 Task: Find connections with filter location Perundurai with filter topic #Moneywith filter profile language Potuguese with filter current company Airtel Business with filter school St. Aloysius College, Mangalore-575003 with filter industry Wholesale with filter service category Web Development with filter keywords title Women's Shelter Jobs
Action: Mouse moved to (650, 95)
Screenshot: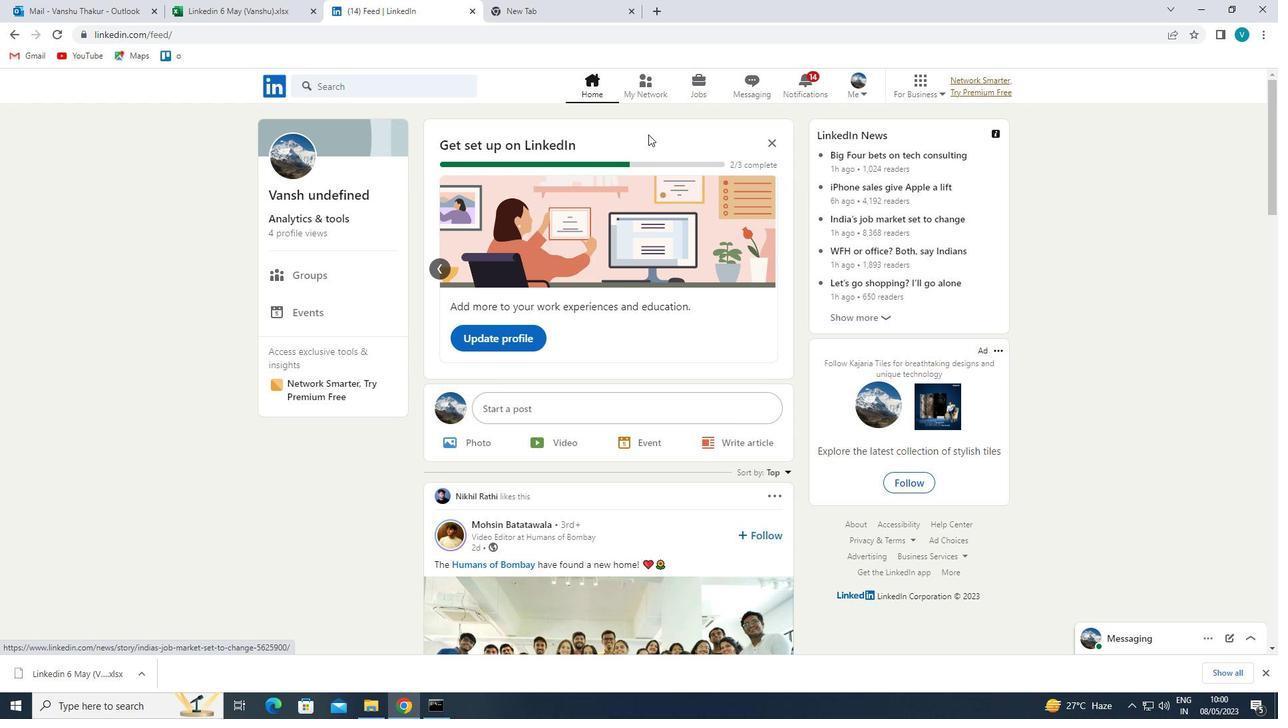 
Action: Mouse pressed left at (650, 95)
Screenshot: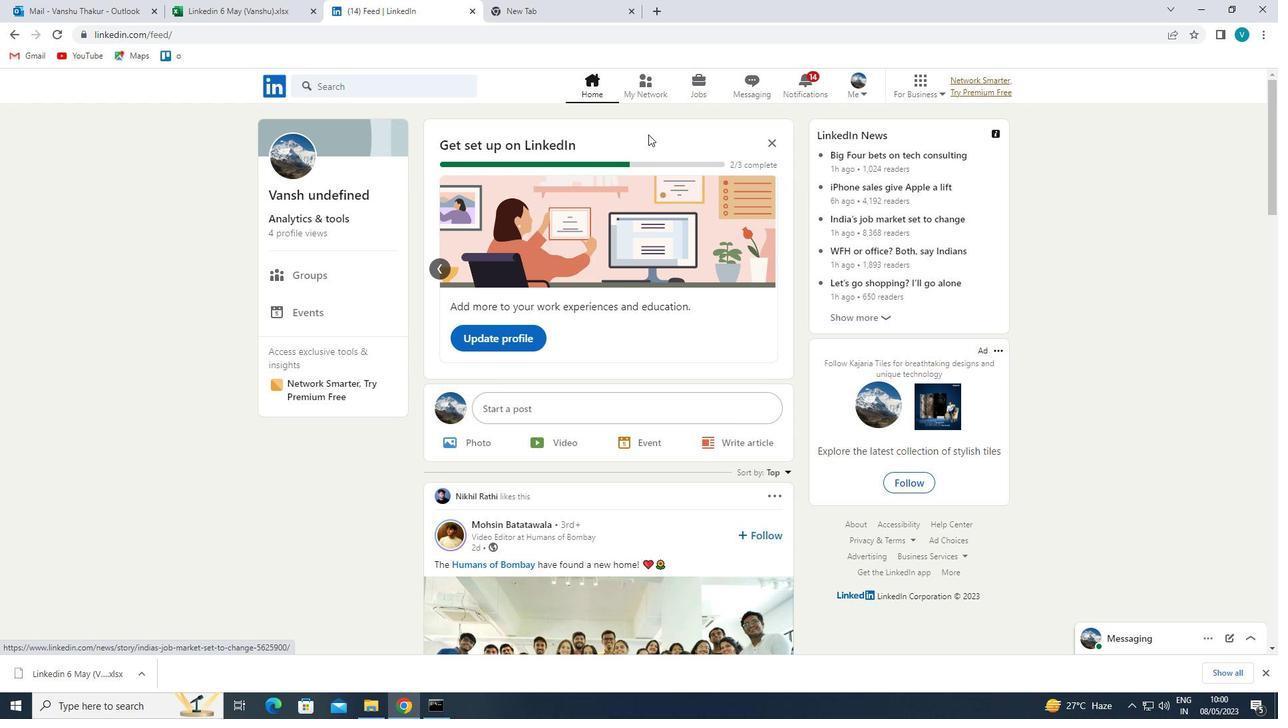 
Action: Mouse moved to (400, 149)
Screenshot: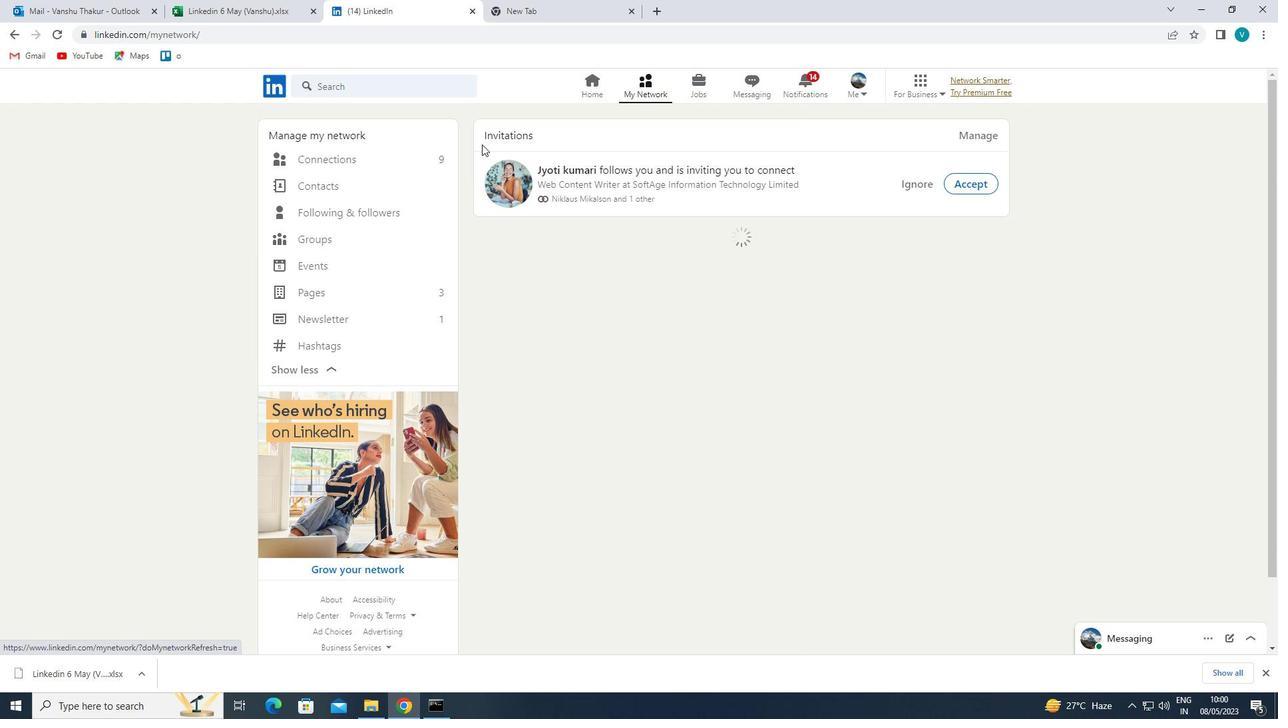 
Action: Mouse pressed left at (400, 149)
Screenshot: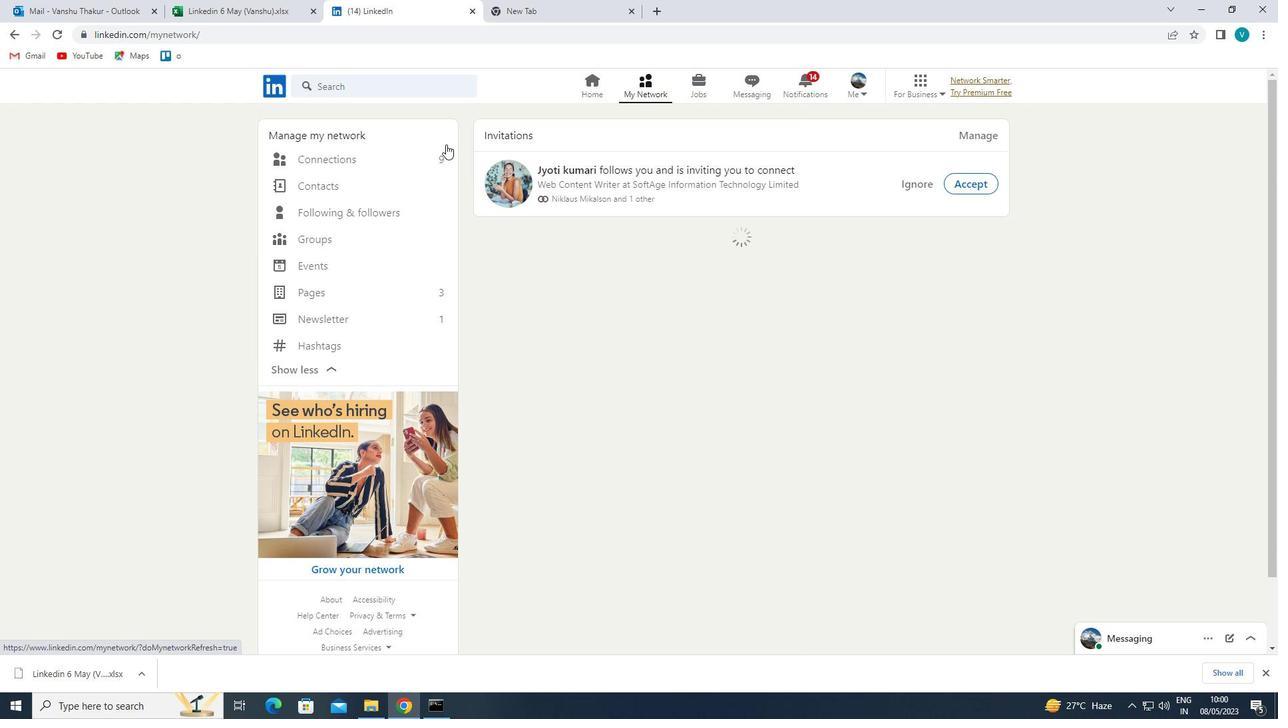 
Action: Mouse moved to (410, 157)
Screenshot: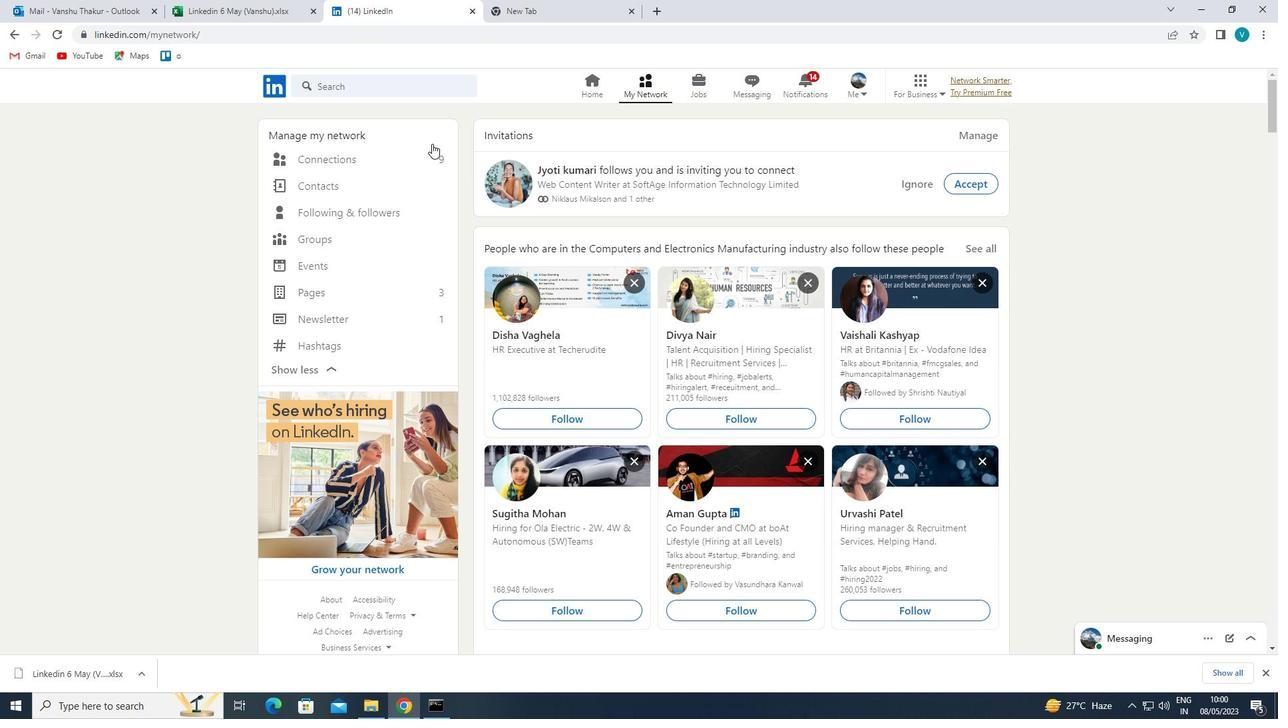 
Action: Mouse pressed left at (410, 157)
Screenshot: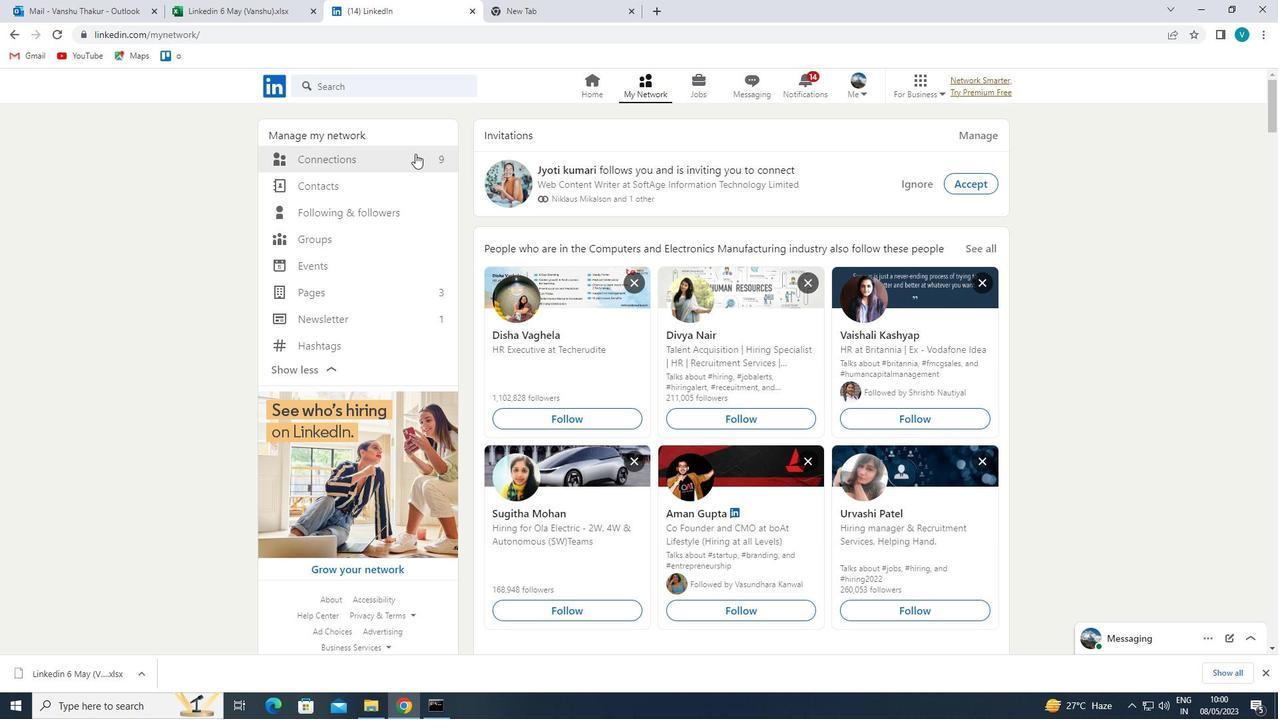 
Action: Mouse moved to (759, 163)
Screenshot: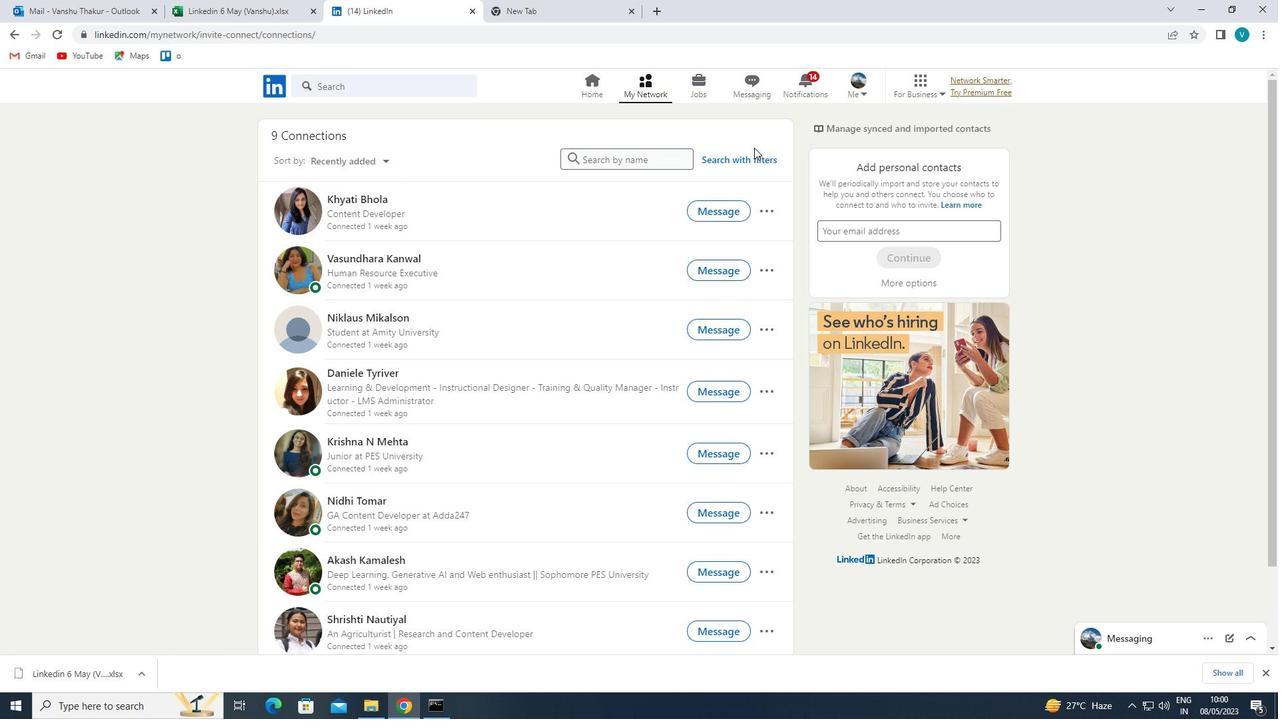 
Action: Mouse pressed left at (759, 163)
Screenshot: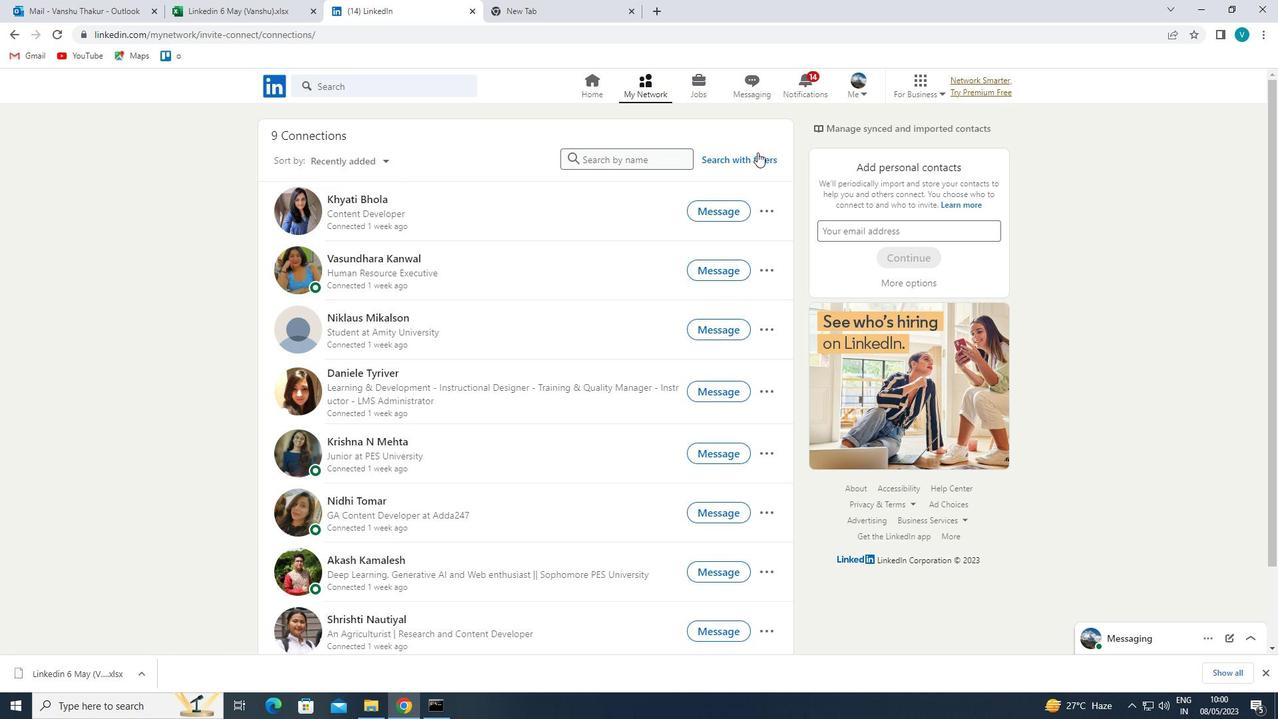 
Action: Mouse moved to (644, 130)
Screenshot: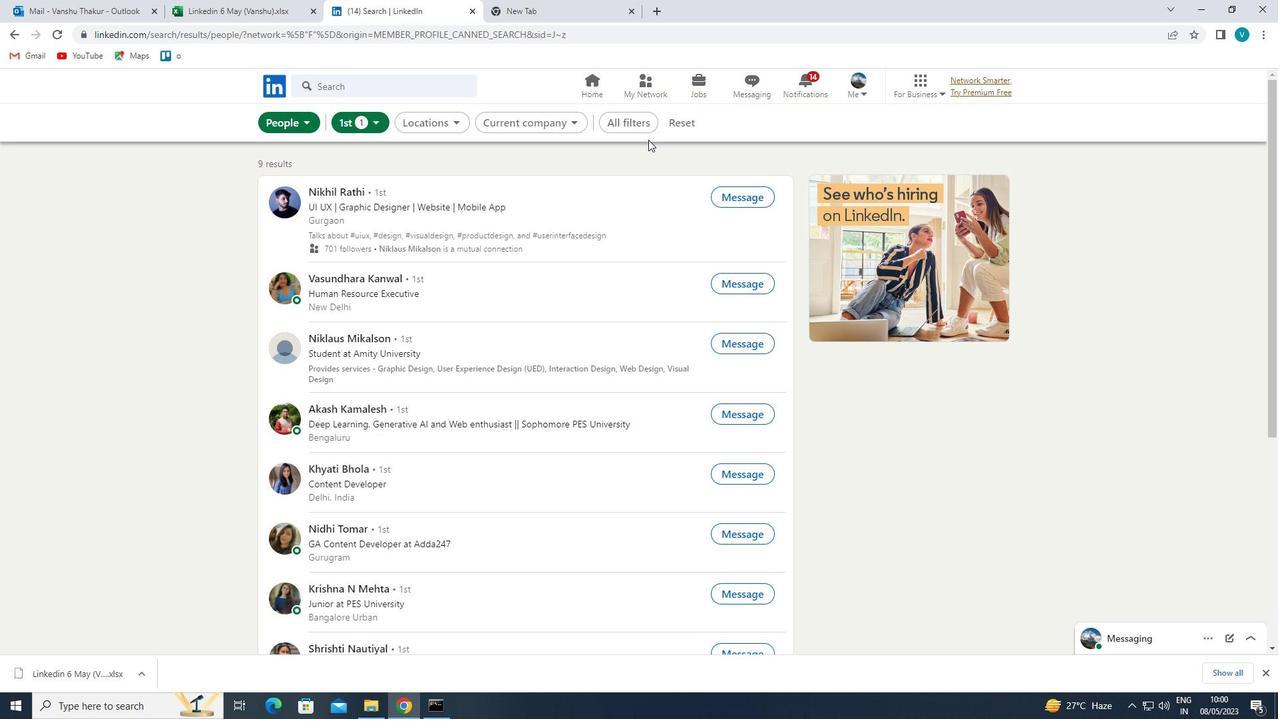 
Action: Mouse pressed left at (644, 130)
Screenshot: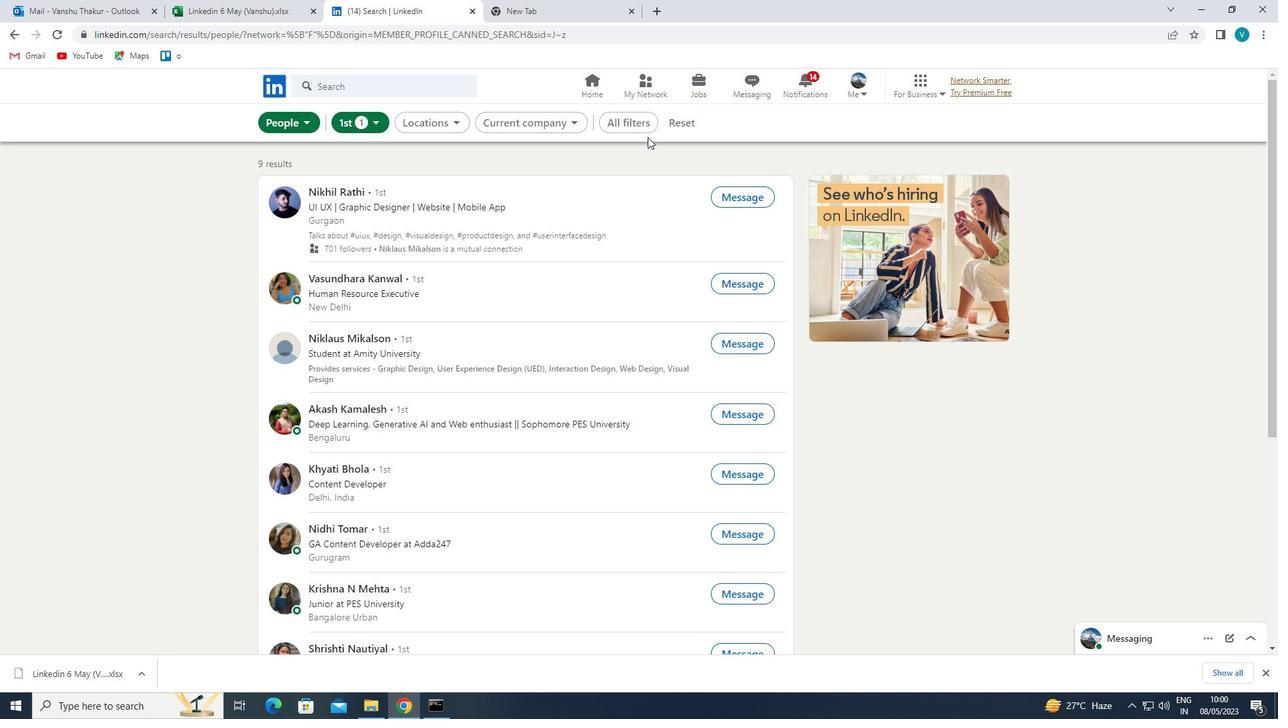 
Action: Mouse moved to (1157, 296)
Screenshot: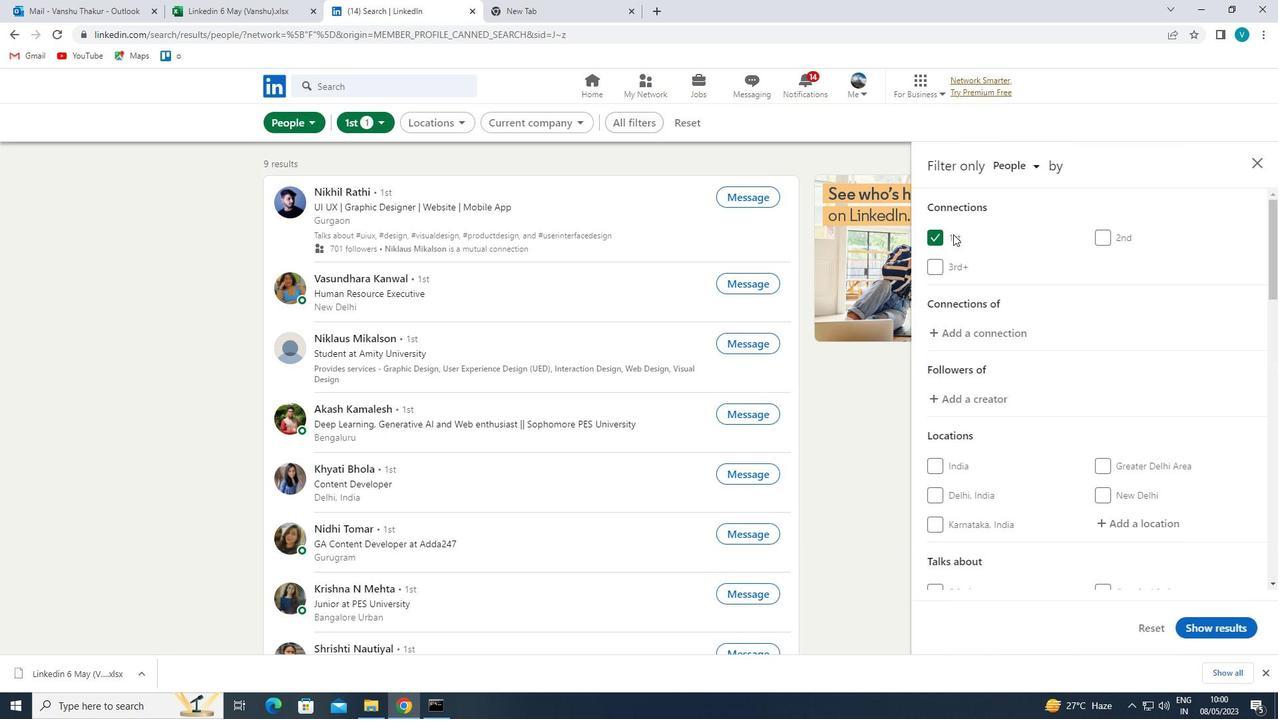 
Action: Mouse scrolled (1157, 295) with delta (0, 0)
Screenshot: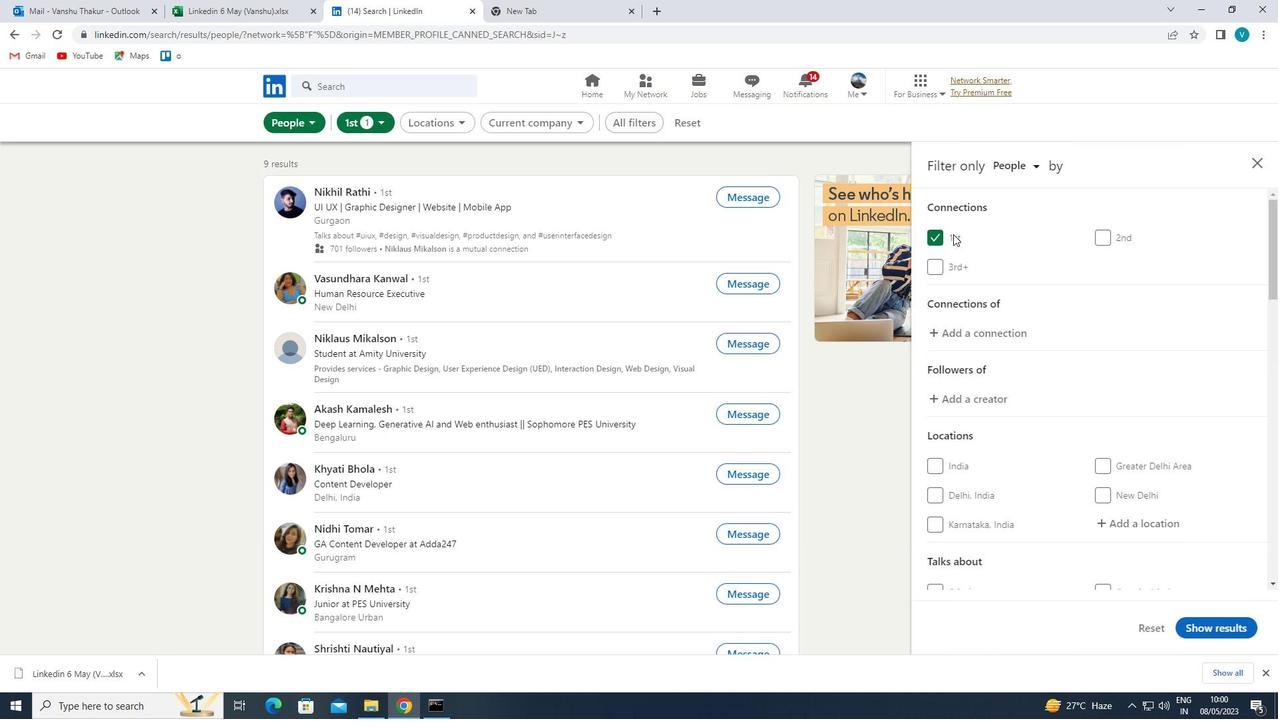 
Action: Mouse moved to (1157, 296)
Screenshot: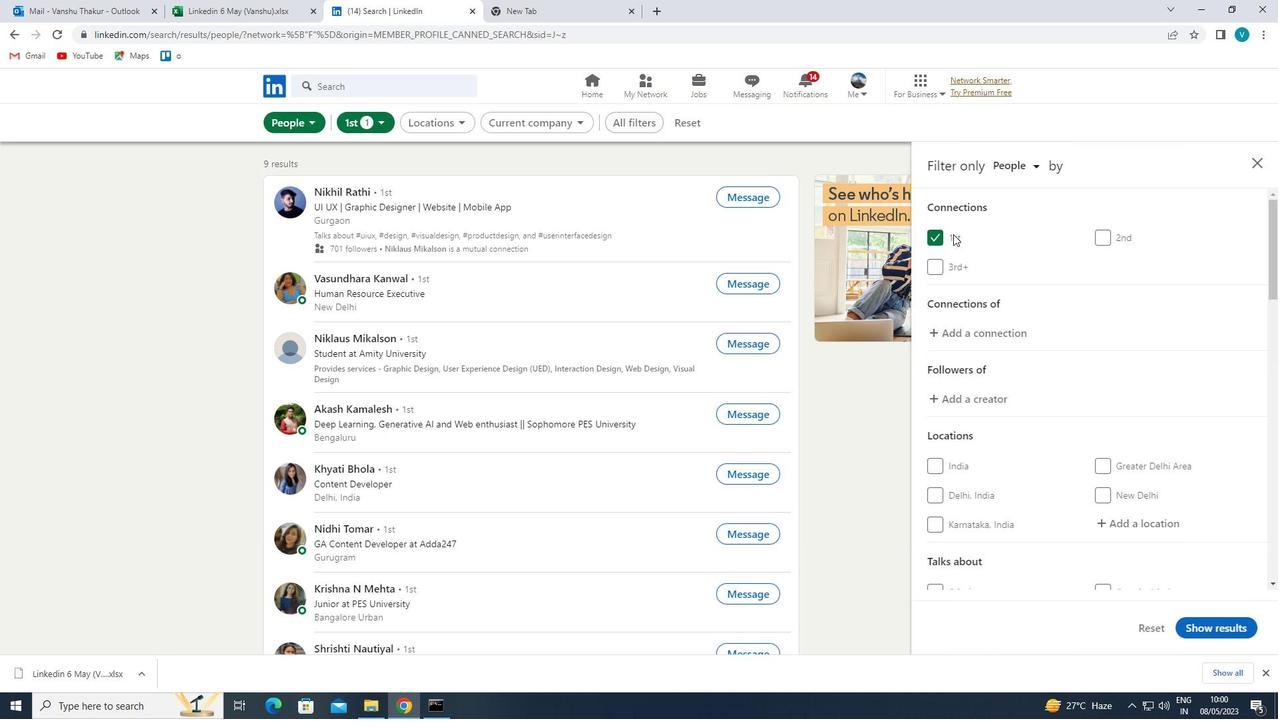 
Action: Mouse scrolled (1157, 296) with delta (0, 0)
Screenshot: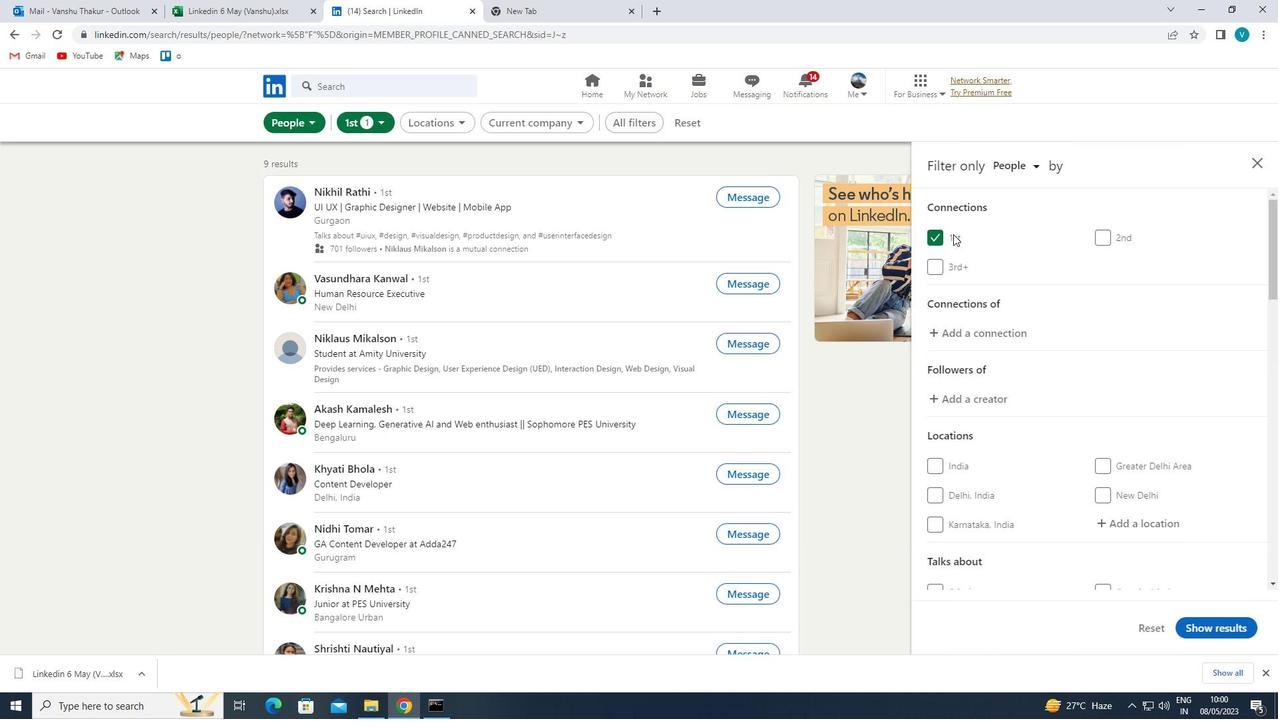 
Action: Mouse moved to (1158, 297)
Screenshot: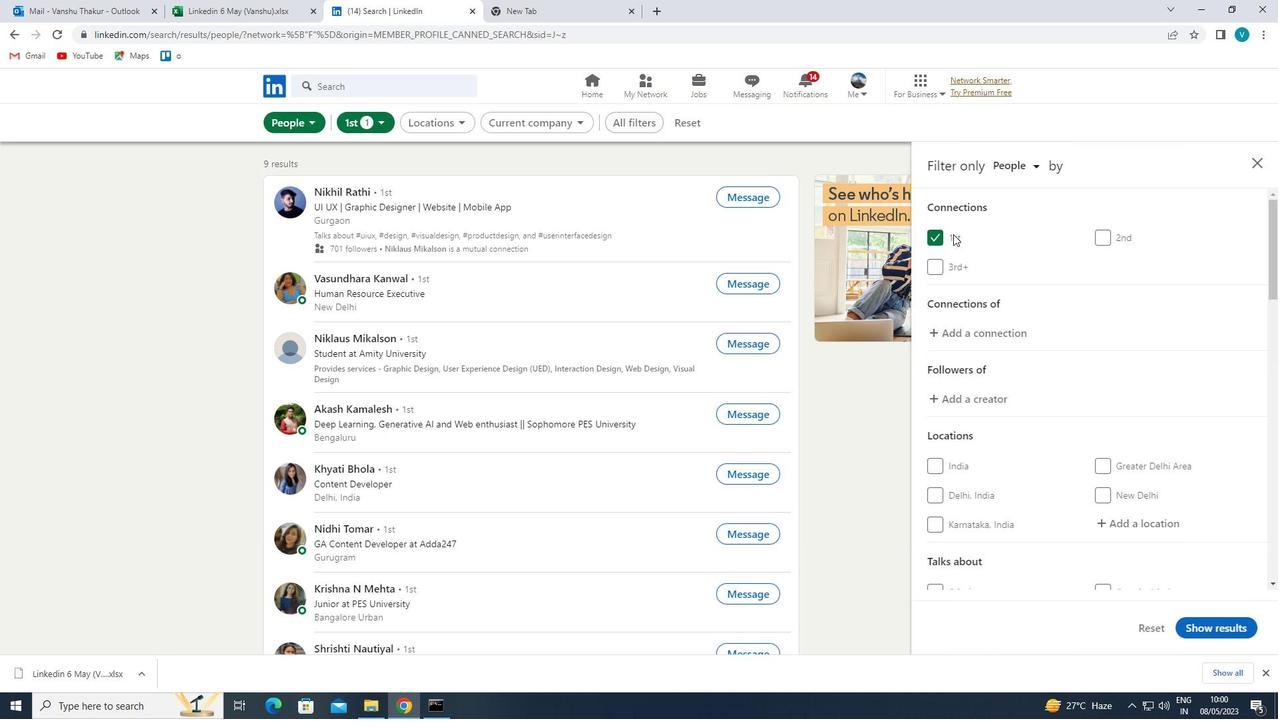 
Action: Mouse scrolled (1158, 296) with delta (0, 0)
Screenshot: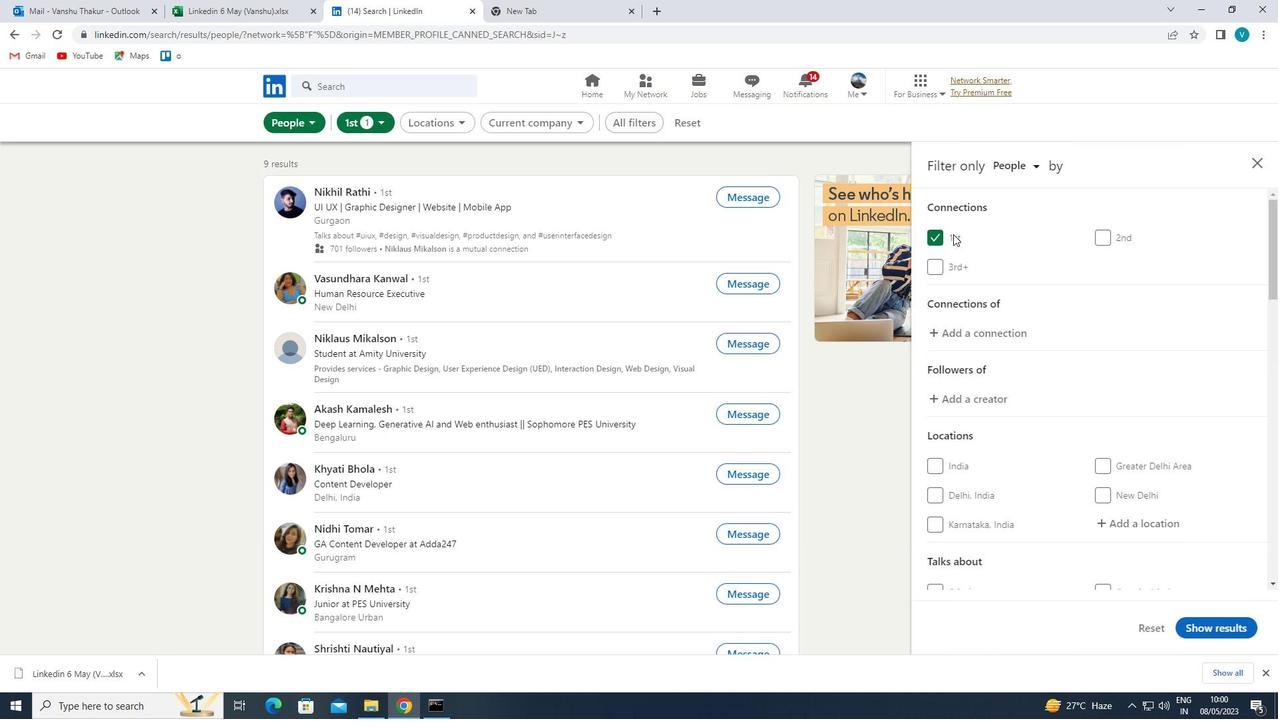 
Action: Mouse moved to (1171, 329)
Screenshot: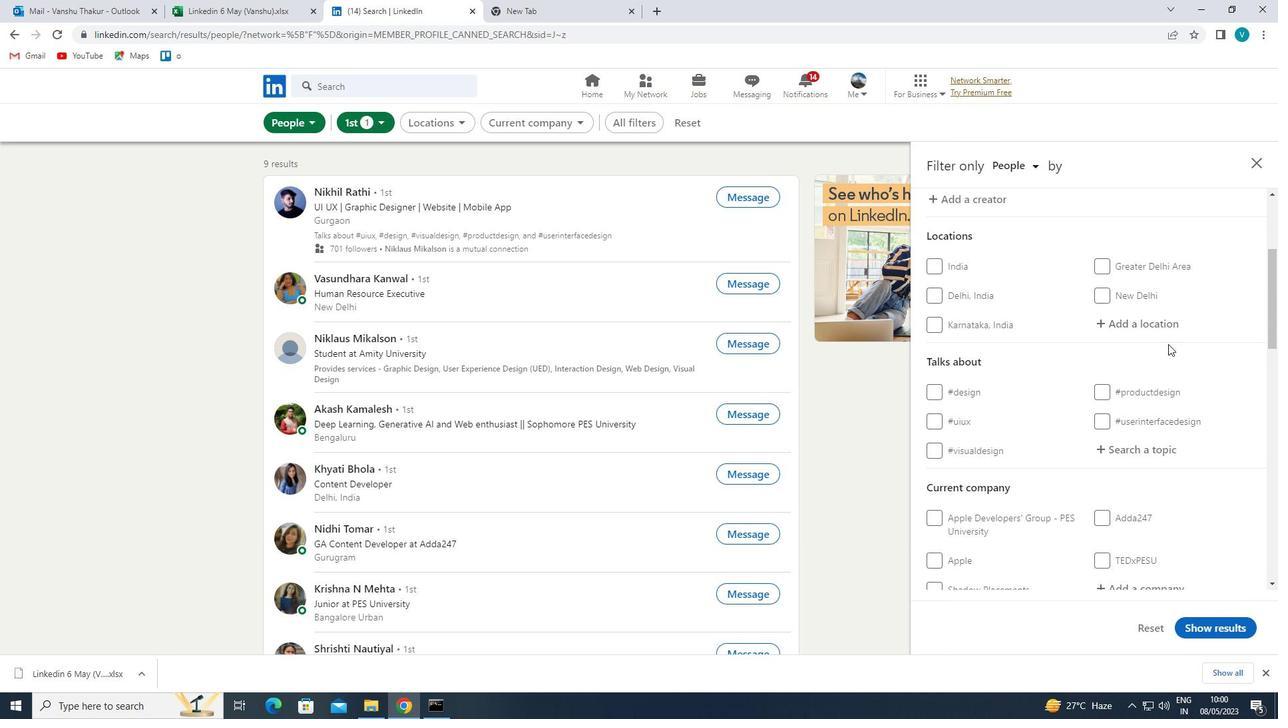 
Action: Mouse pressed left at (1171, 329)
Screenshot: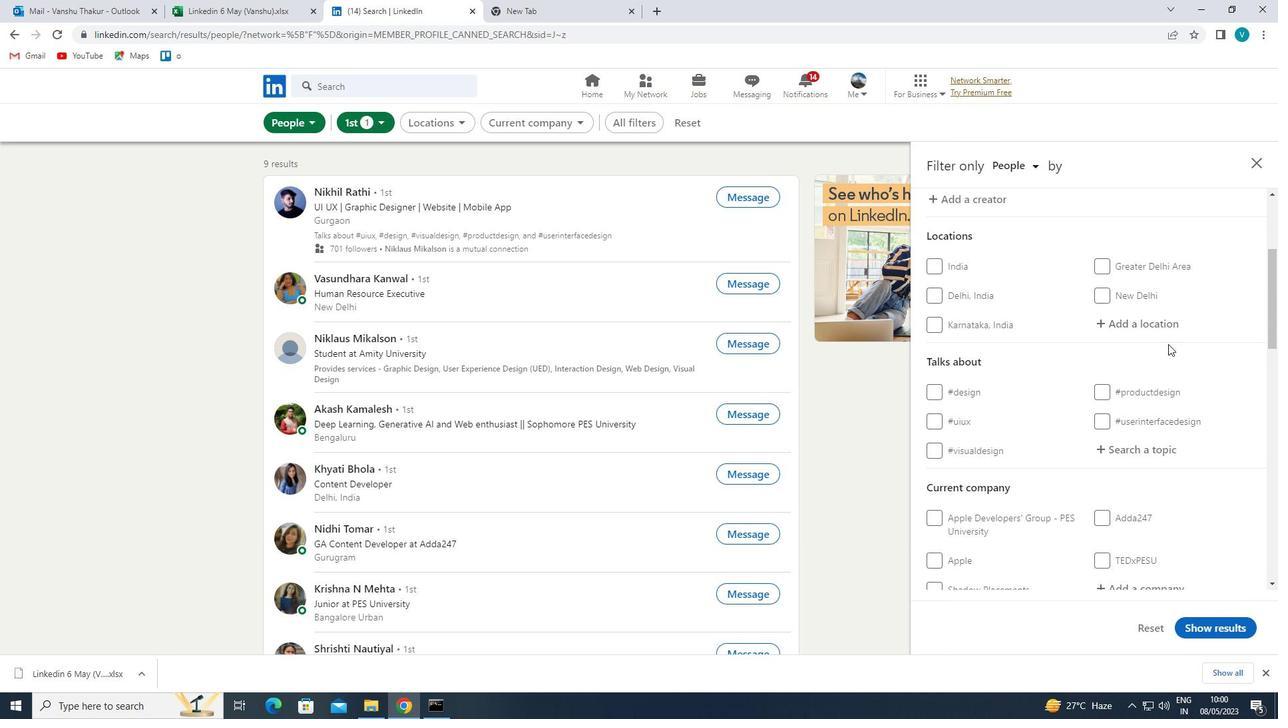 
Action: Mouse moved to (1061, 265)
Screenshot: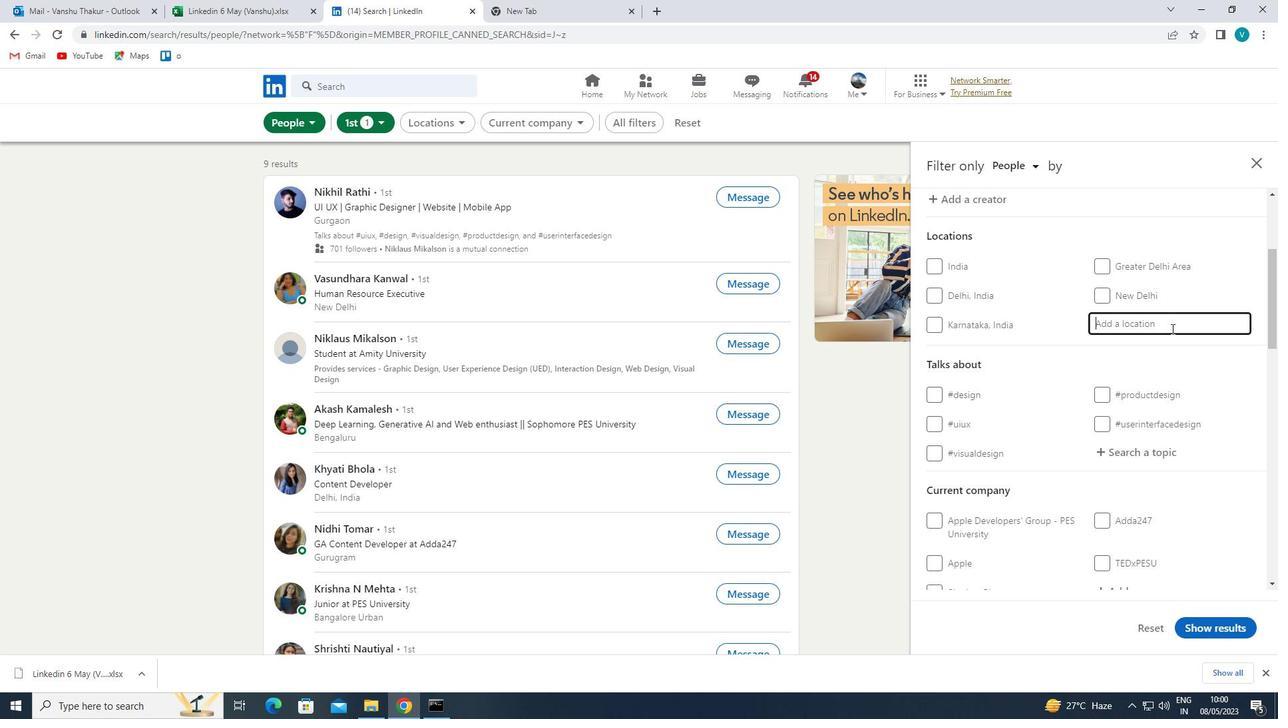 
Action: Key pressed <Key.shift>PERUNDURAI
Screenshot: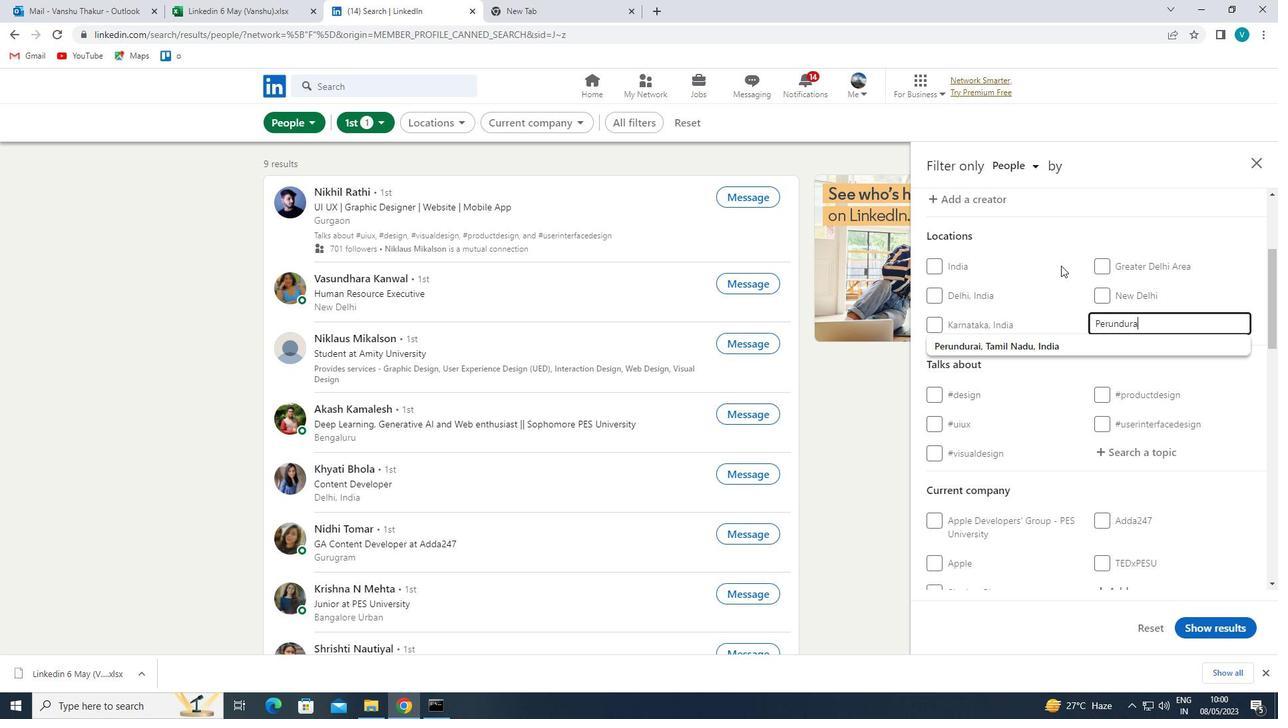
Action: Mouse moved to (1025, 346)
Screenshot: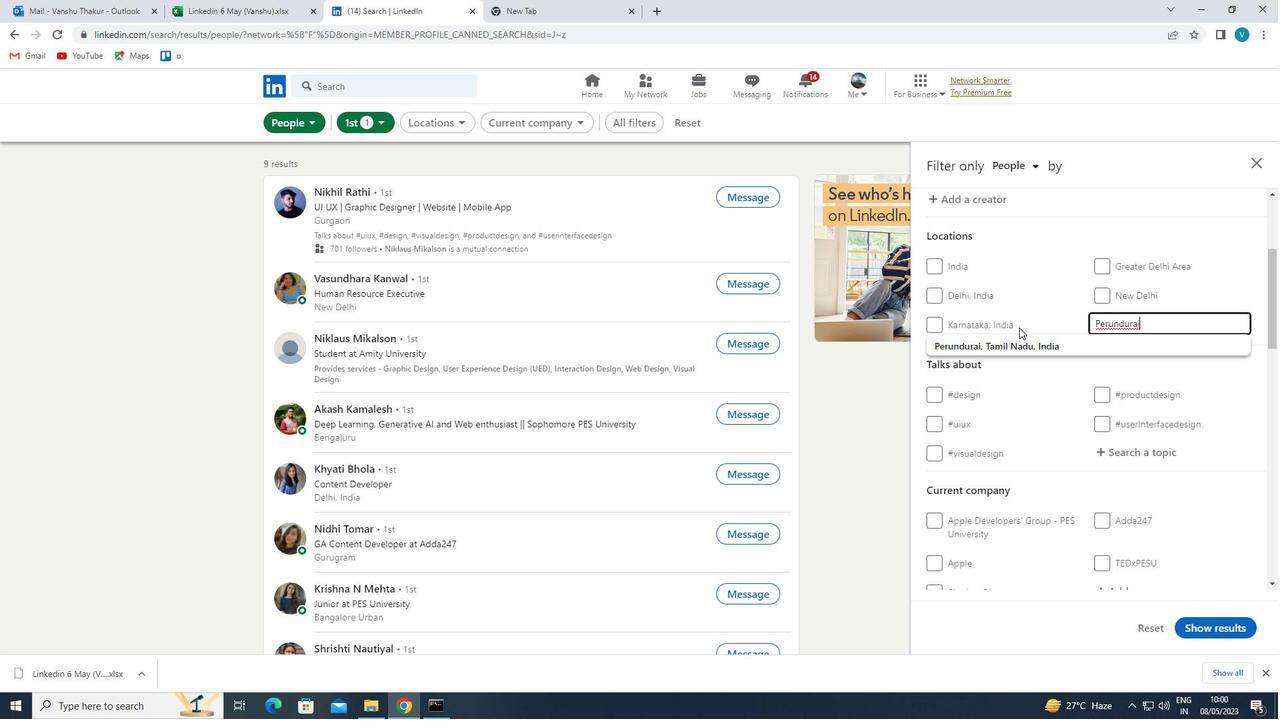 
Action: Mouse pressed left at (1025, 346)
Screenshot: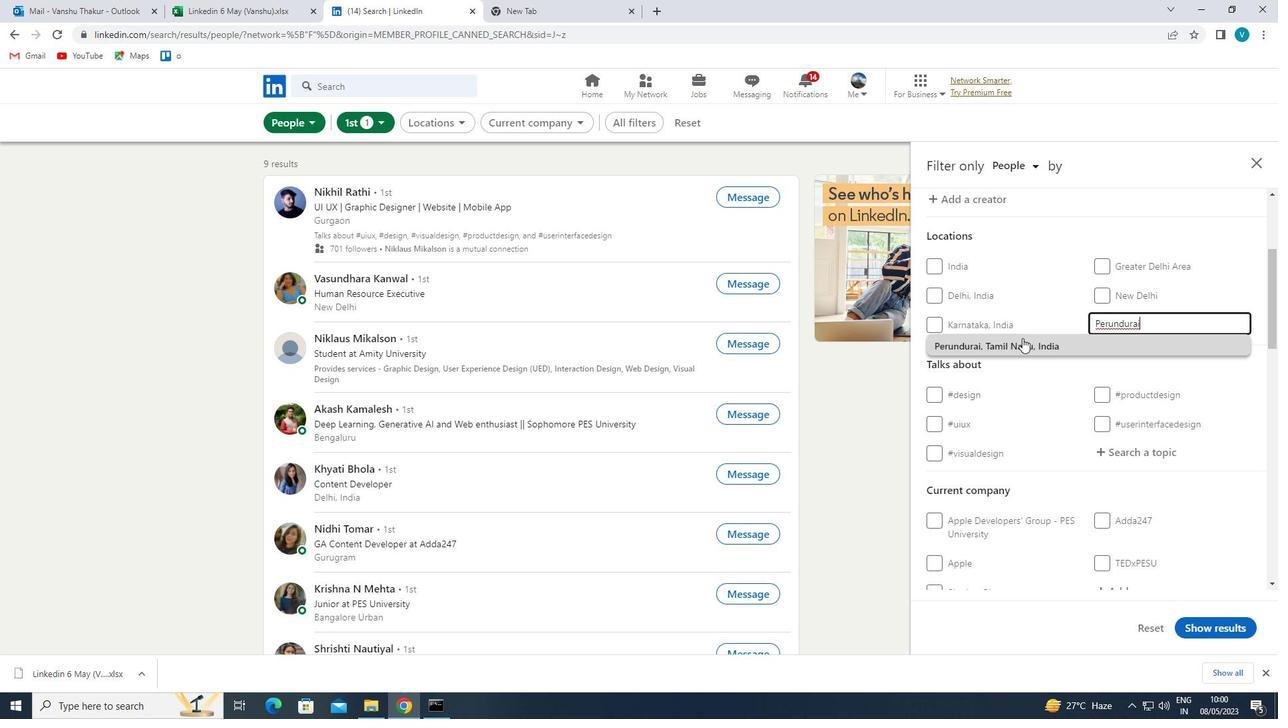 
Action: Mouse moved to (1040, 342)
Screenshot: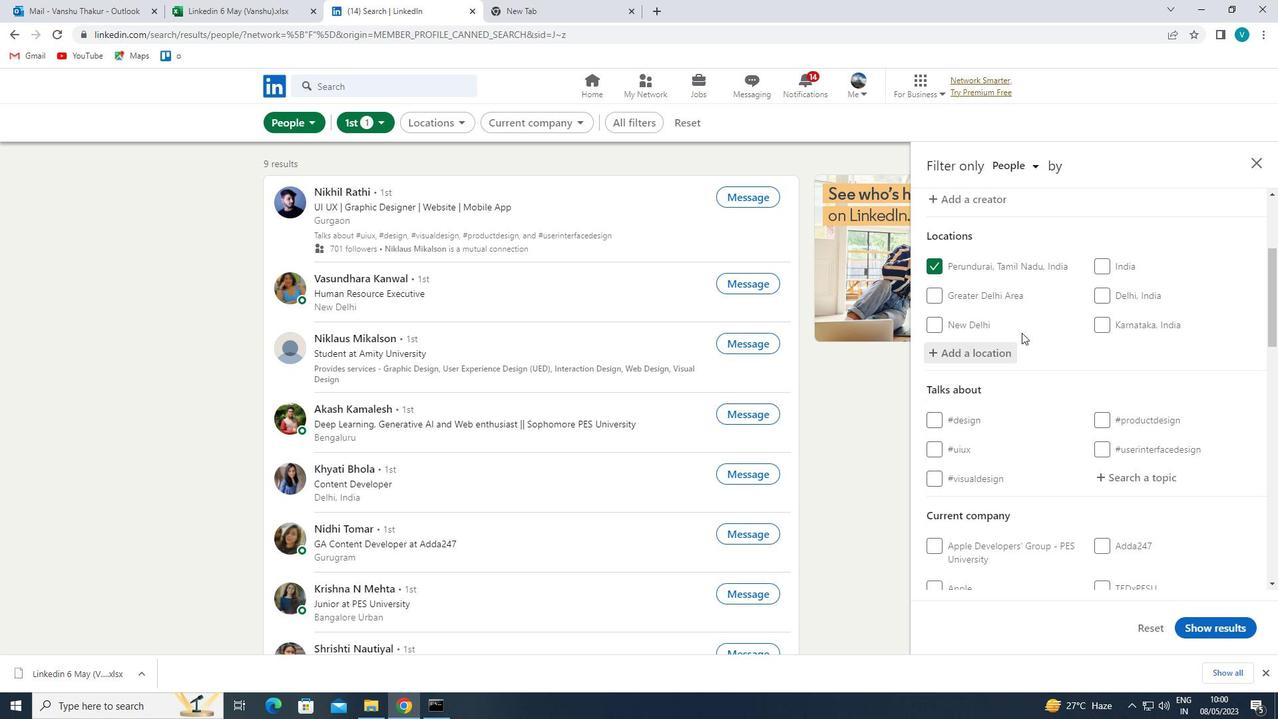 
Action: Mouse scrolled (1040, 341) with delta (0, 0)
Screenshot: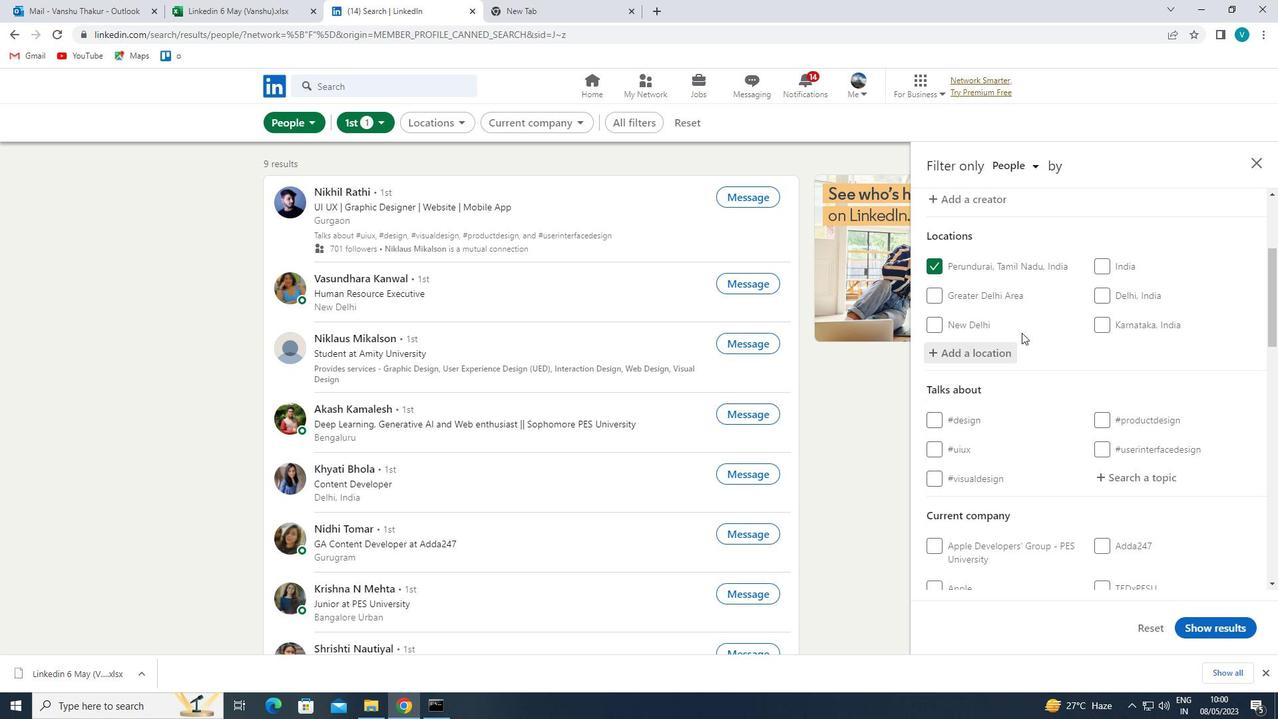 
Action: Mouse moved to (1138, 419)
Screenshot: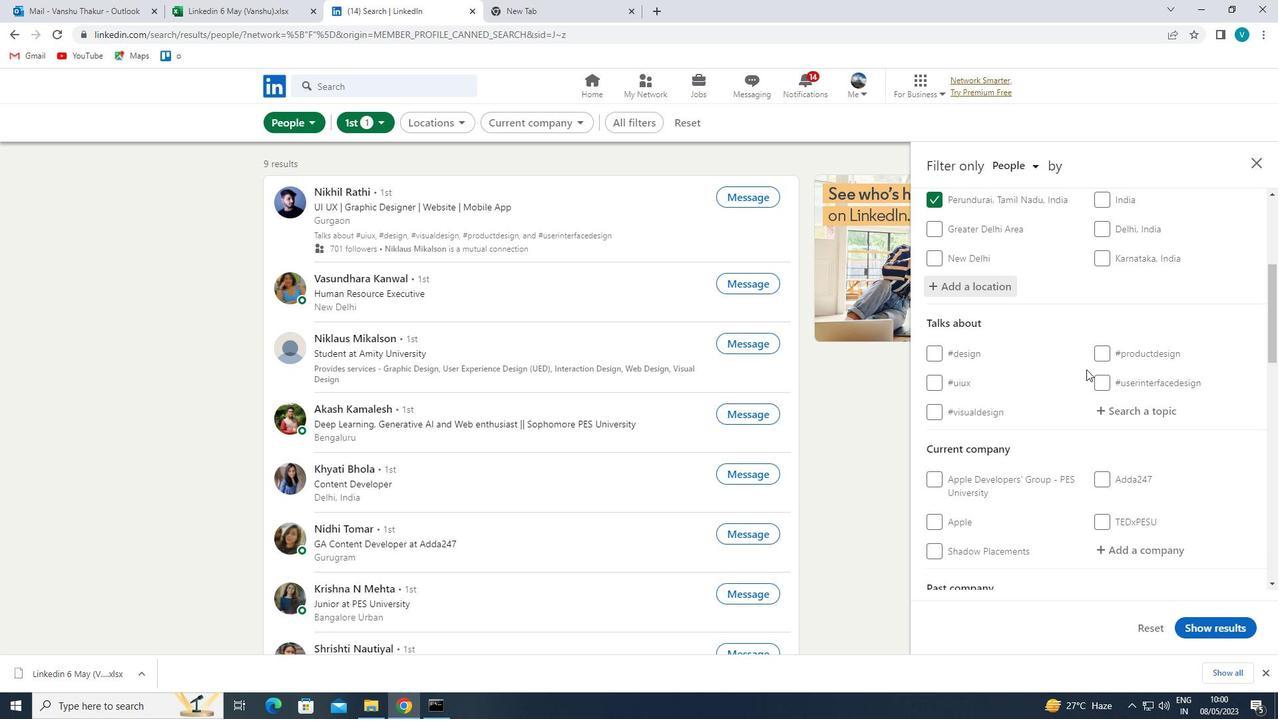 
Action: Mouse pressed left at (1138, 419)
Screenshot: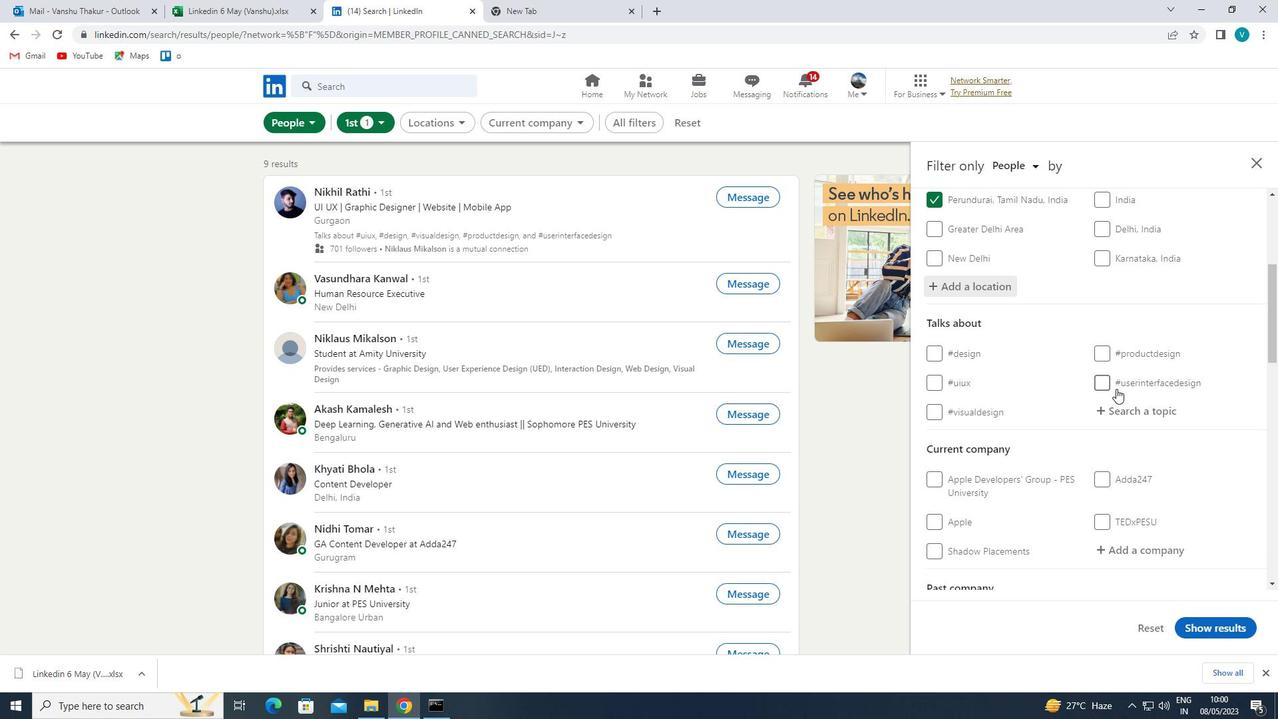 
Action: Mouse moved to (1097, 396)
Screenshot: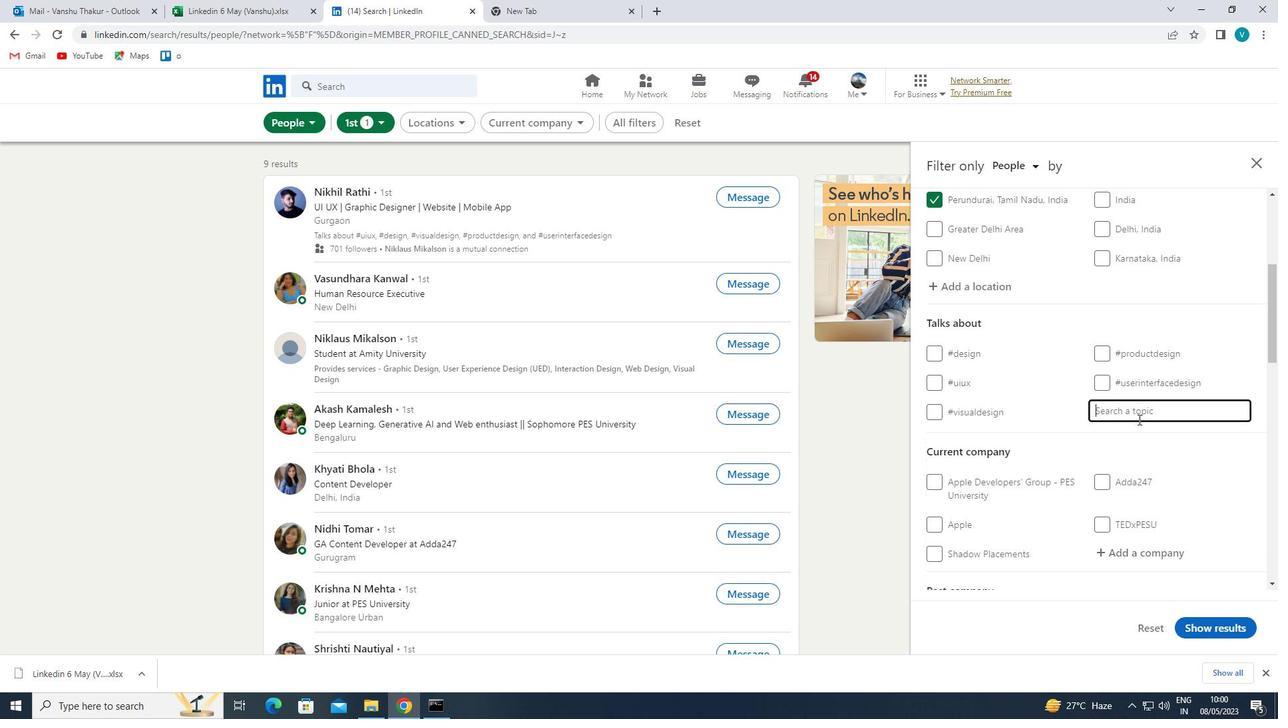 
Action: Key pressed MONEY
Screenshot: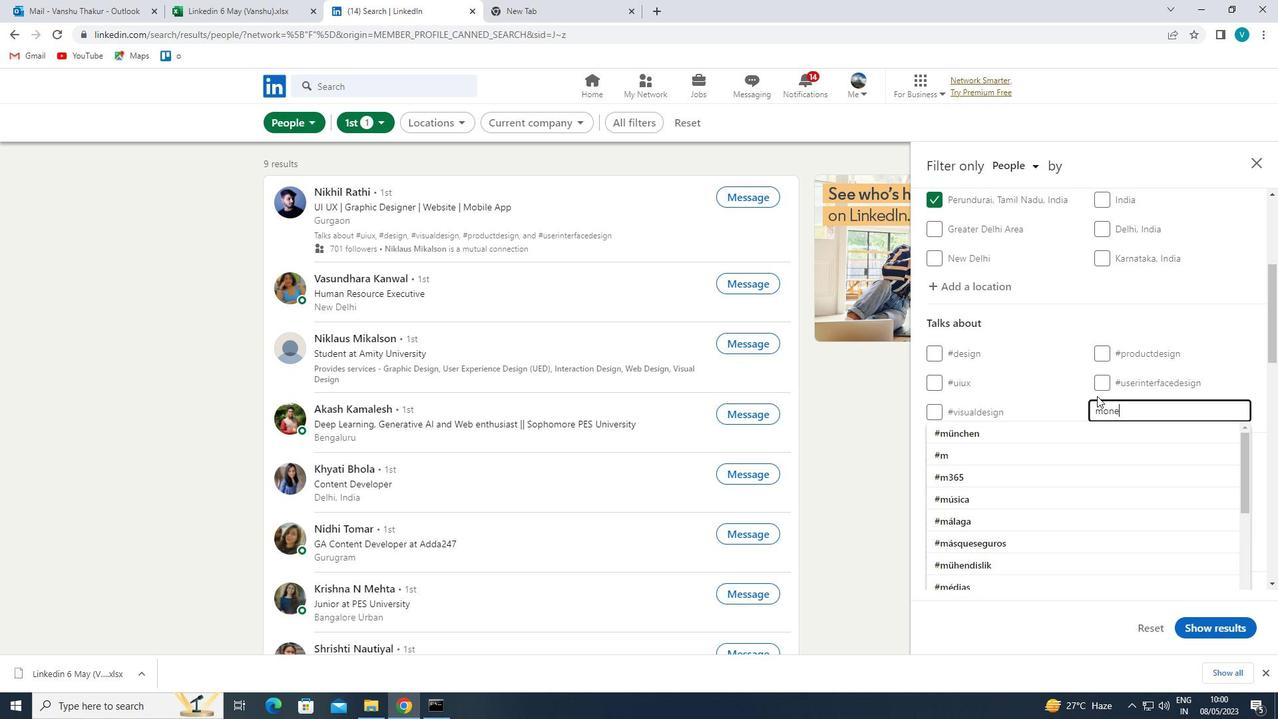 
Action: Mouse moved to (1071, 426)
Screenshot: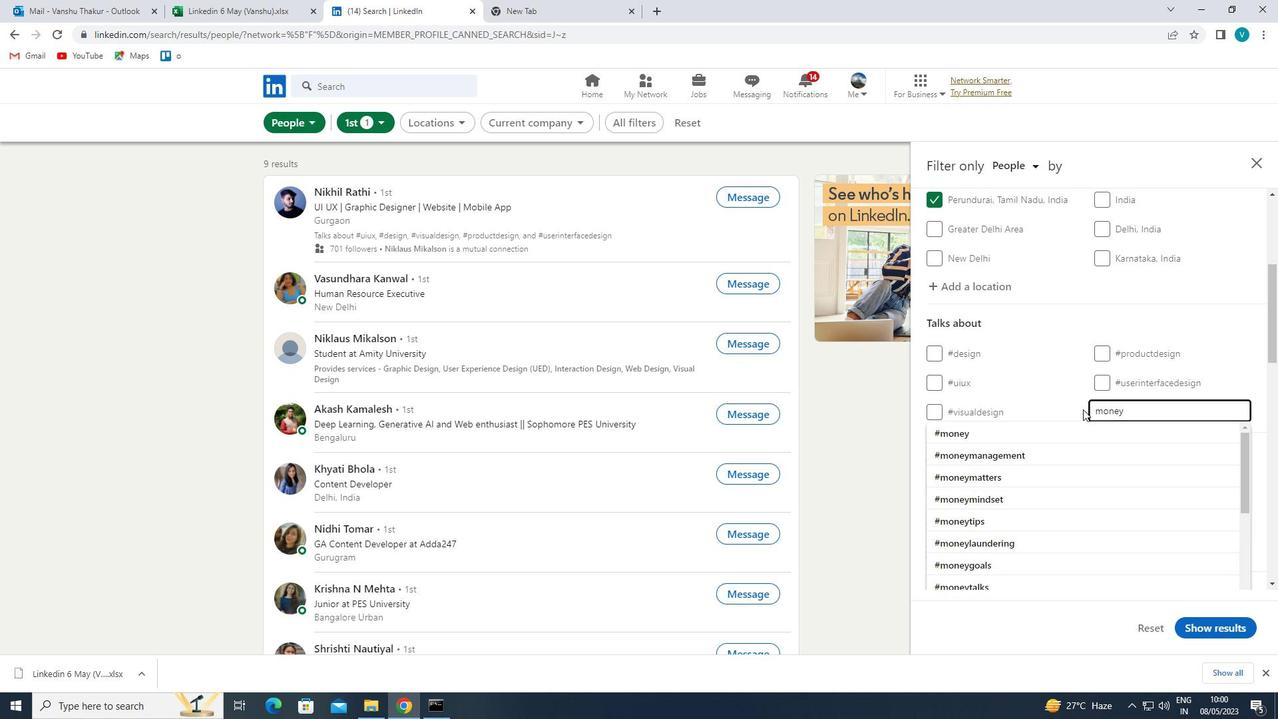 
Action: Mouse pressed left at (1071, 426)
Screenshot: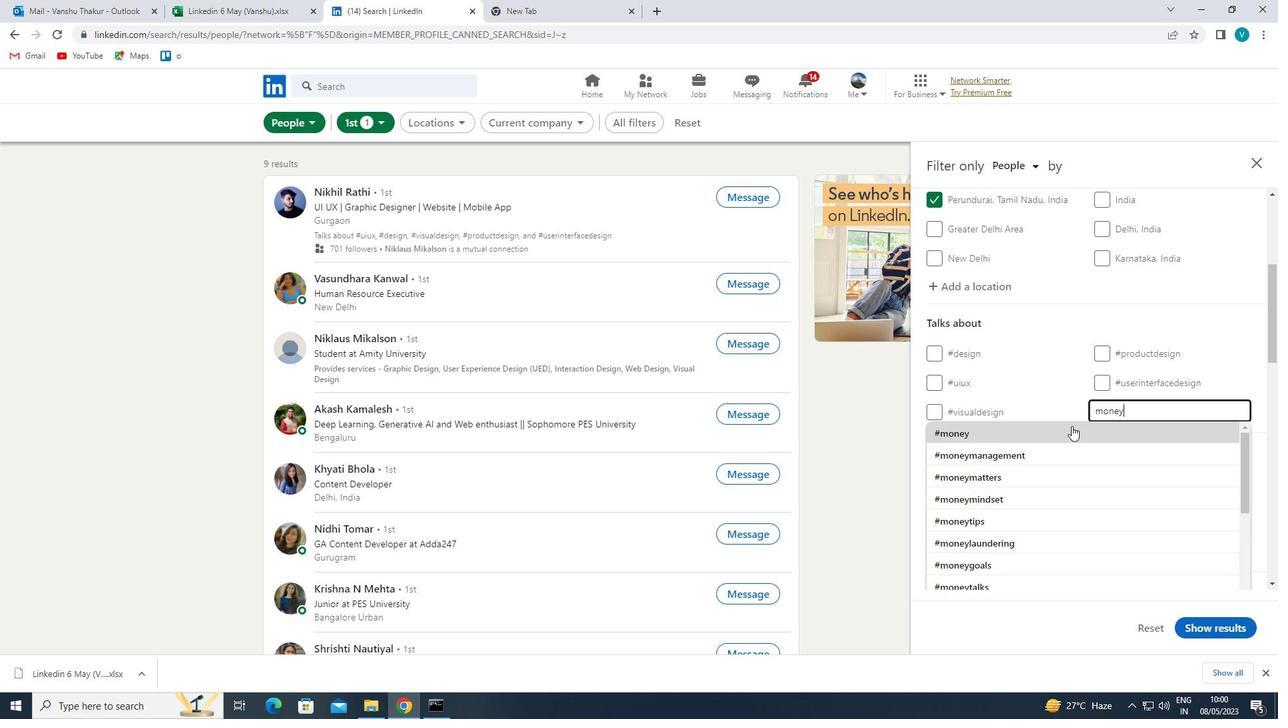 
Action: Mouse scrolled (1071, 425) with delta (0, 0)
Screenshot: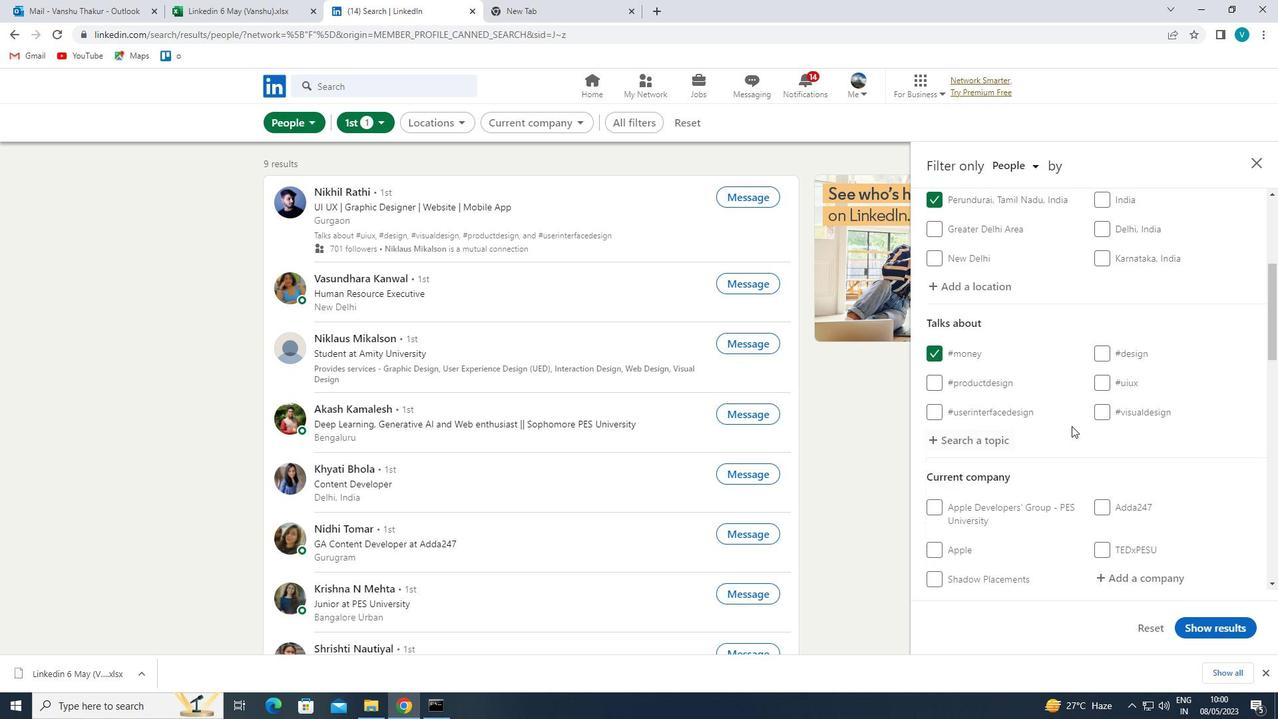 
Action: Mouse scrolled (1071, 425) with delta (0, 0)
Screenshot: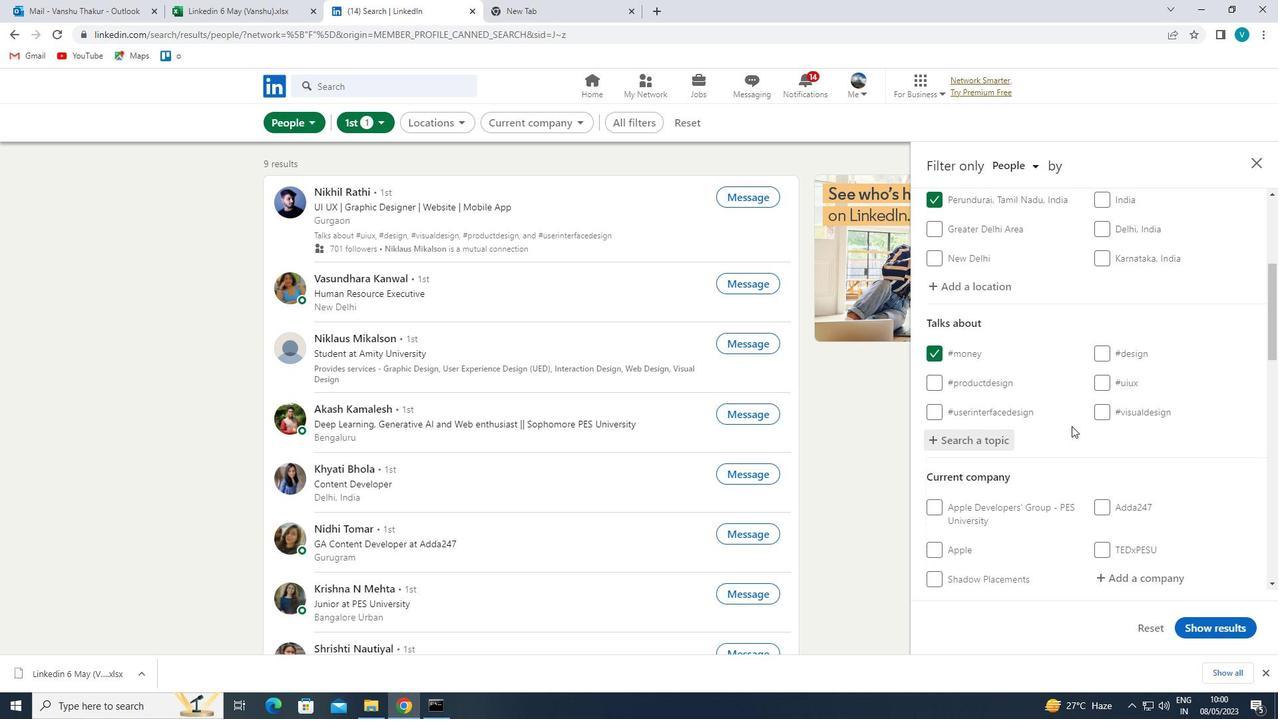 
Action: Mouse scrolled (1071, 425) with delta (0, 0)
Screenshot: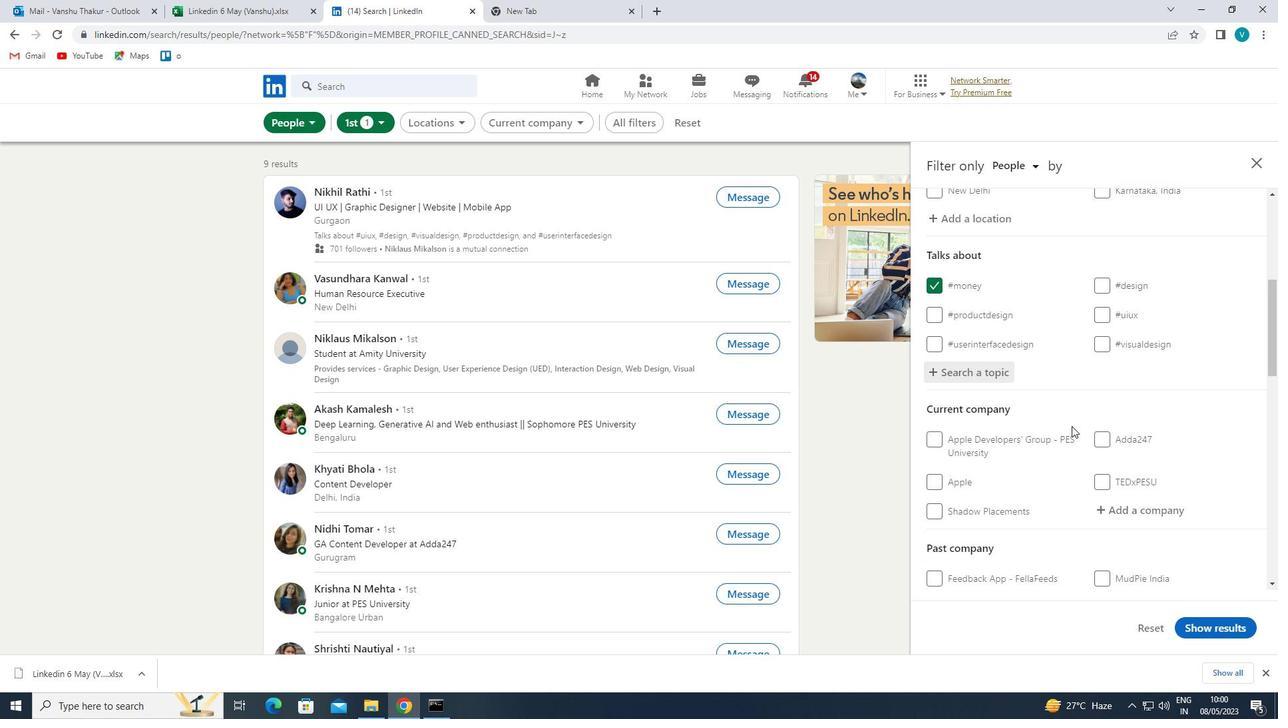 
Action: Mouse moved to (1142, 381)
Screenshot: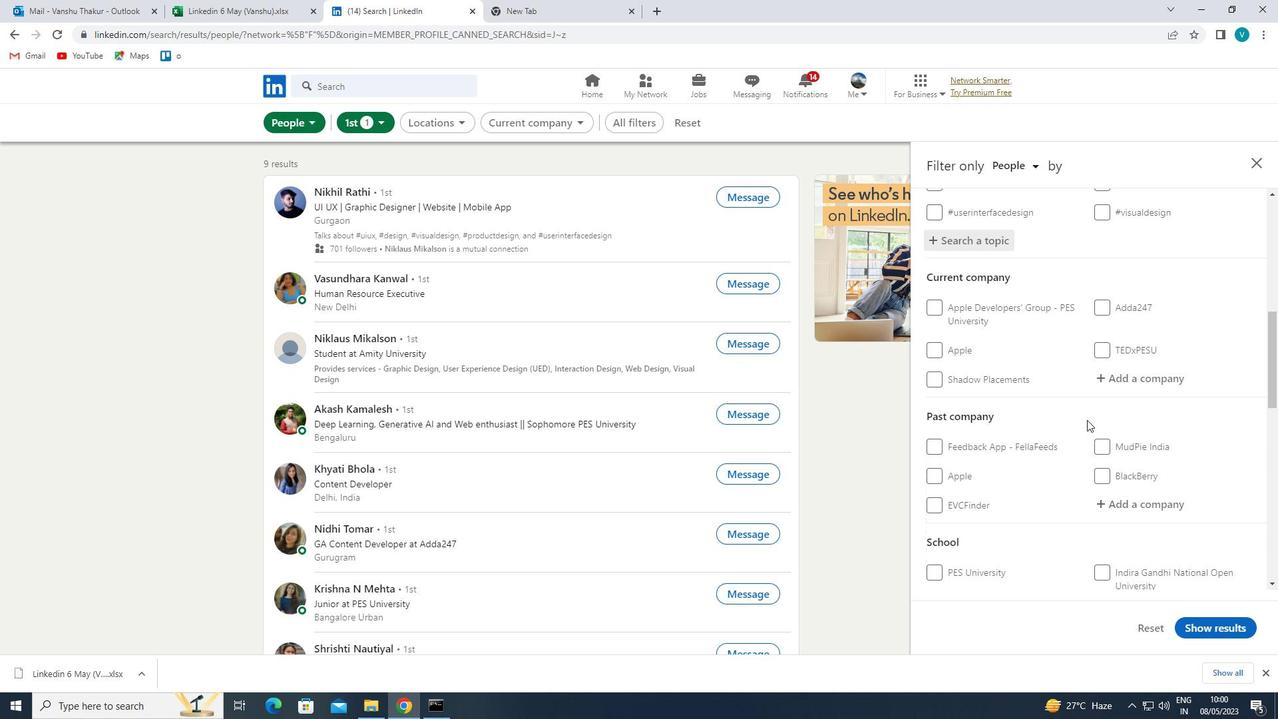 
Action: Mouse pressed left at (1142, 381)
Screenshot: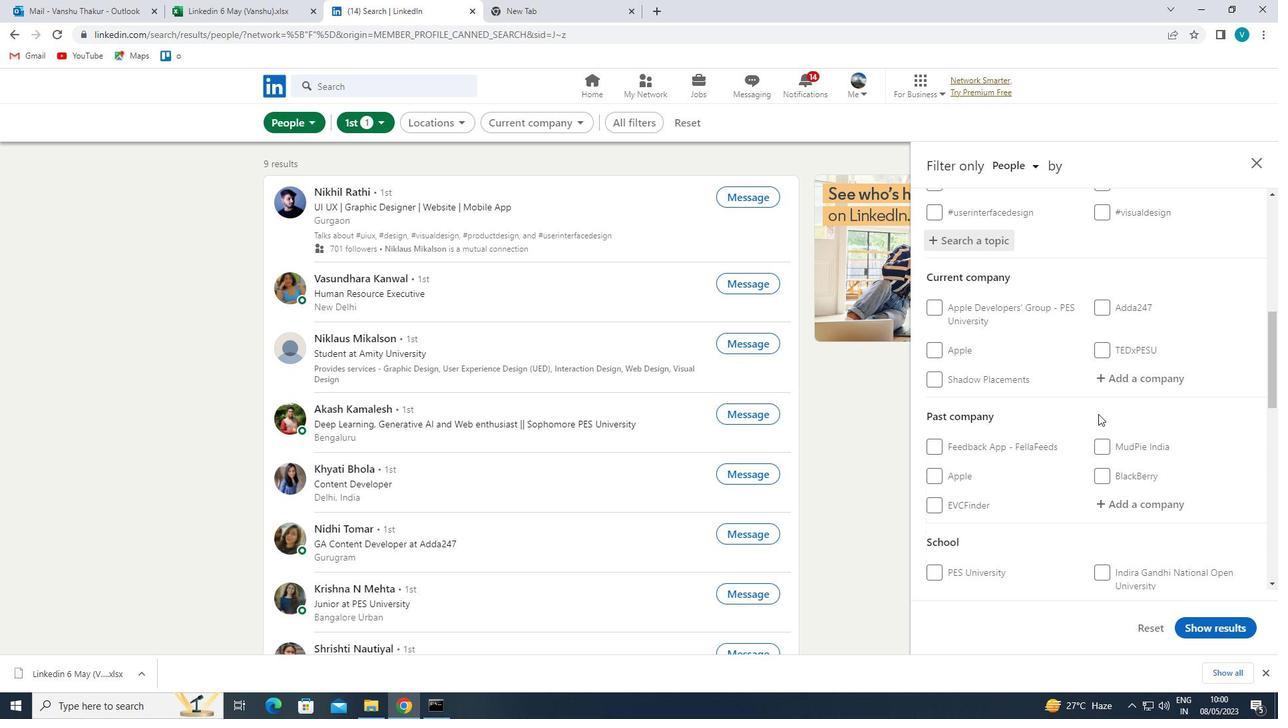 
Action: Mouse moved to (1143, 380)
Screenshot: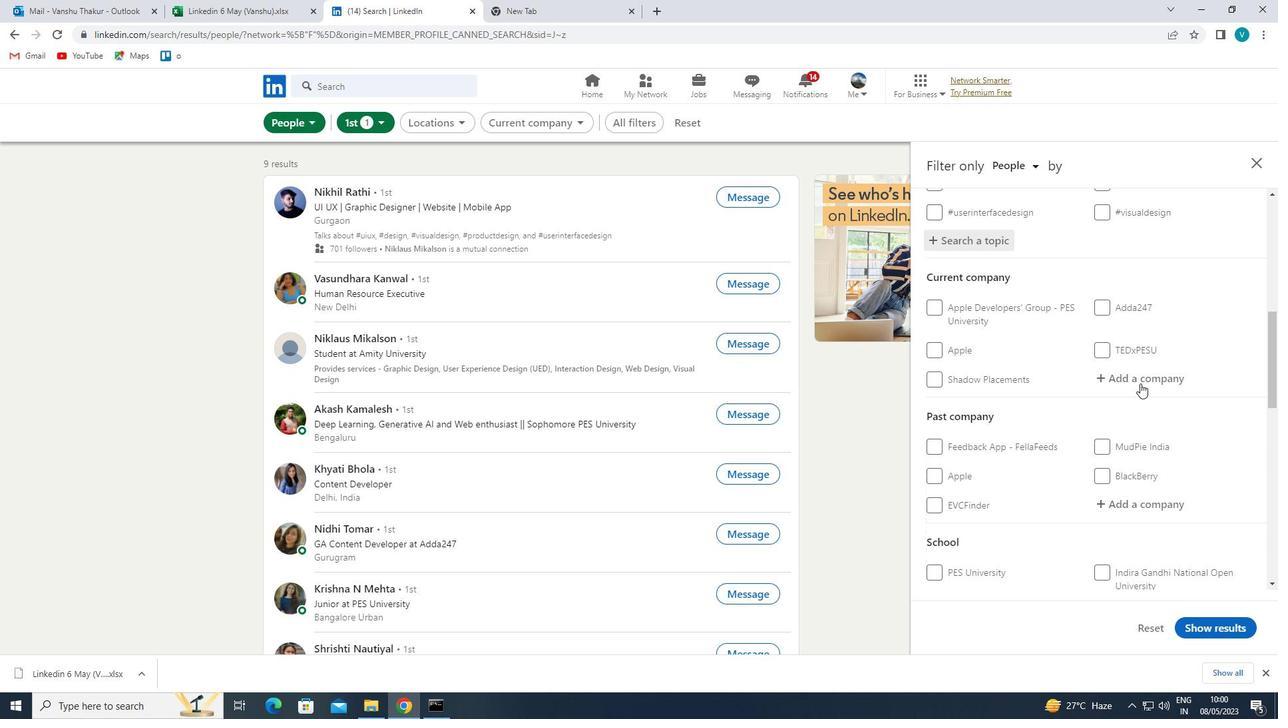 
Action: Key pressed <Key.shift>AIRTEL
Screenshot: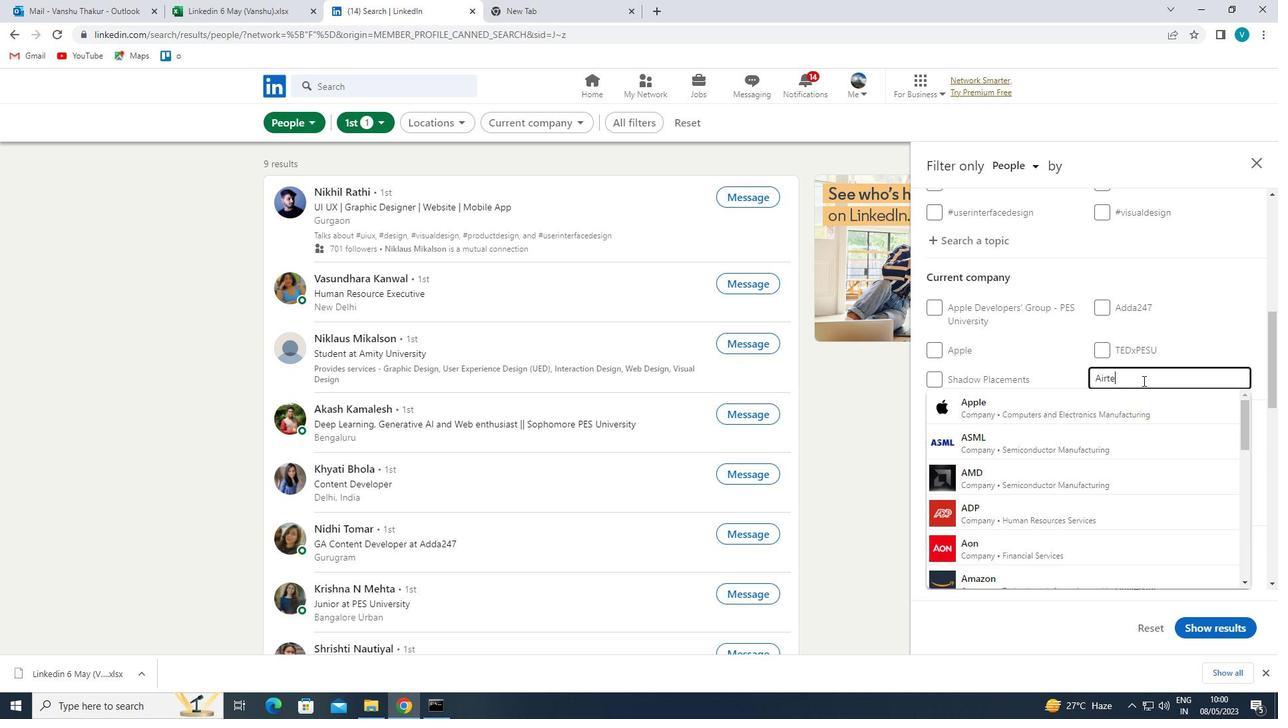 
Action: Mouse moved to (1085, 474)
Screenshot: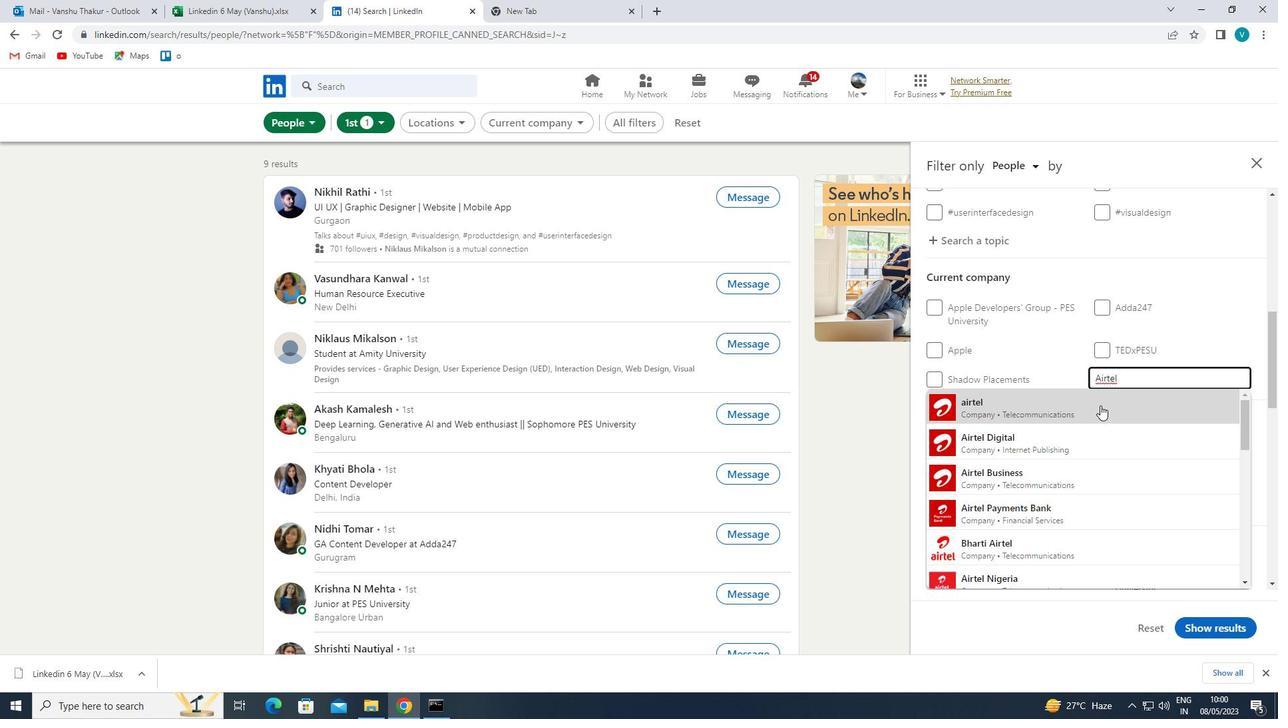 
Action: Mouse pressed left at (1085, 474)
Screenshot: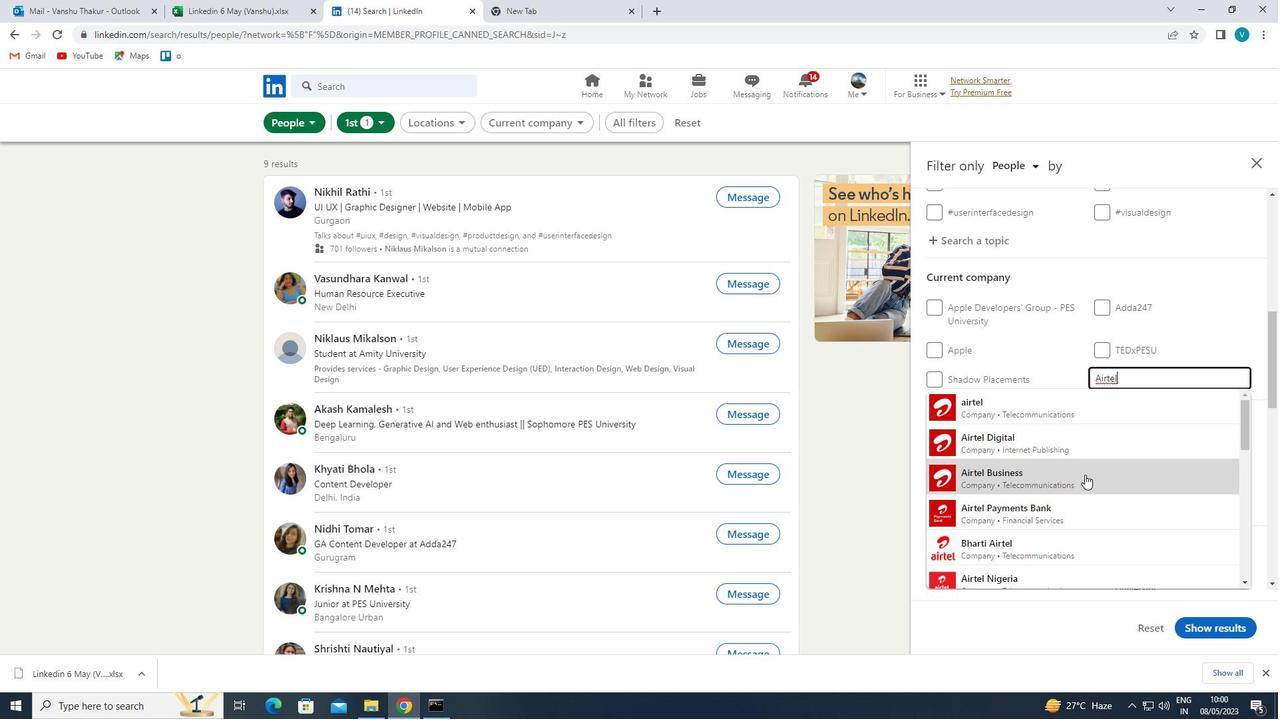 
Action: Mouse moved to (1086, 462)
Screenshot: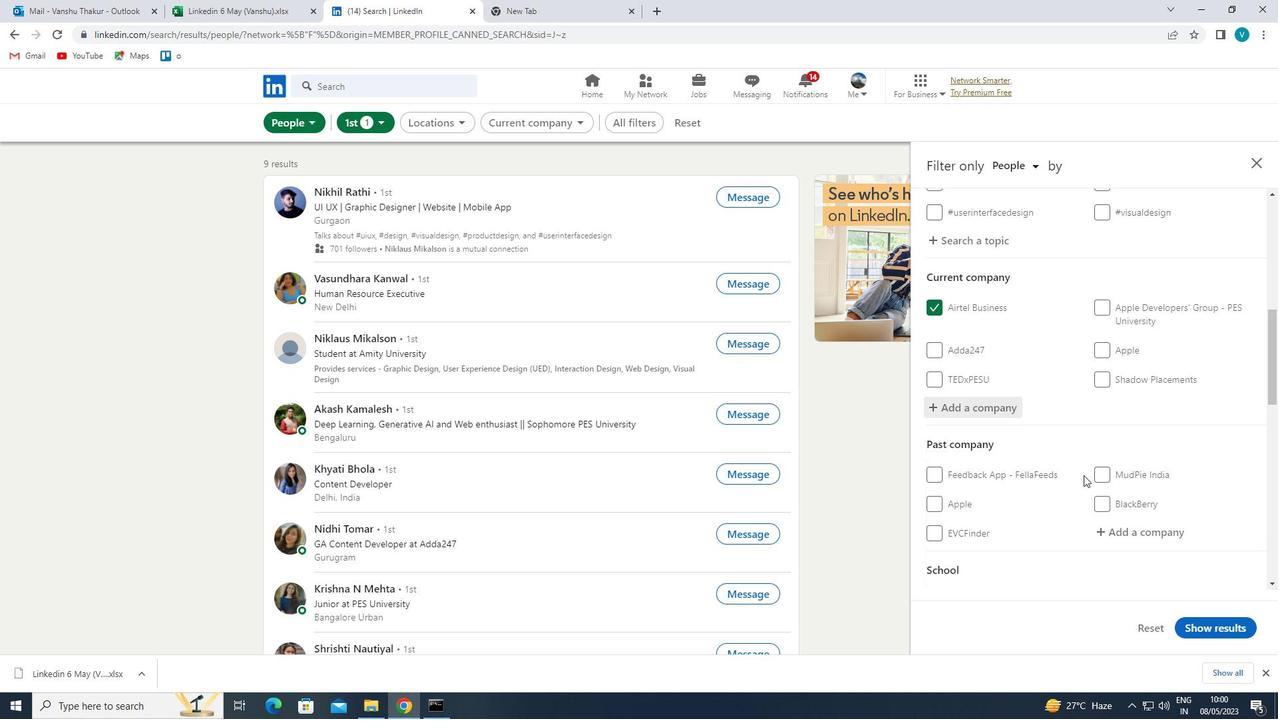 
Action: Mouse scrolled (1086, 462) with delta (0, 0)
Screenshot: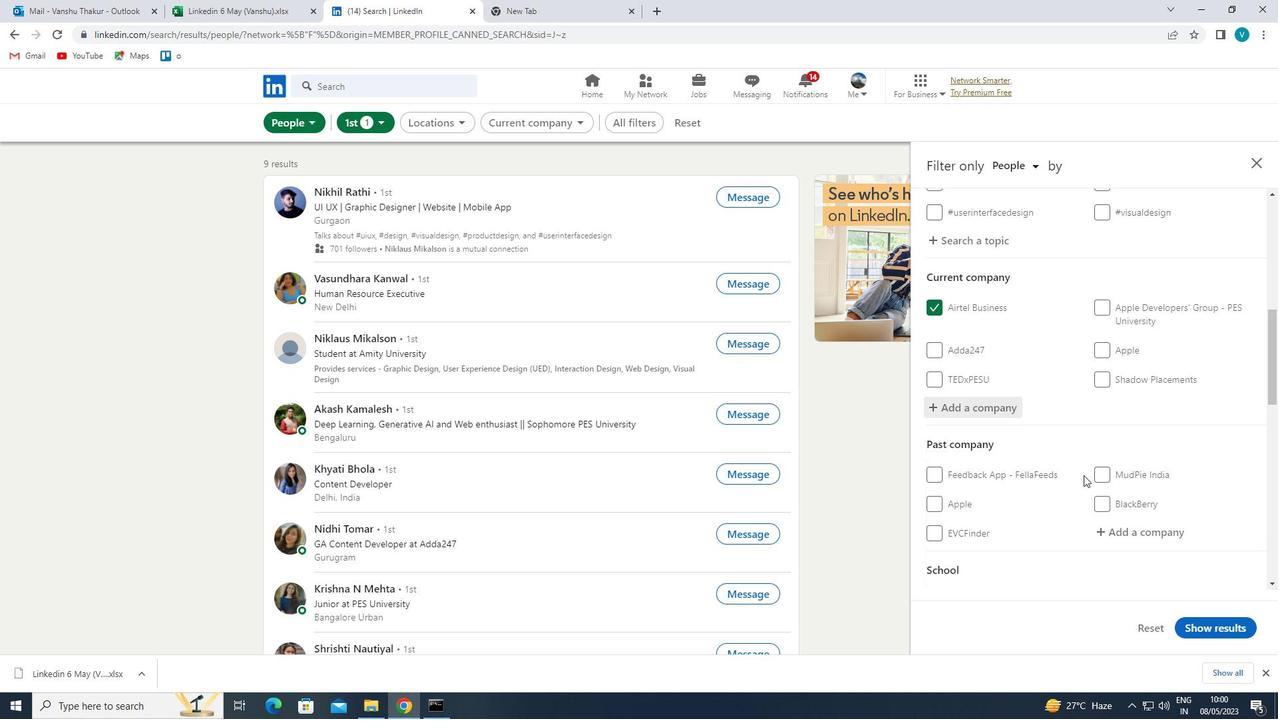 
Action: Mouse moved to (1086, 454)
Screenshot: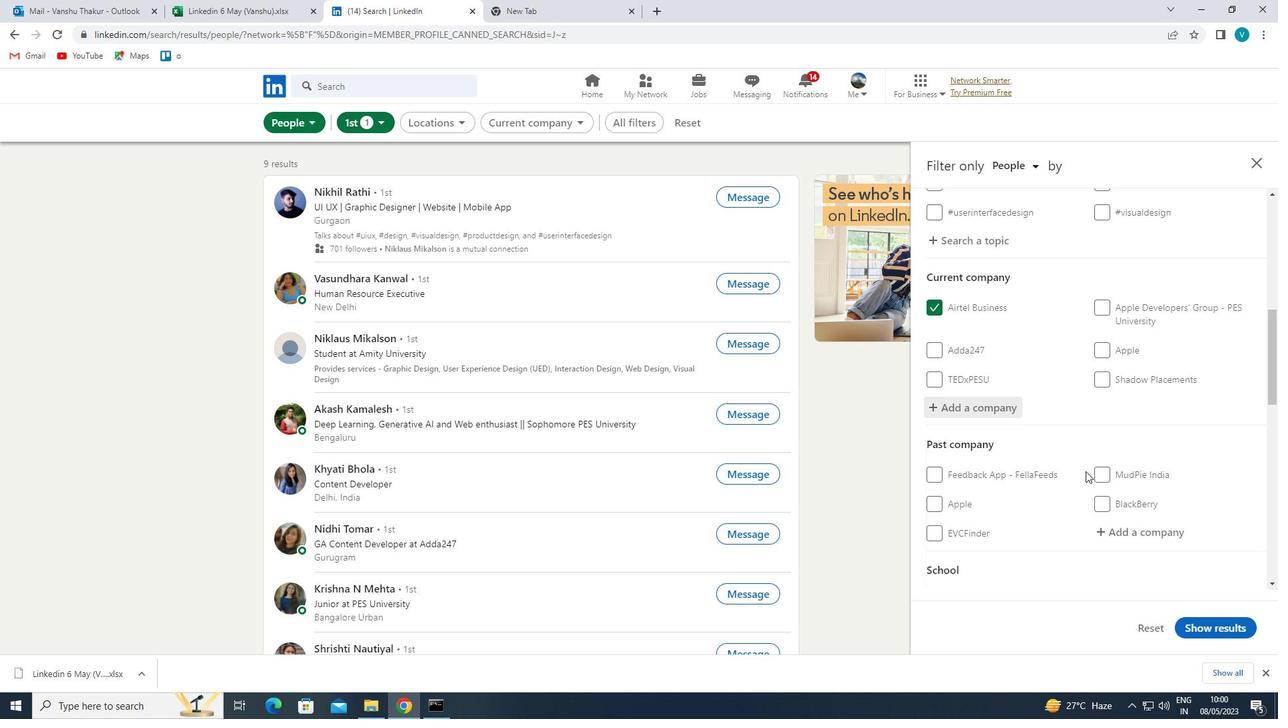 
Action: Mouse scrolled (1086, 454) with delta (0, 0)
Screenshot: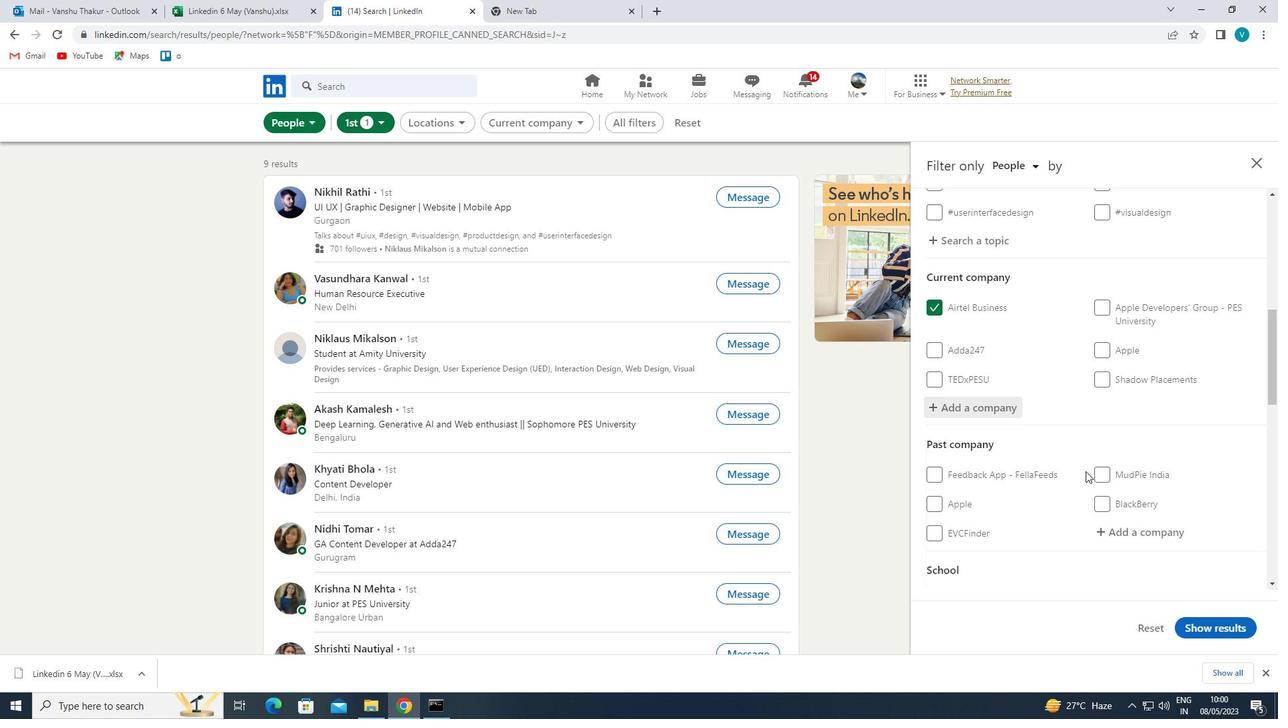 
Action: Mouse moved to (1086, 451)
Screenshot: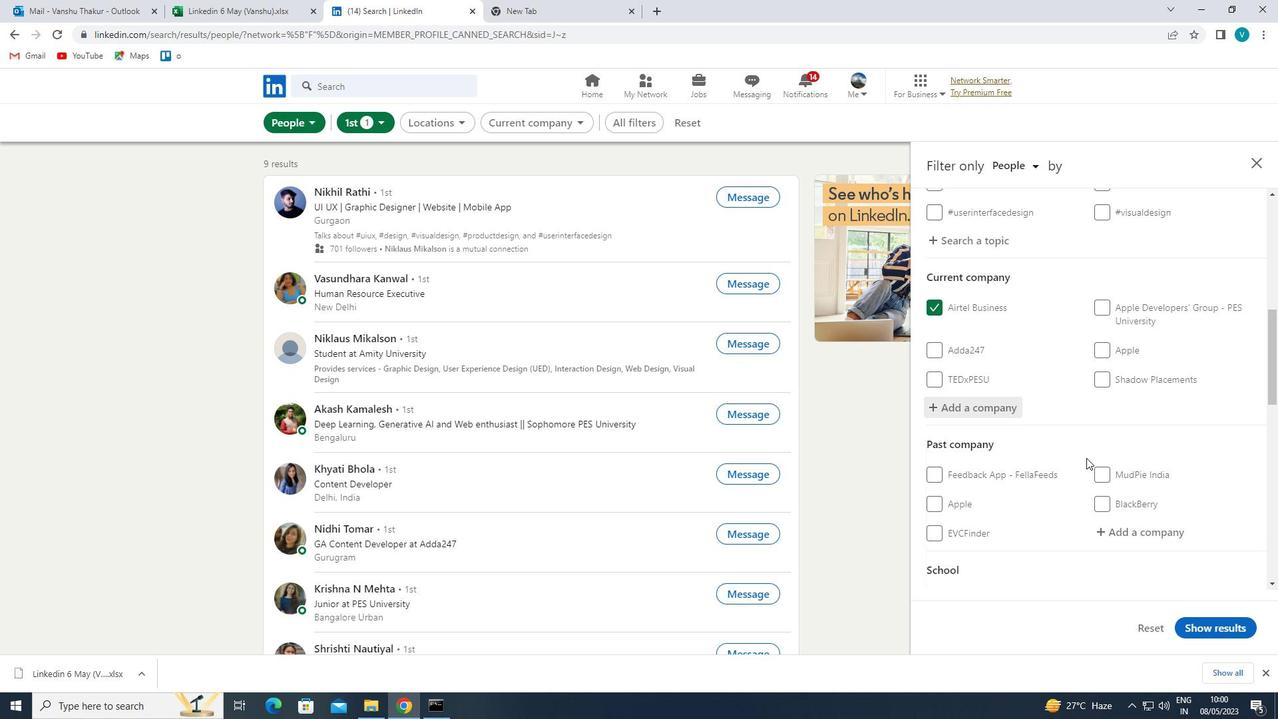 
Action: Mouse scrolled (1086, 450) with delta (0, 0)
Screenshot: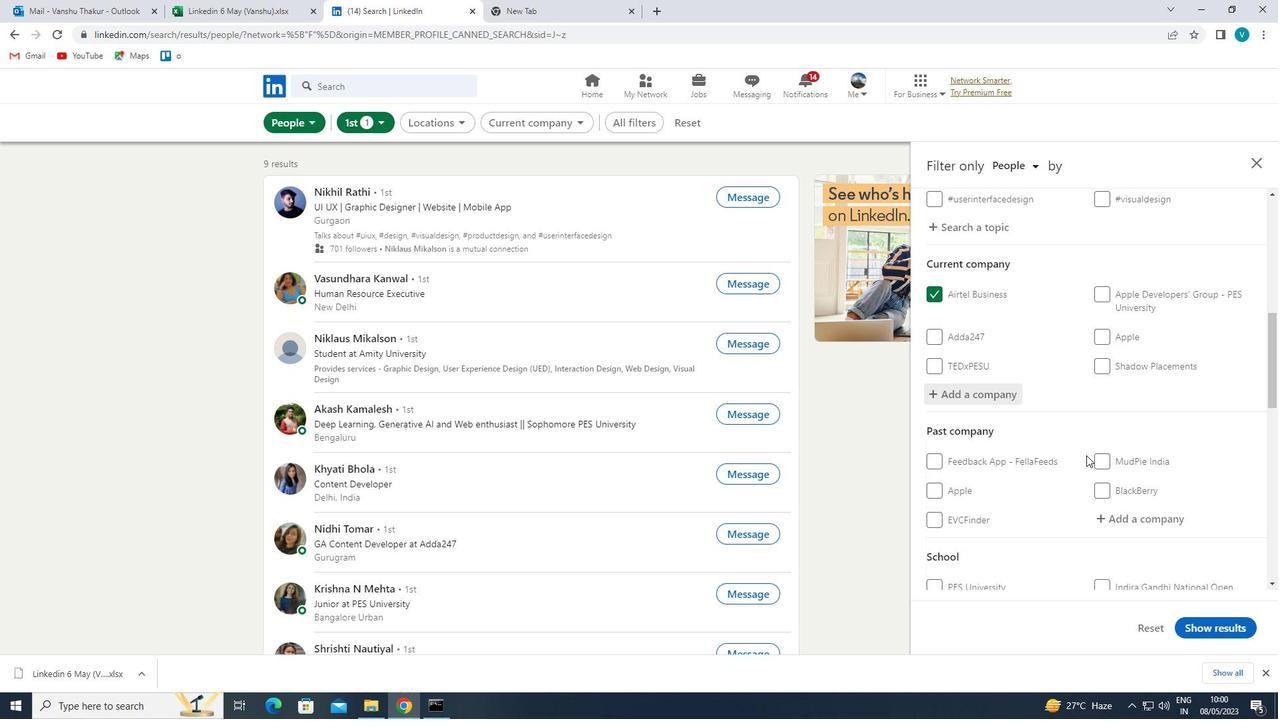 
Action: Mouse scrolled (1086, 450) with delta (0, 0)
Screenshot: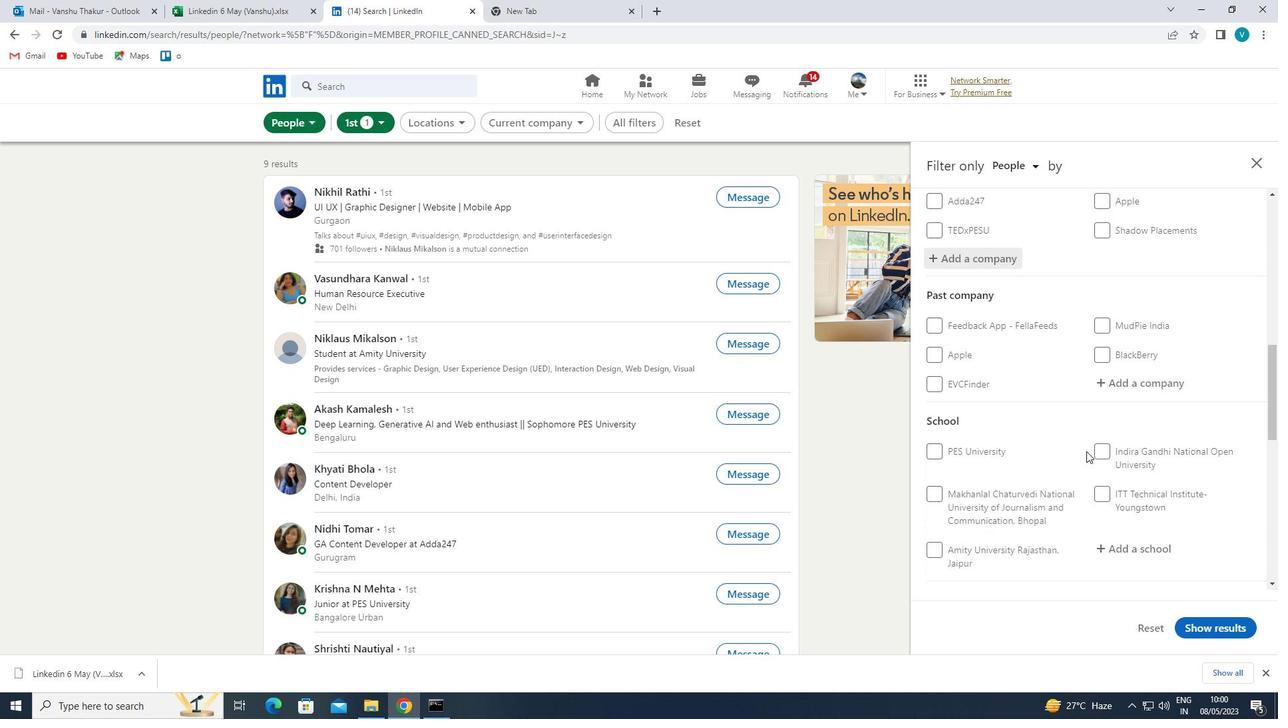 
Action: Mouse scrolled (1086, 450) with delta (0, 0)
Screenshot: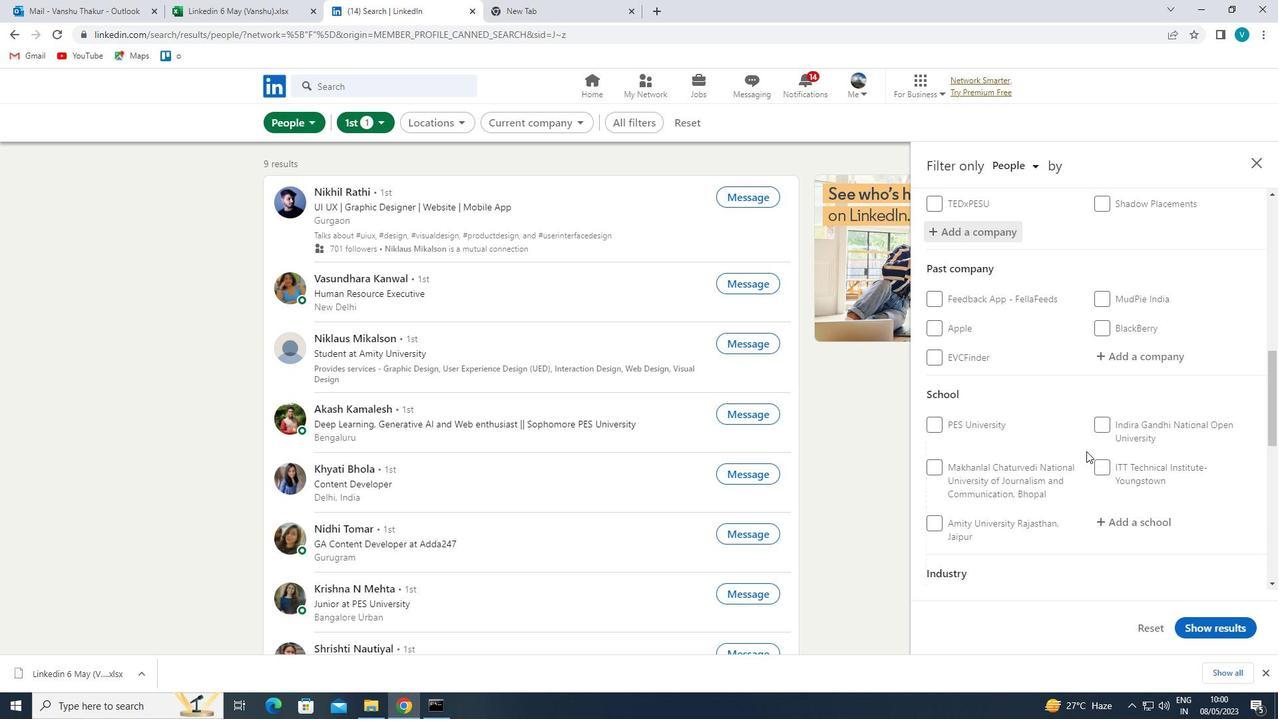 
Action: Mouse moved to (1129, 352)
Screenshot: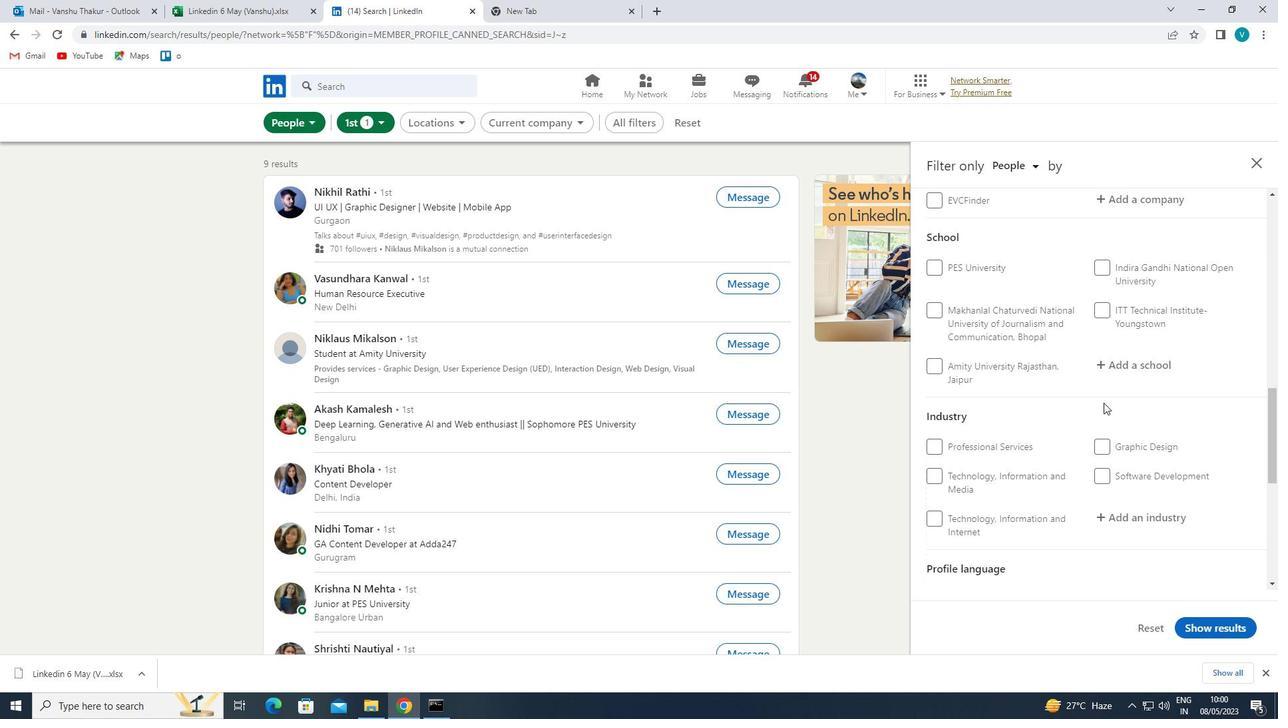 
Action: Mouse pressed left at (1129, 352)
Screenshot: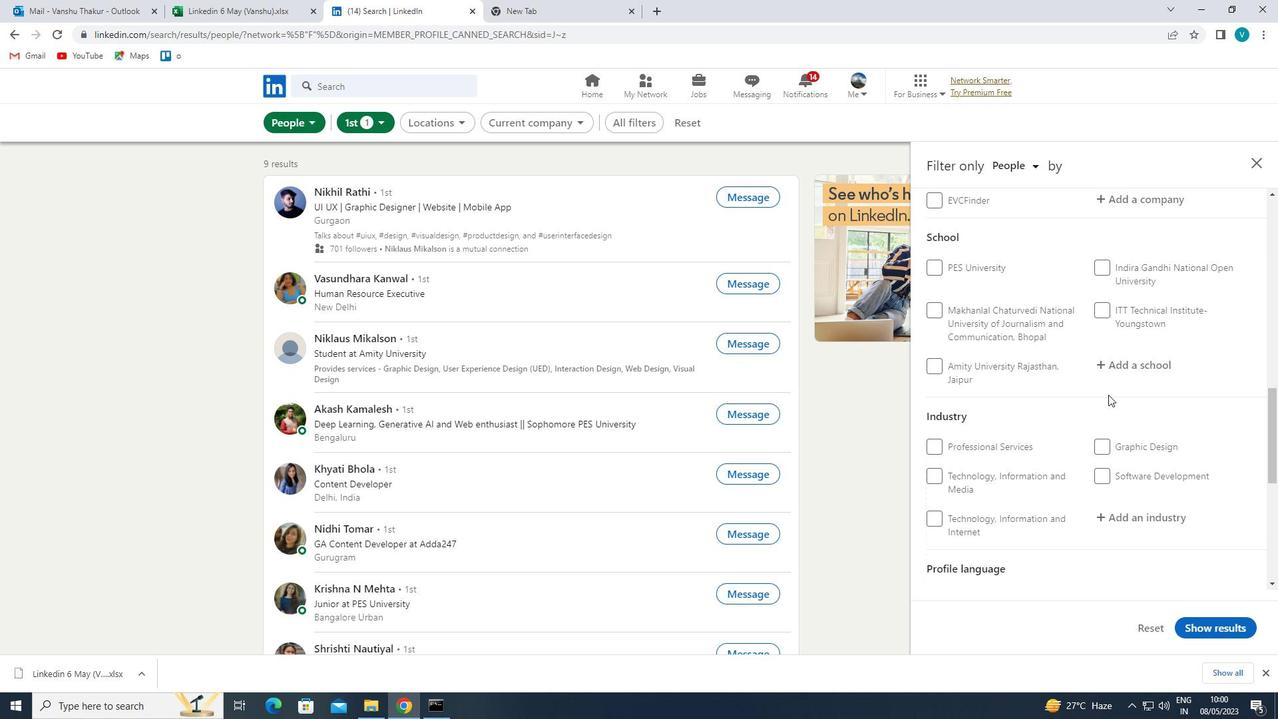 
Action: Mouse moved to (1122, 369)
Screenshot: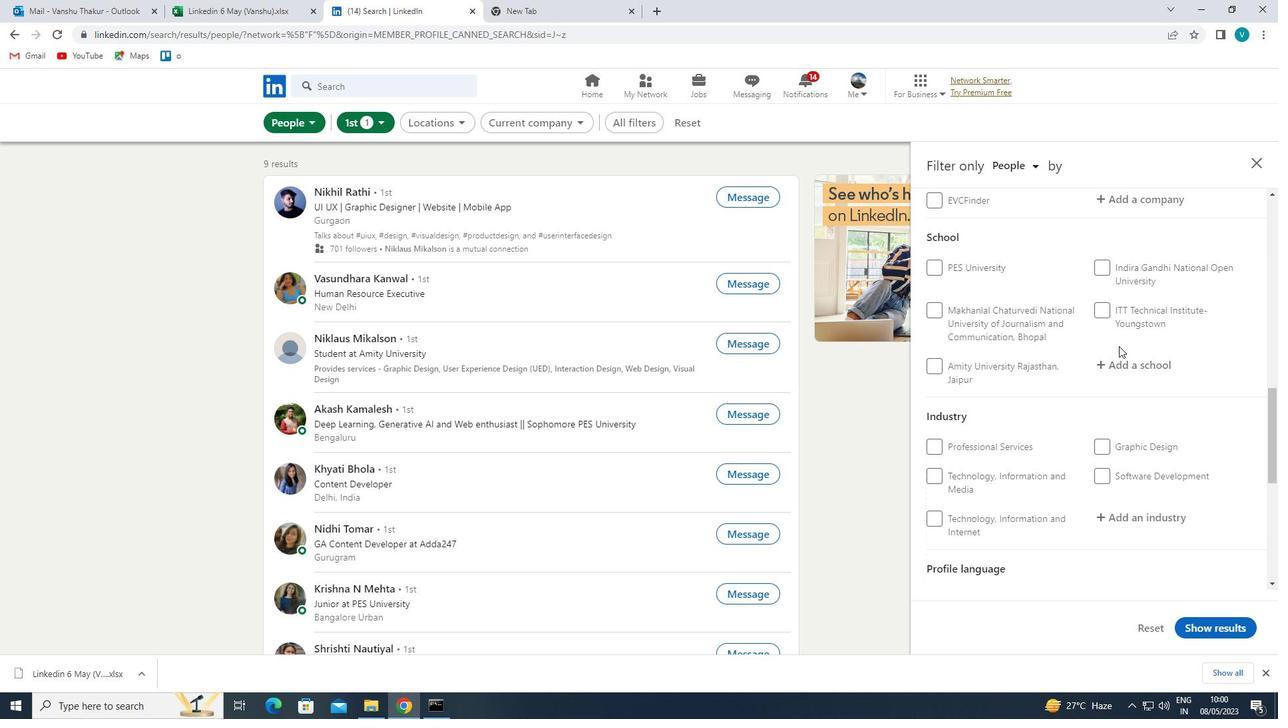 
Action: Mouse pressed left at (1122, 369)
Screenshot: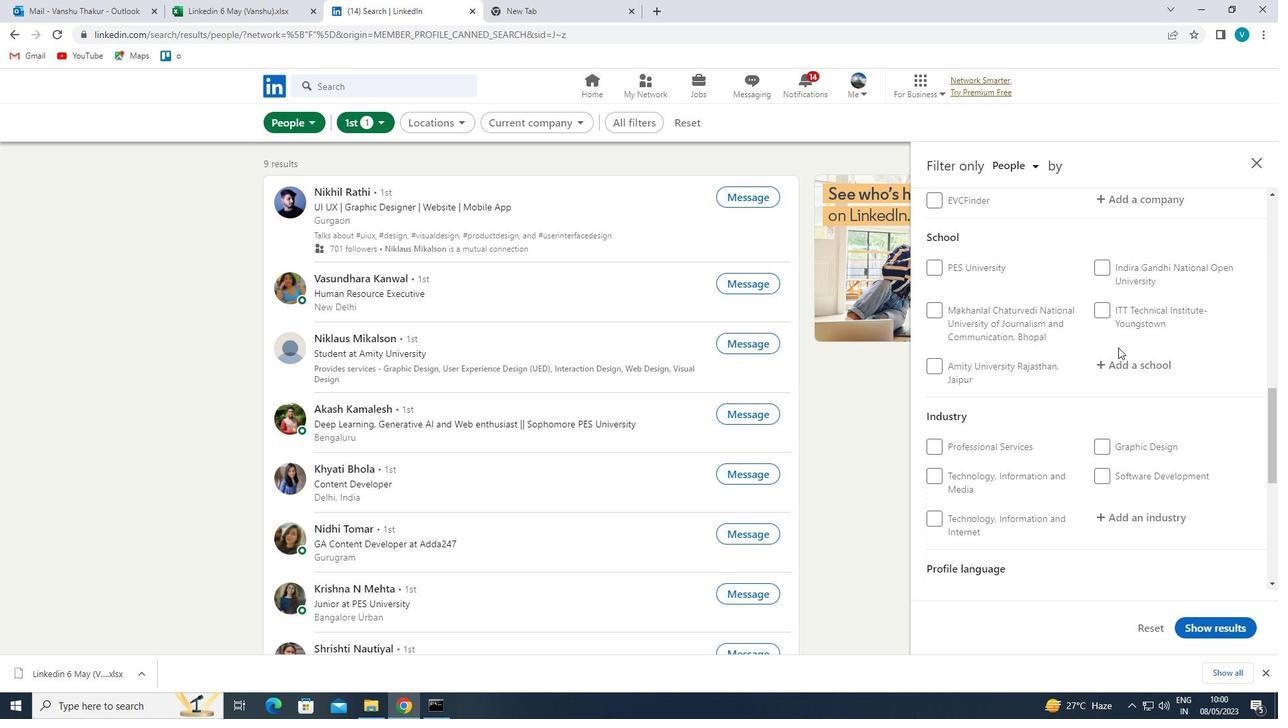 
Action: Key pressed <Key.shift>ST.<Key.space><Key.shift>ALOYSIUS
Screenshot: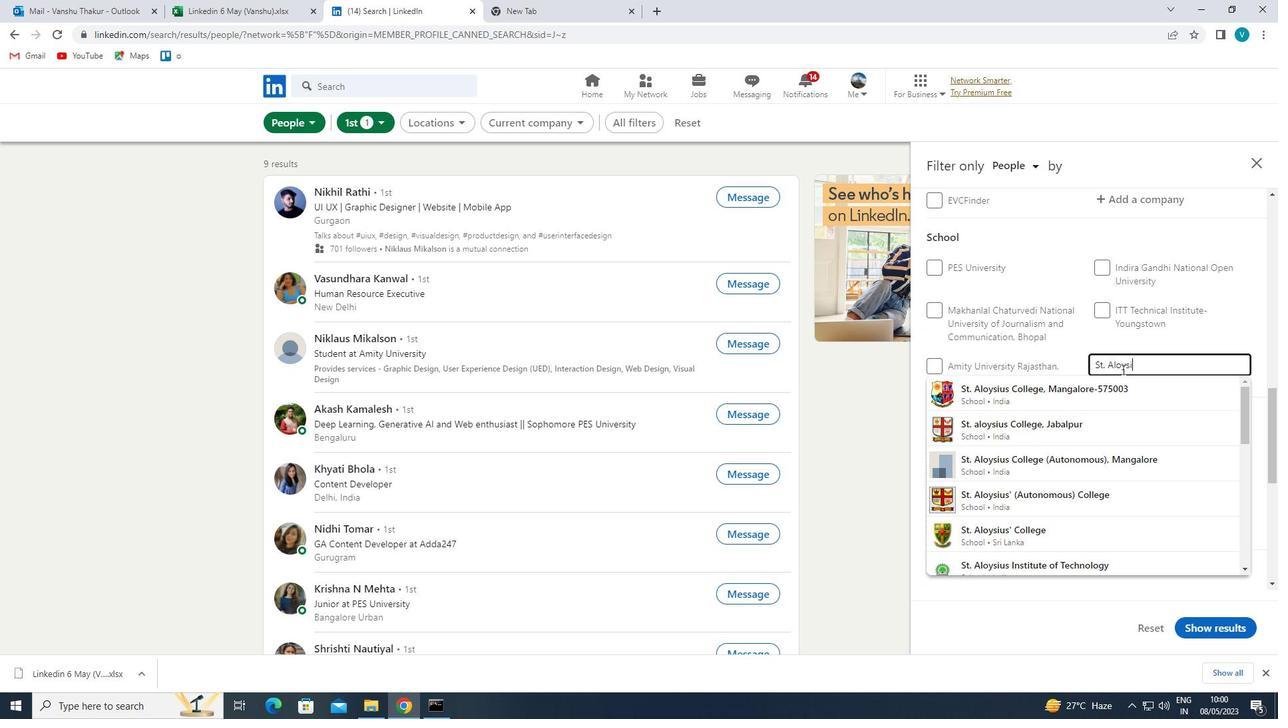 
Action: Mouse moved to (1137, 390)
Screenshot: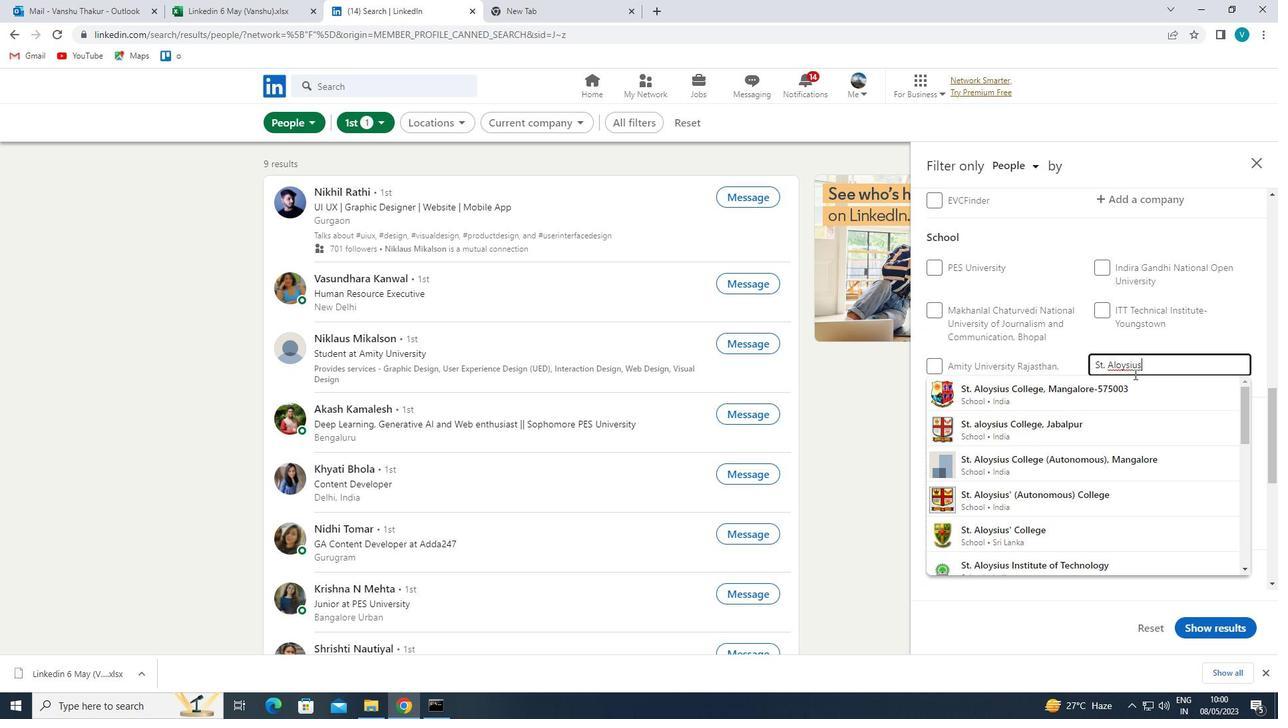 
Action: Mouse pressed left at (1137, 390)
Screenshot: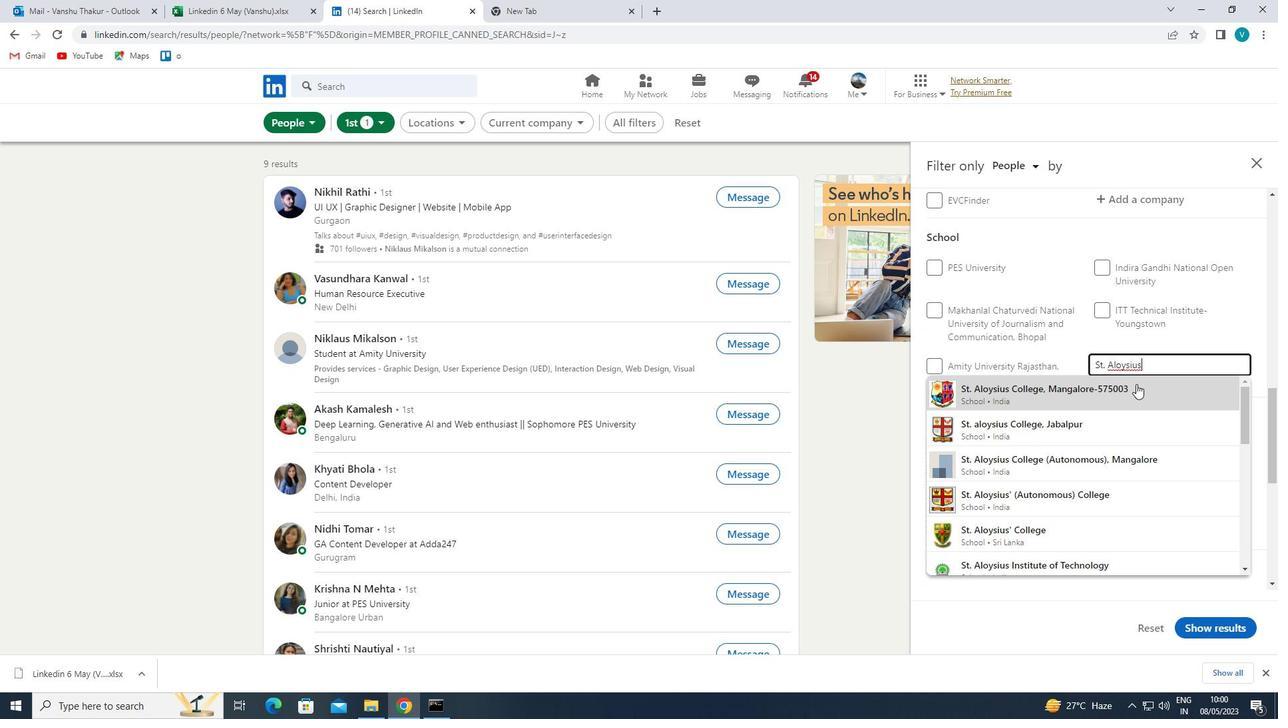 
Action: Mouse moved to (1139, 393)
Screenshot: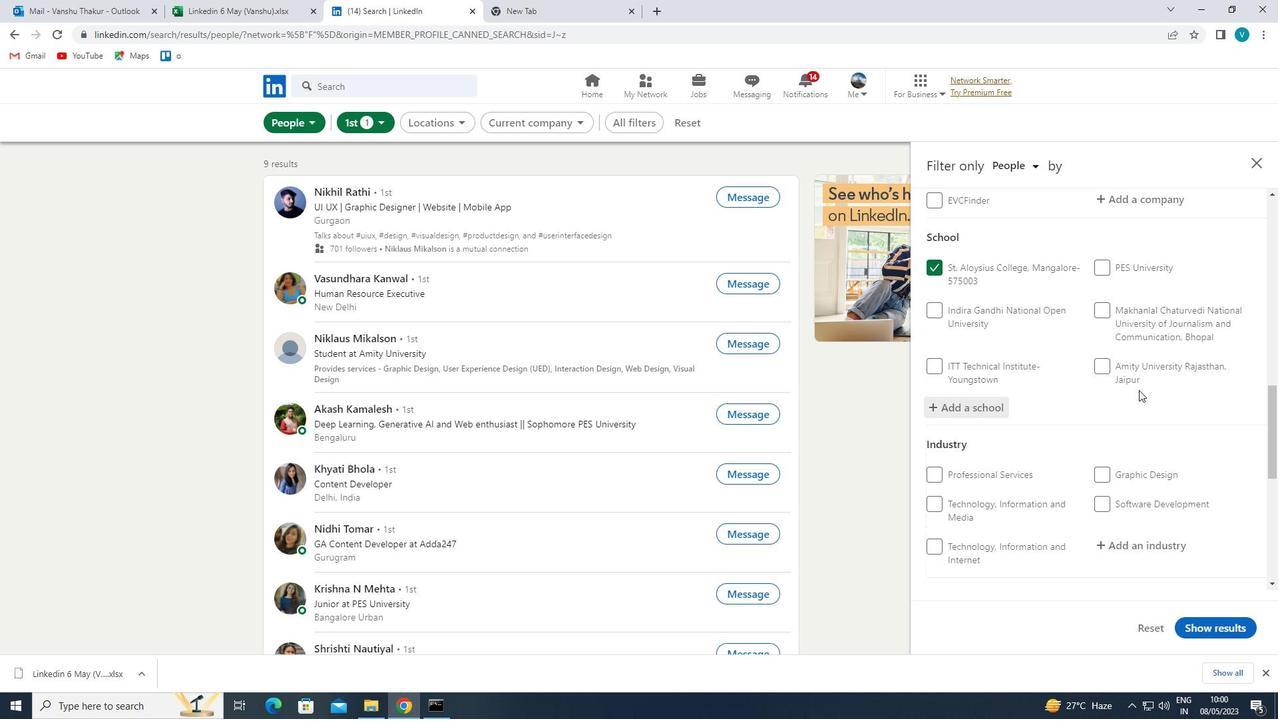 
Action: Mouse scrolled (1139, 392) with delta (0, 0)
Screenshot: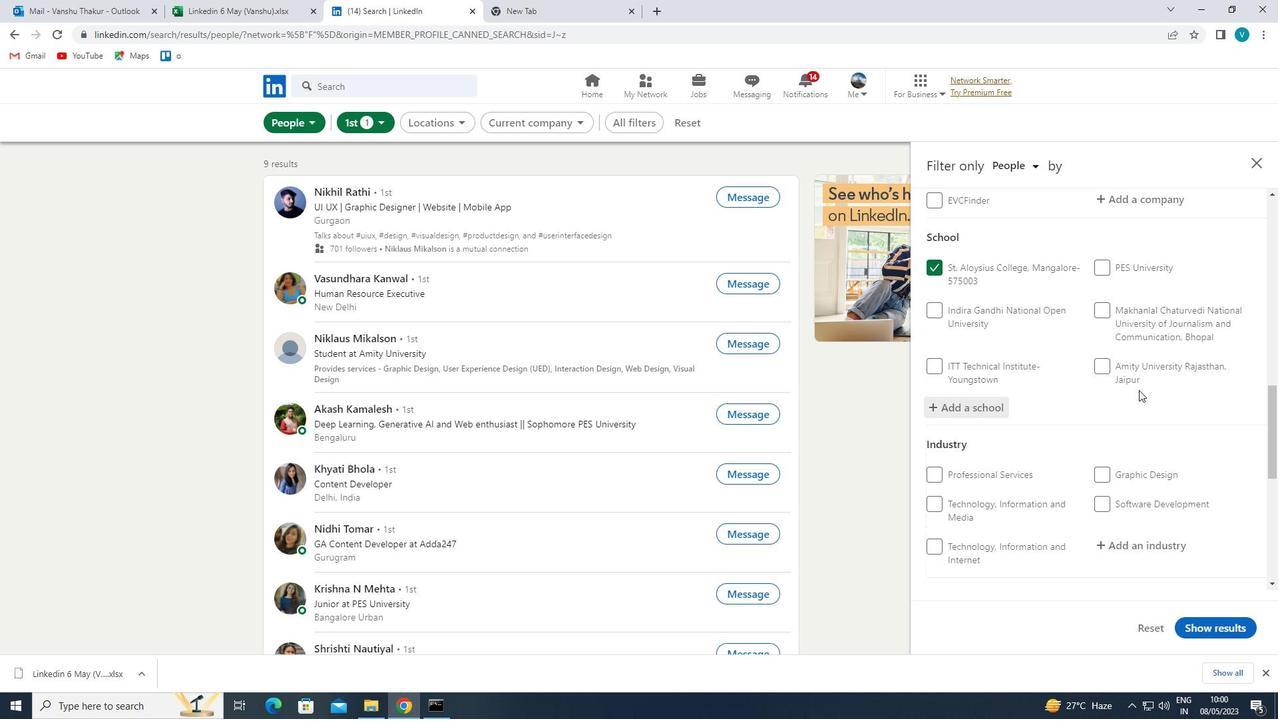 
Action: Mouse moved to (1140, 394)
Screenshot: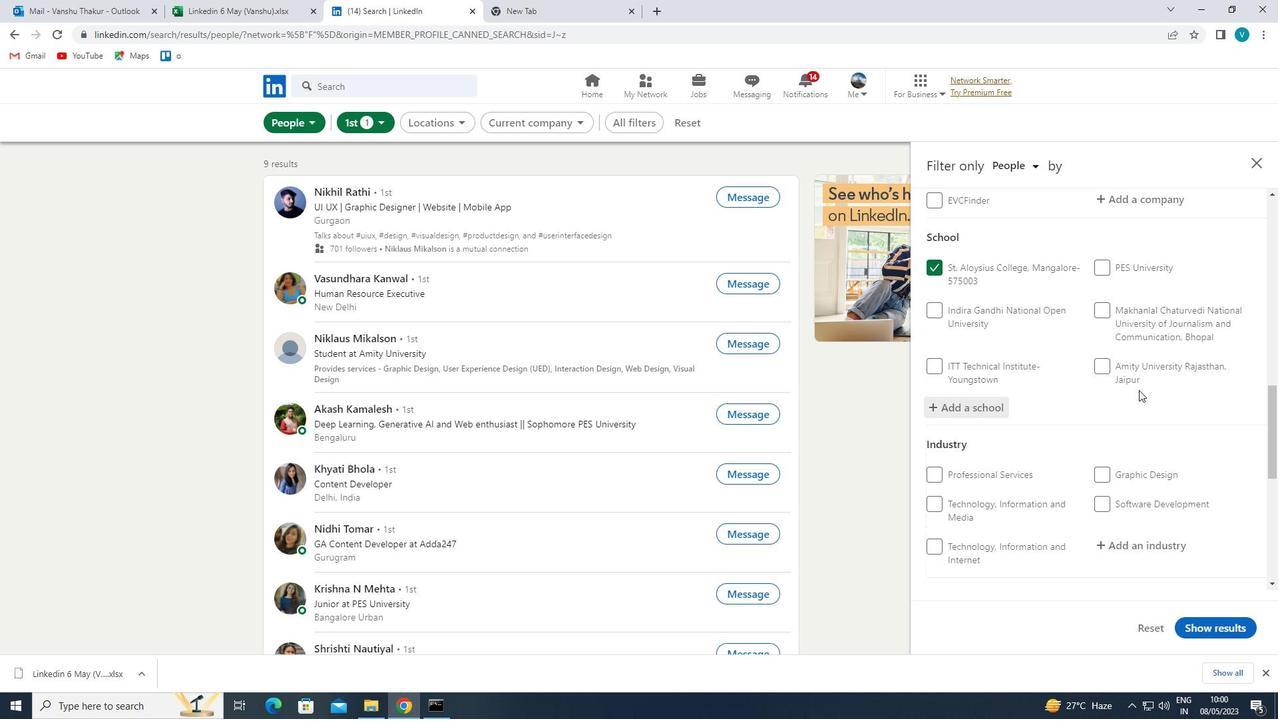 
Action: Mouse scrolled (1140, 394) with delta (0, 0)
Screenshot: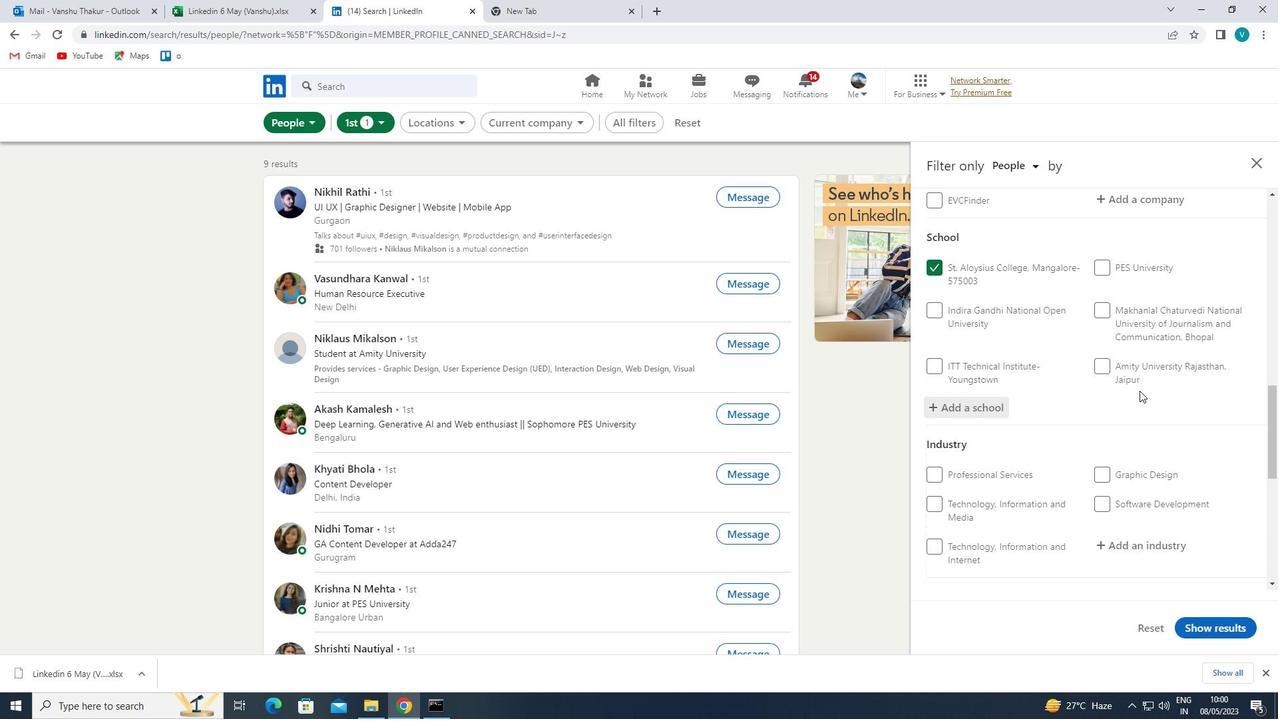 
Action: Mouse scrolled (1140, 394) with delta (0, 0)
Screenshot: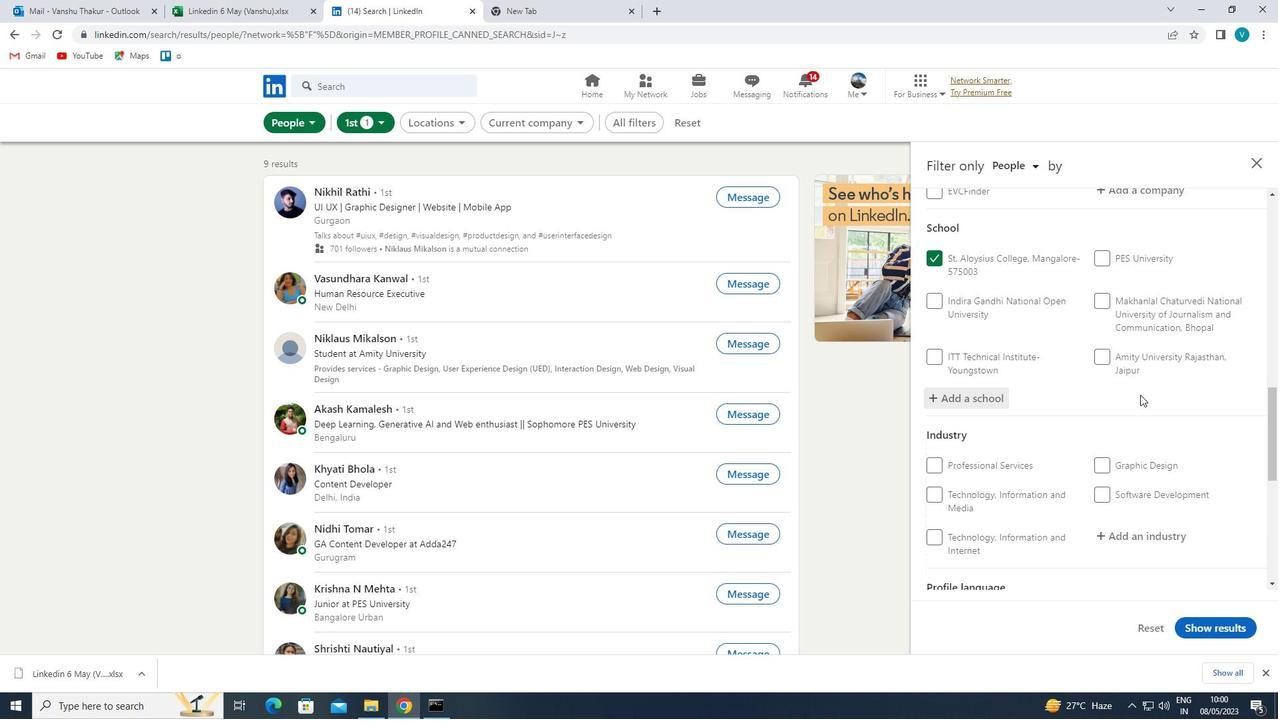 
Action: Mouse moved to (1151, 348)
Screenshot: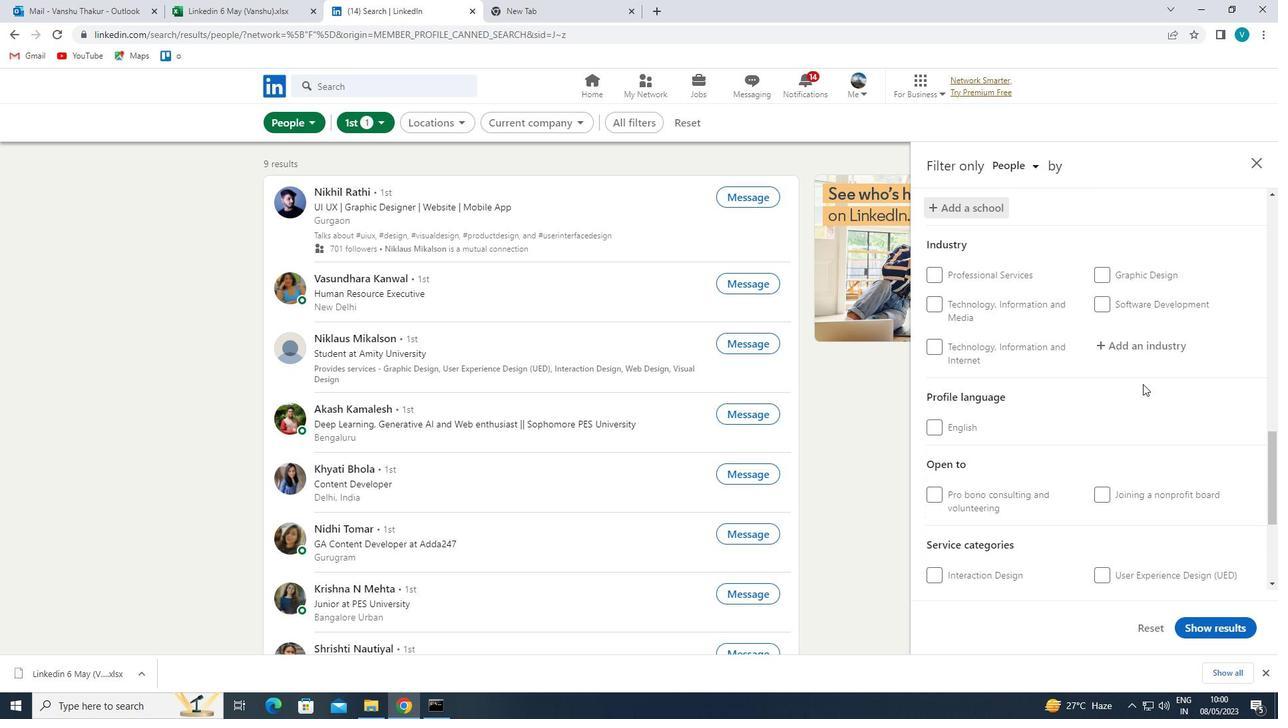 
Action: Mouse pressed left at (1151, 348)
Screenshot: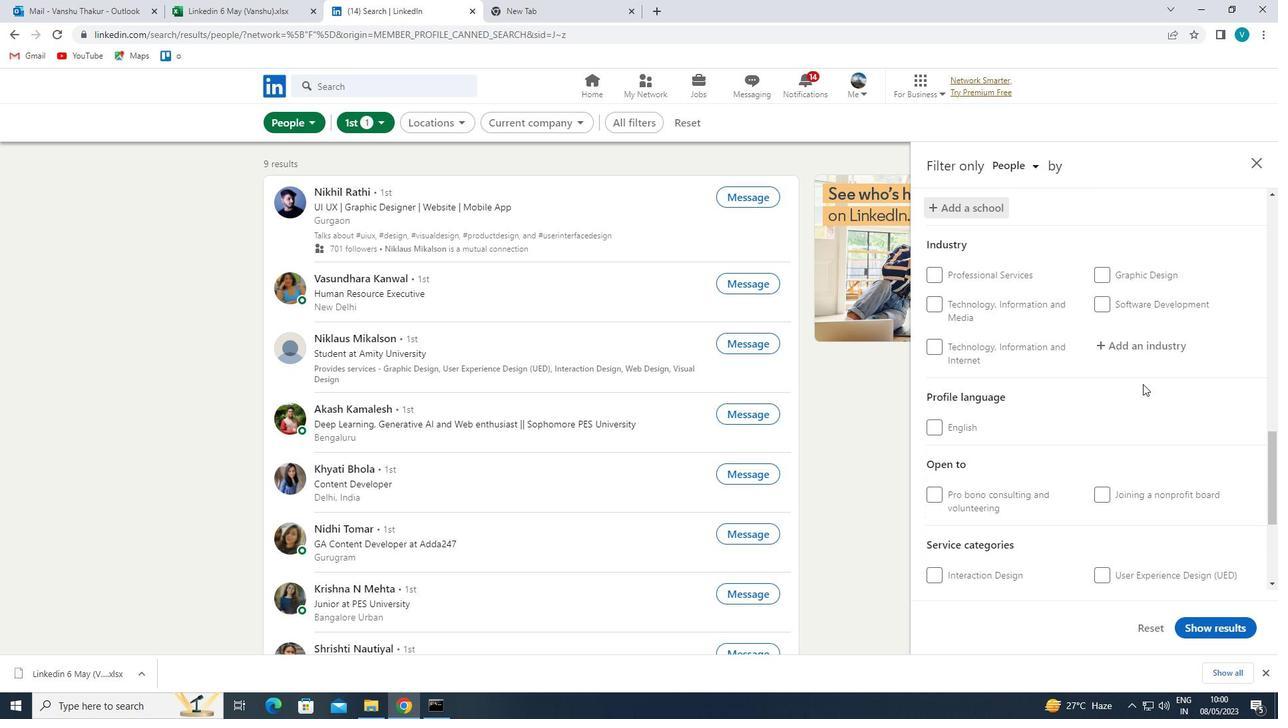 
Action: Mouse moved to (1152, 347)
Screenshot: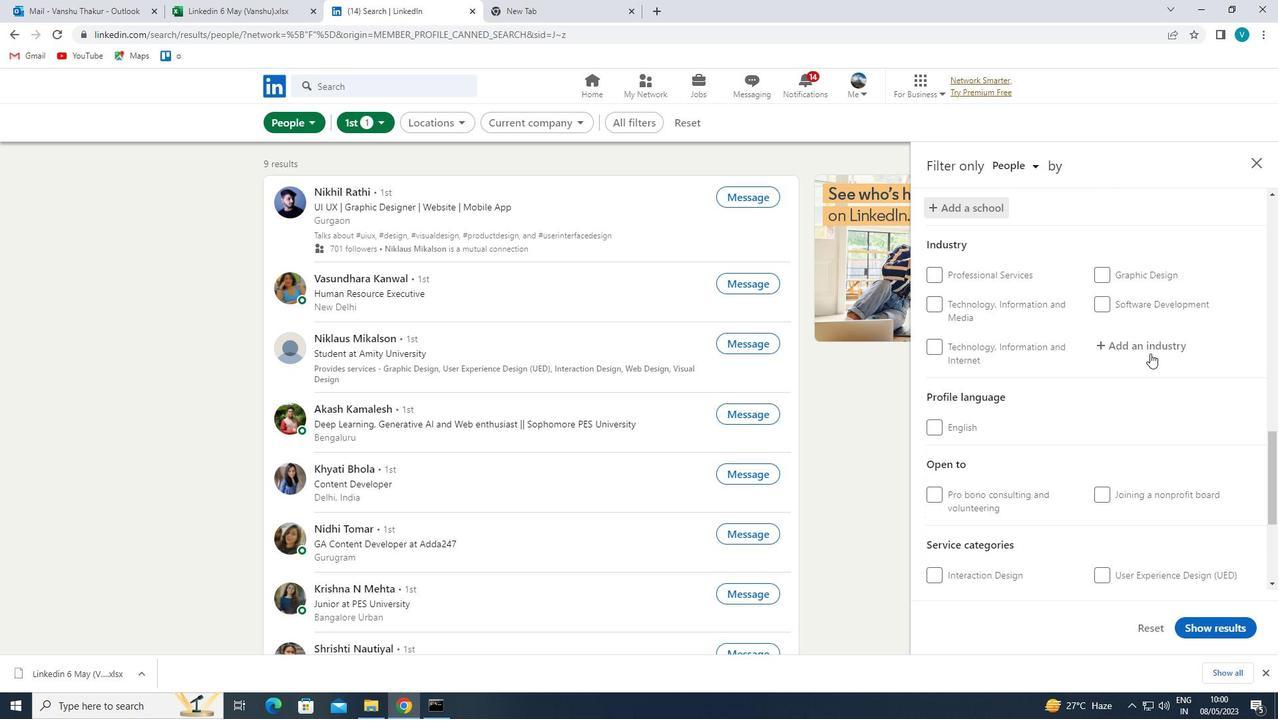 
Action: Key pressed <Key.shift>WHO;LE<Key.backspace><Key.backspace><Key.backspace>LESALE
Screenshot: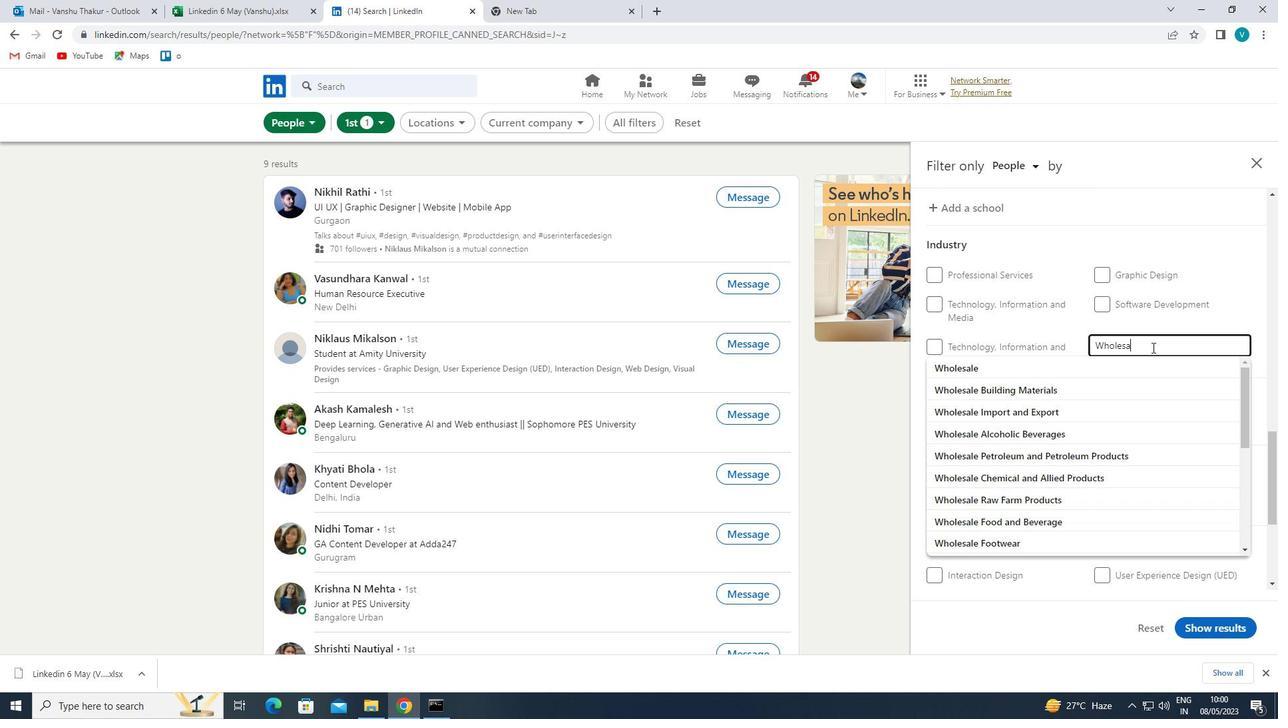 
Action: Mouse moved to (1143, 366)
Screenshot: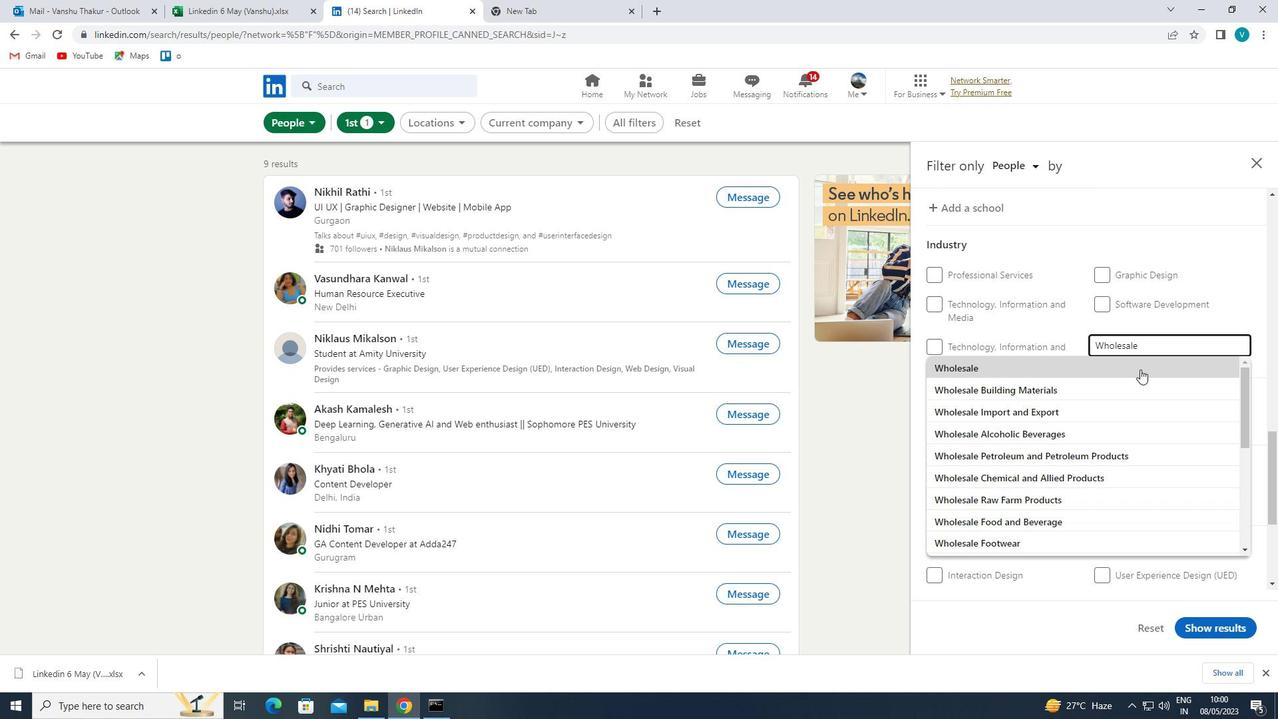 
Action: Mouse pressed left at (1143, 366)
Screenshot: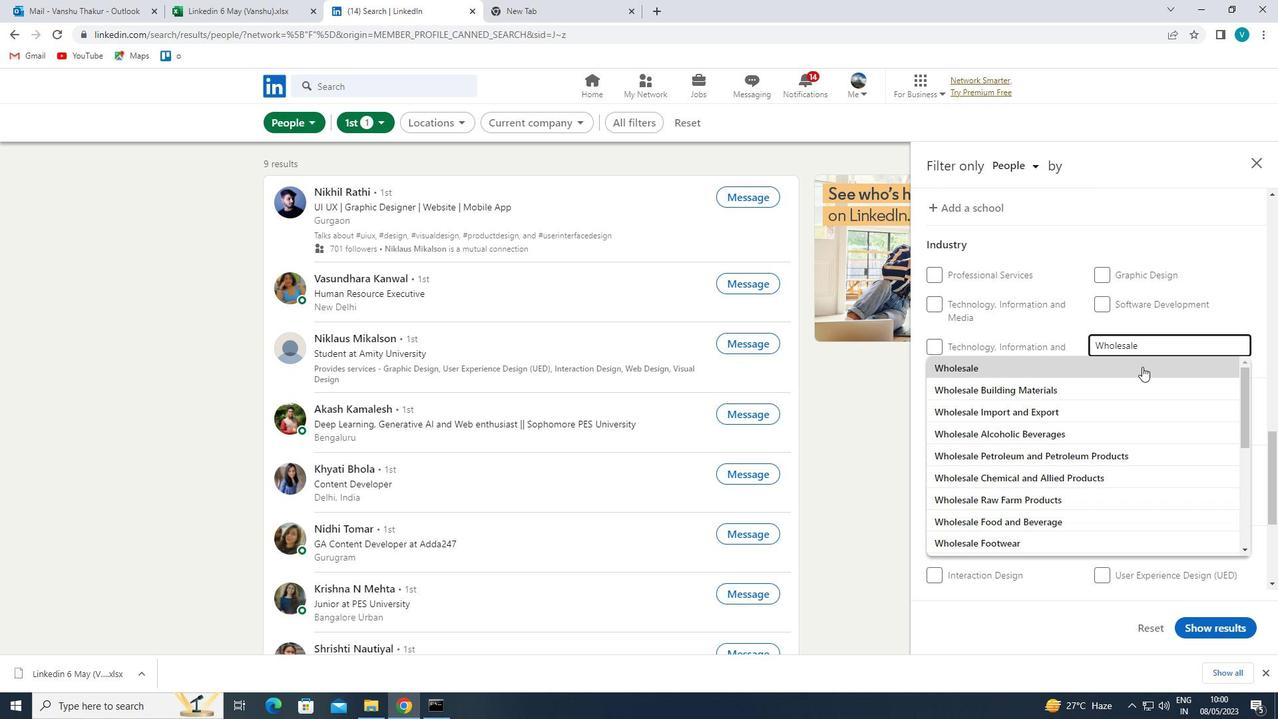 
Action: Mouse moved to (1145, 373)
Screenshot: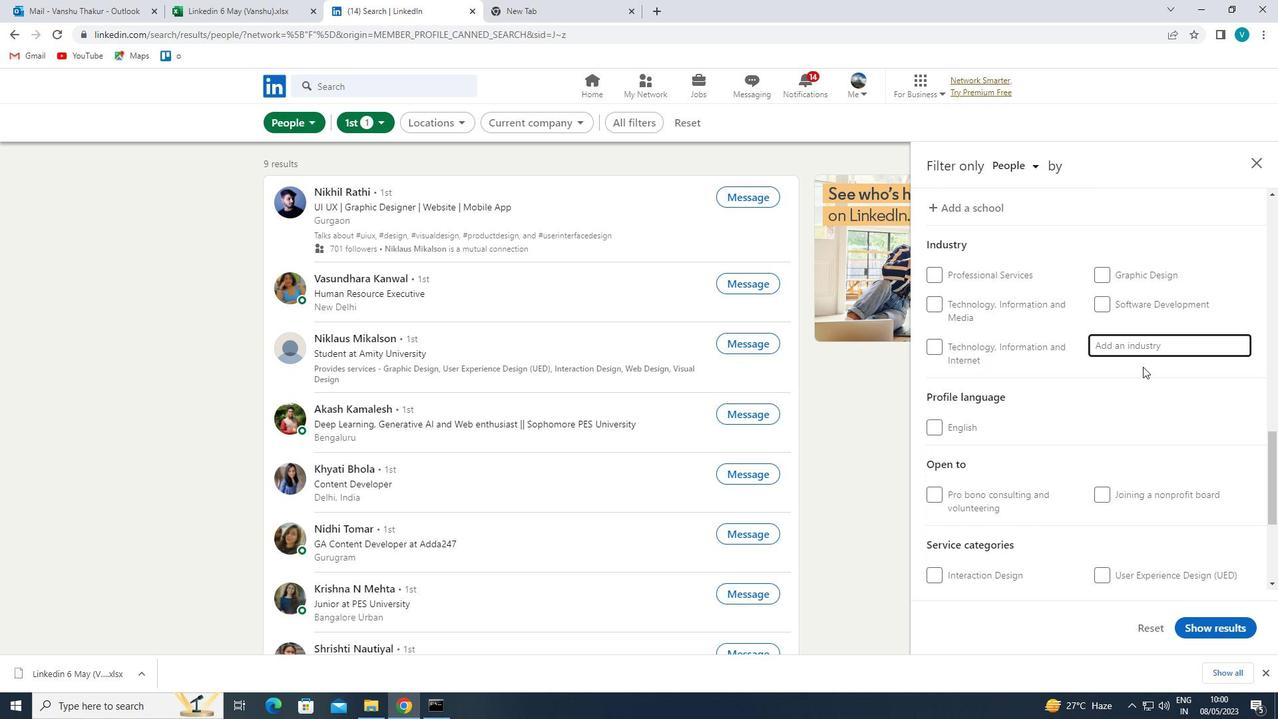 
Action: Mouse scrolled (1145, 372) with delta (0, 0)
Screenshot: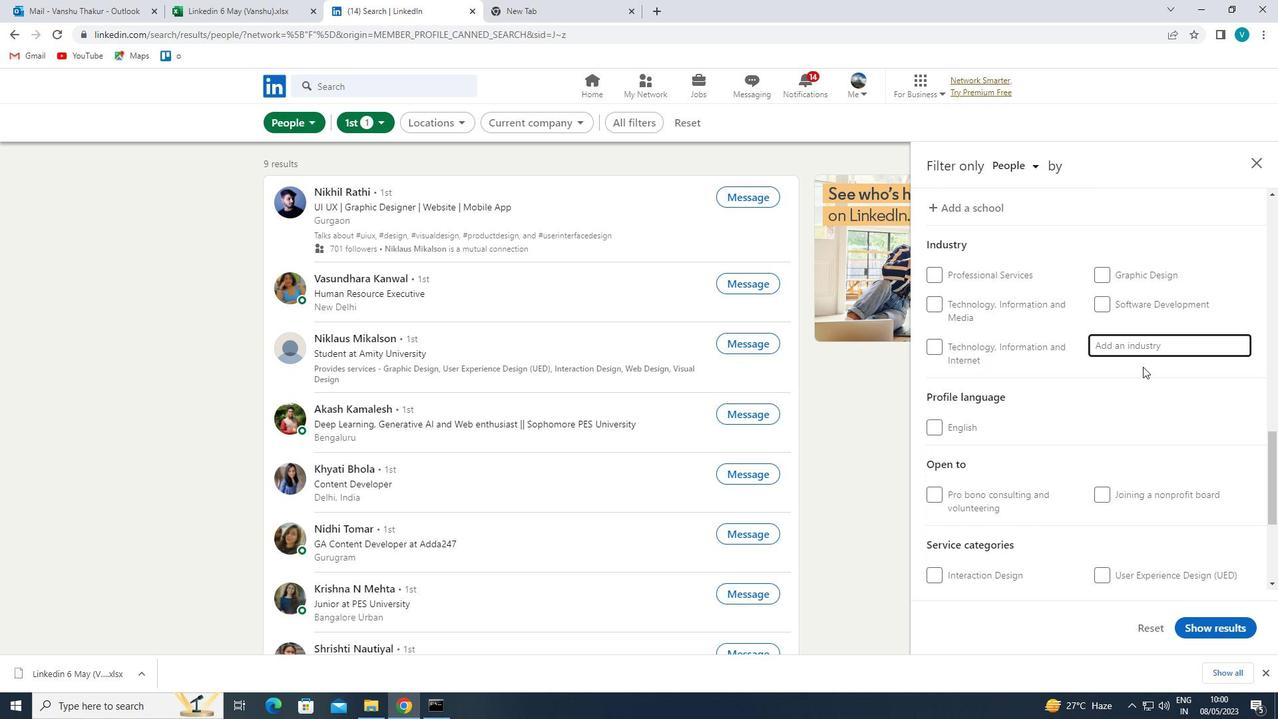 
Action: Mouse moved to (1147, 391)
Screenshot: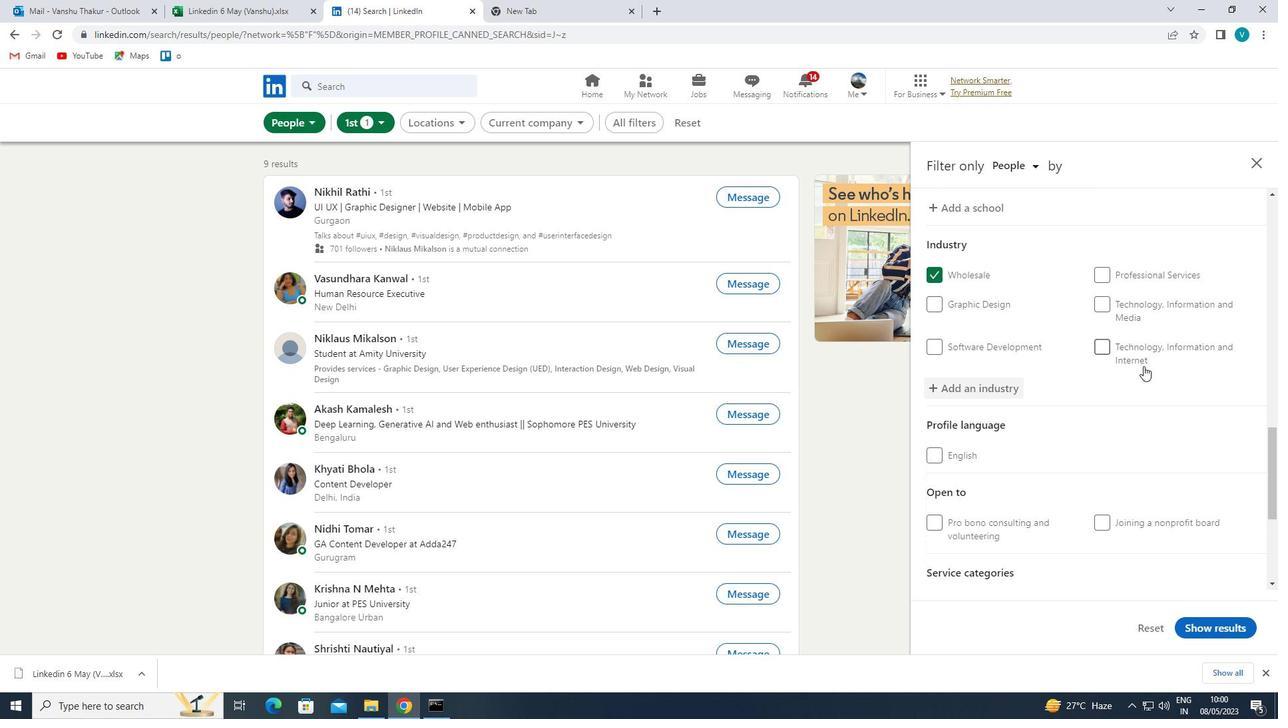 
Action: Mouse scrolled (1147, 390) with delta (0, 0)
Screenshot: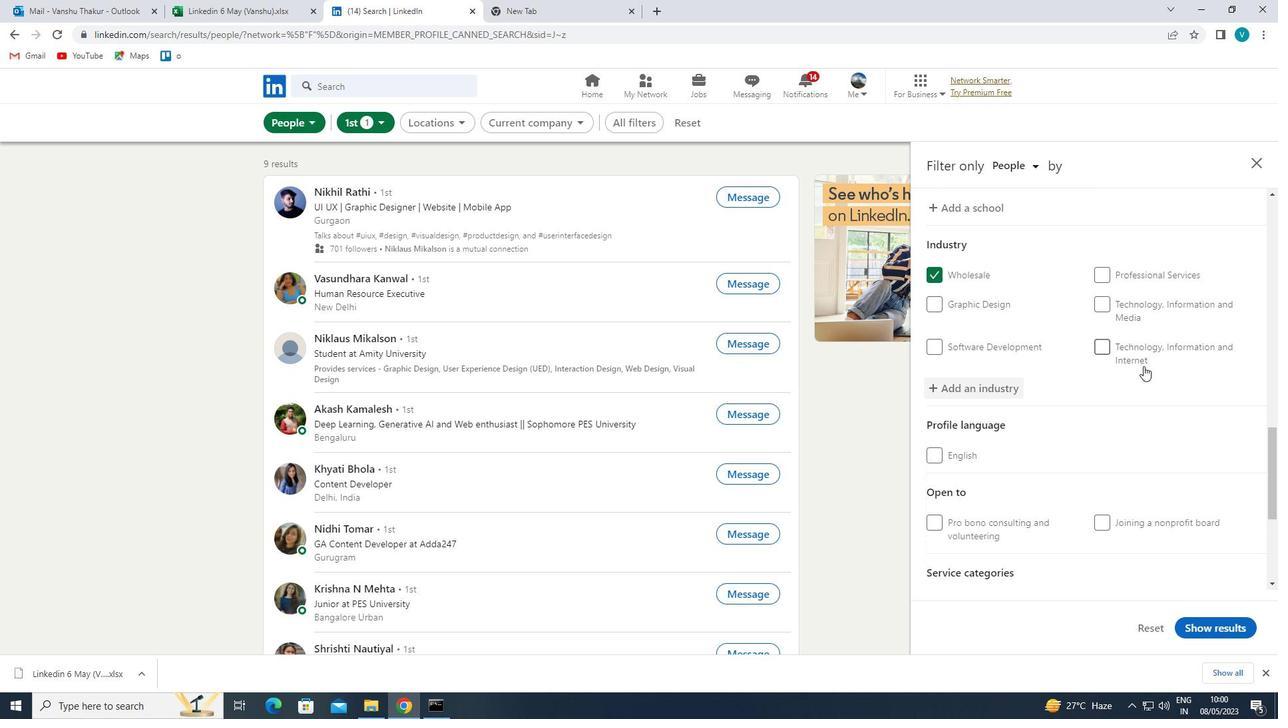 
Action: Mouse moved to (1149, 405)
Screenshot: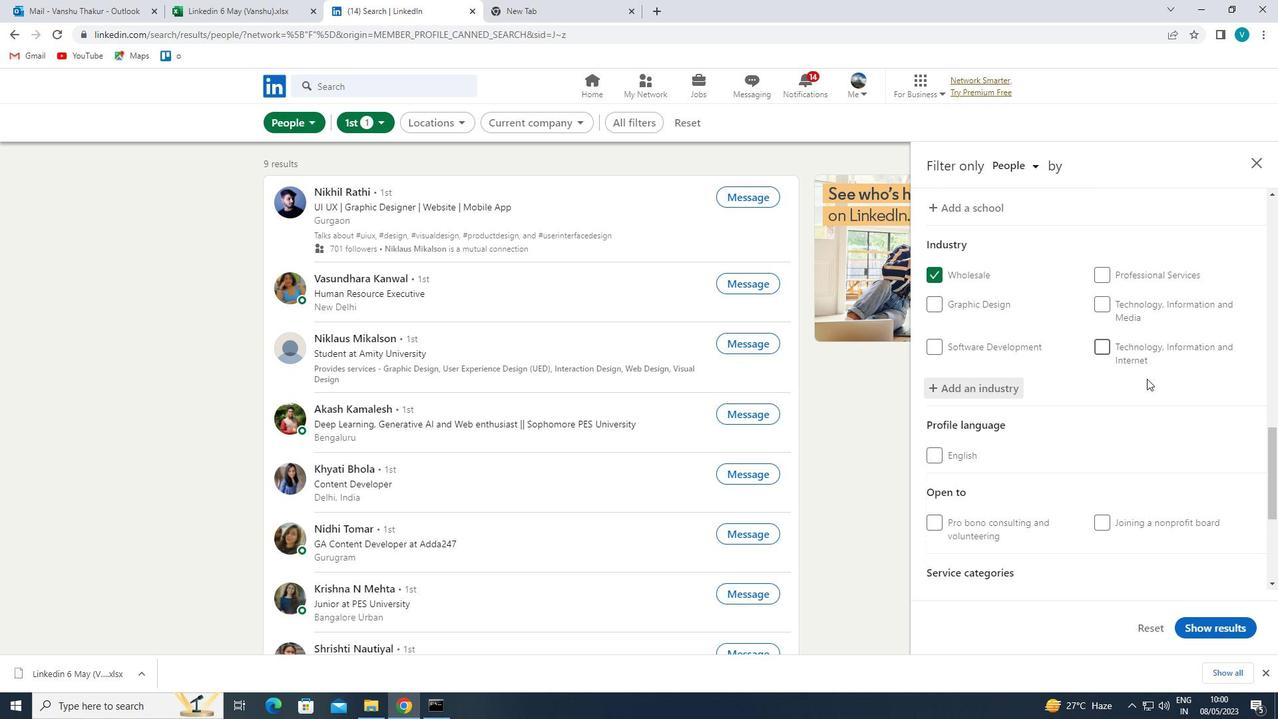 
Action: Mouse scrolled (1149, 404) with delta (0, 0)
Screenshot: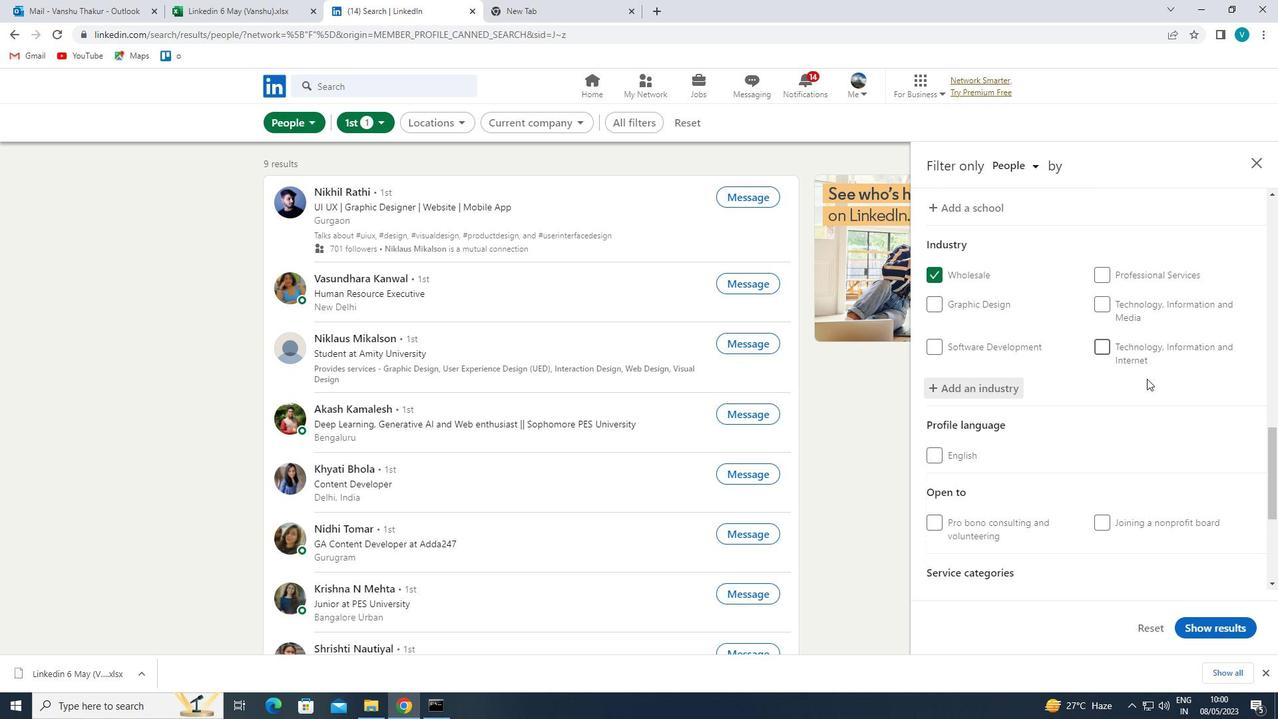 
Action: Mouse moved to (1149, 407)
Screenshot: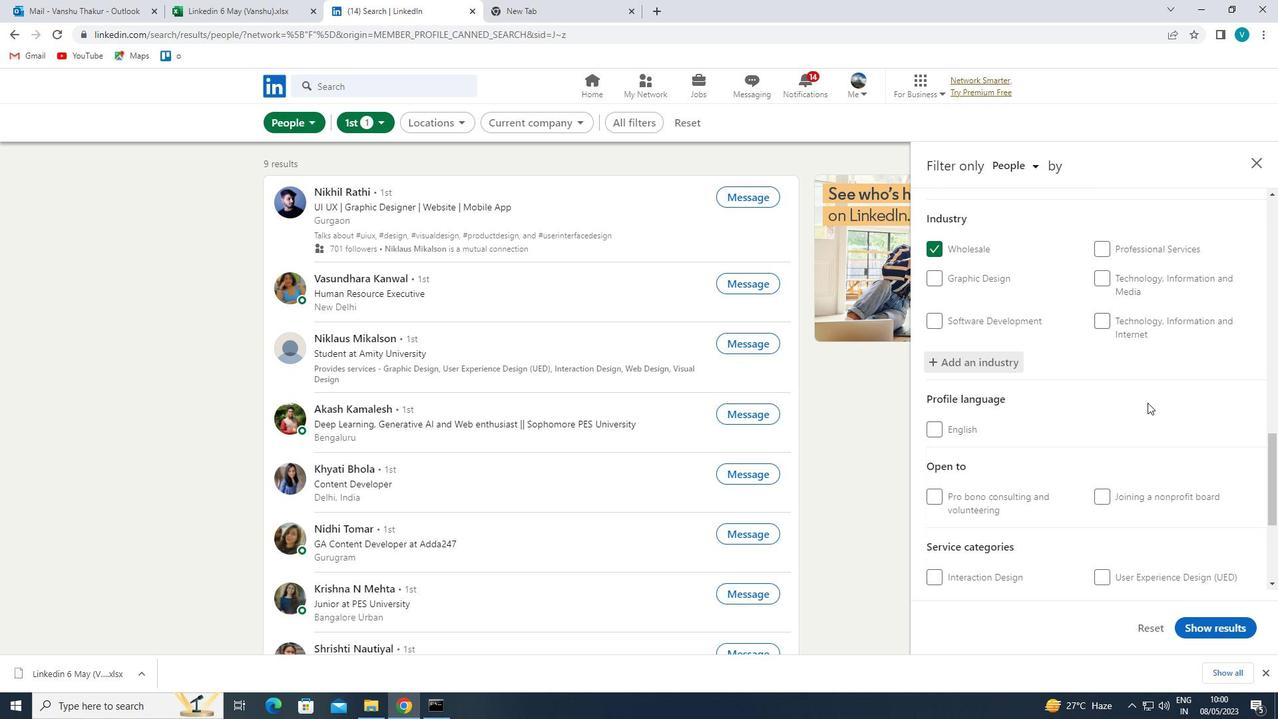 
Action: Mouse scrolled (1149, 406) with delta (0, 0)
Screenshot: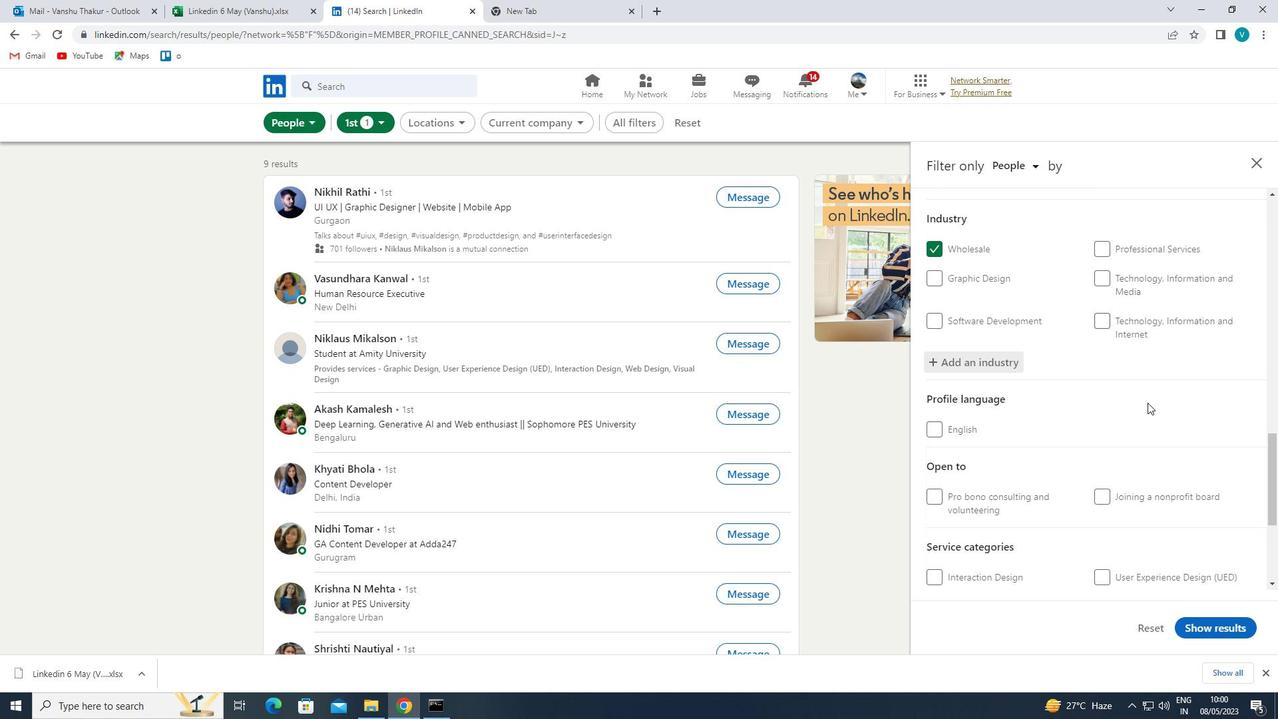 
Action: Mouse moved to (1148, 394)
Screenshot: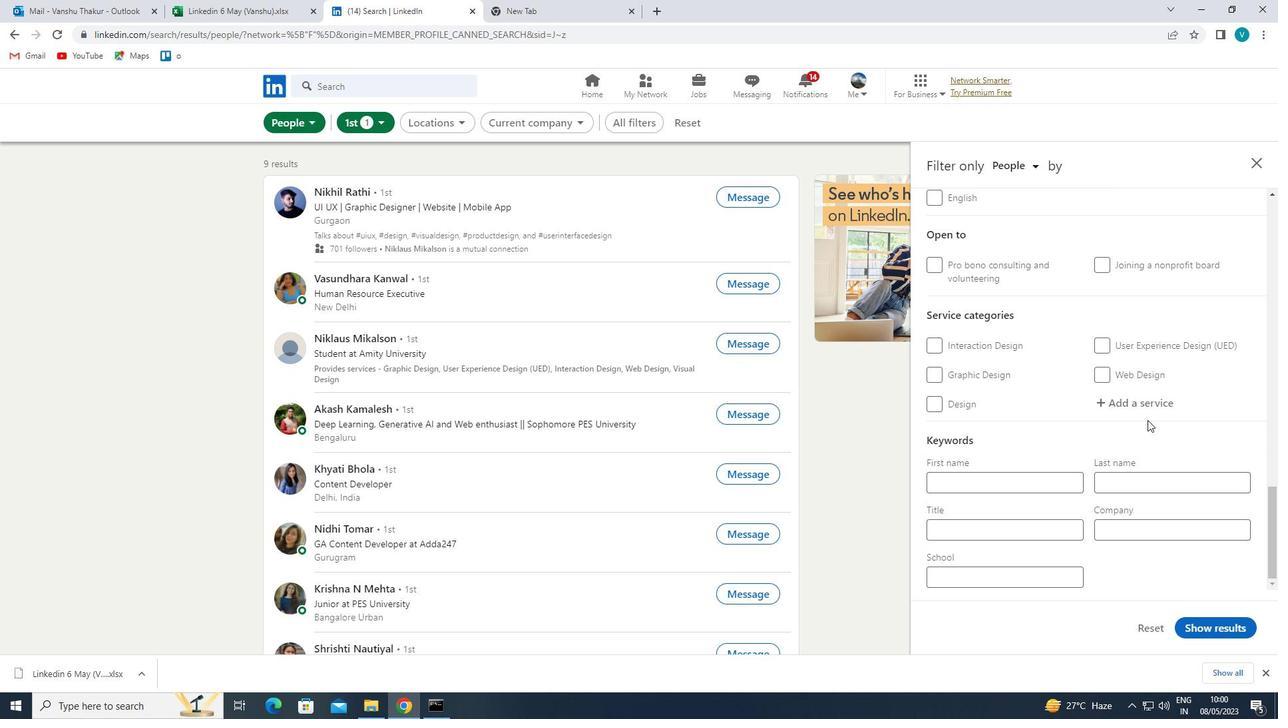 
Action: Mouse pressed left at (1148, 394)
Screenshot: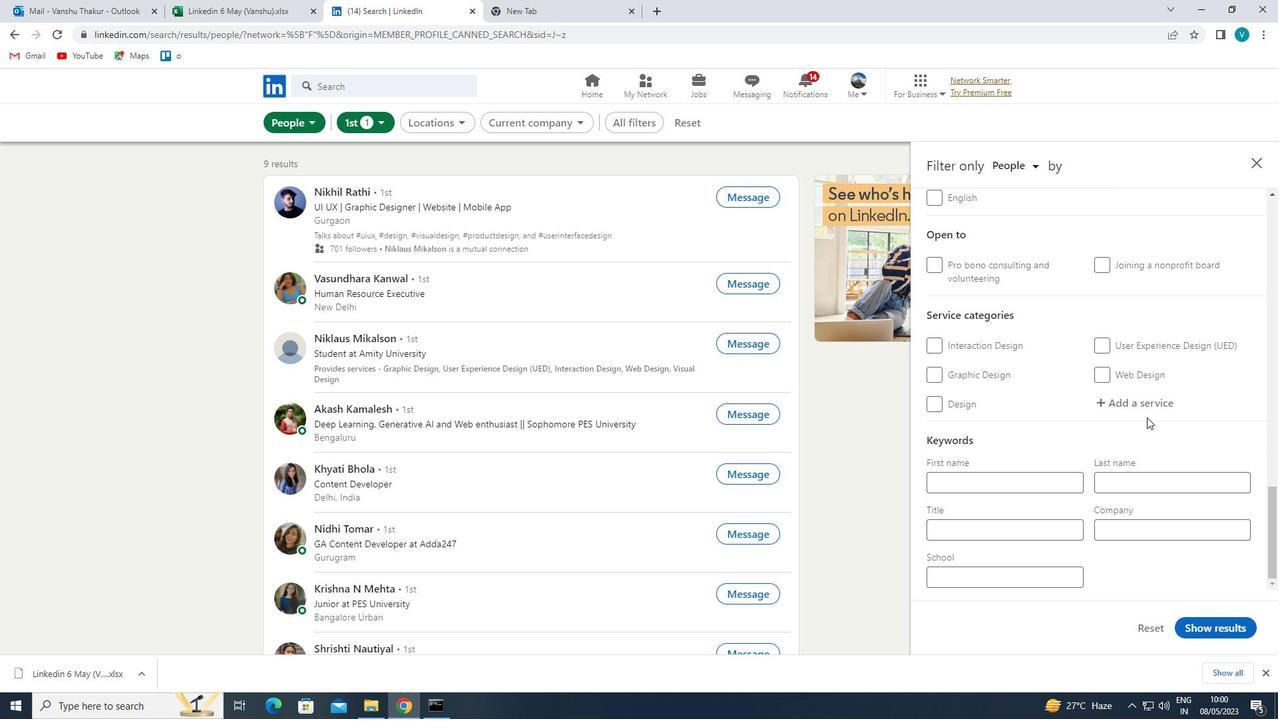 
Action: Key pressed <Key.shift>WEB<Key.space><Key.shift>DEVELOPEMN
Screenshot: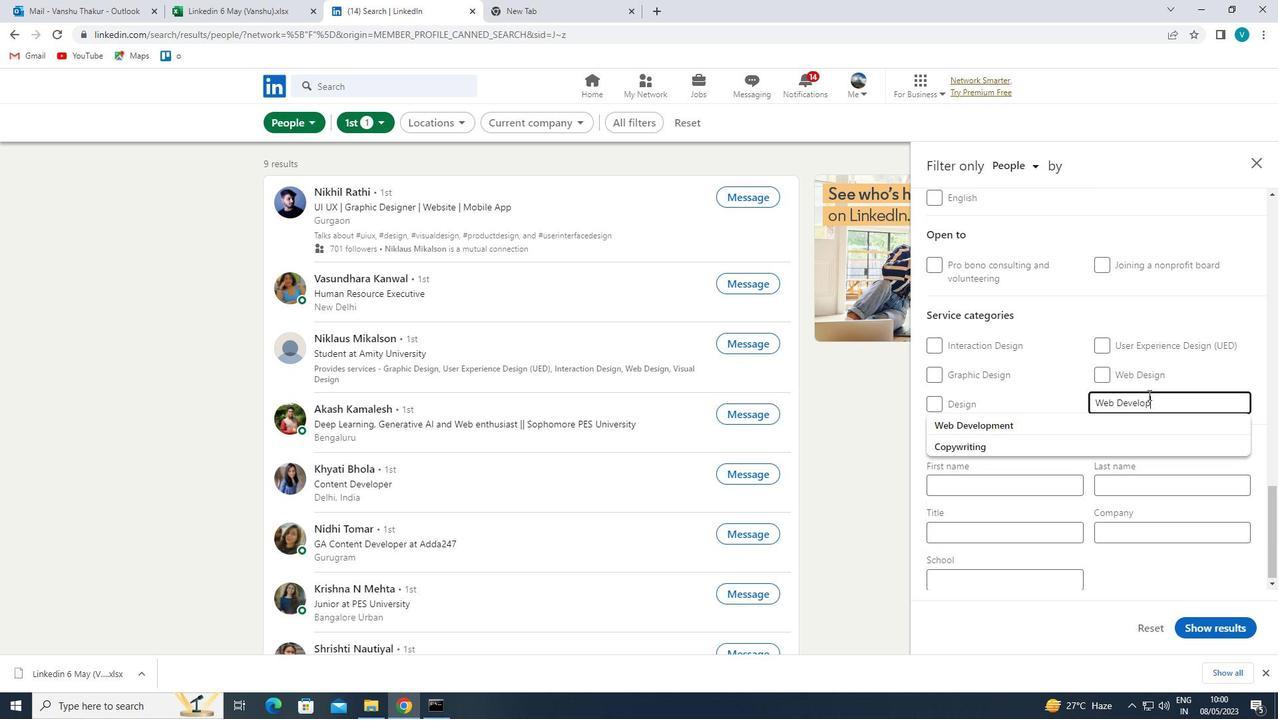 
Action: Mouse moved to (1139, 399)
Screenshot: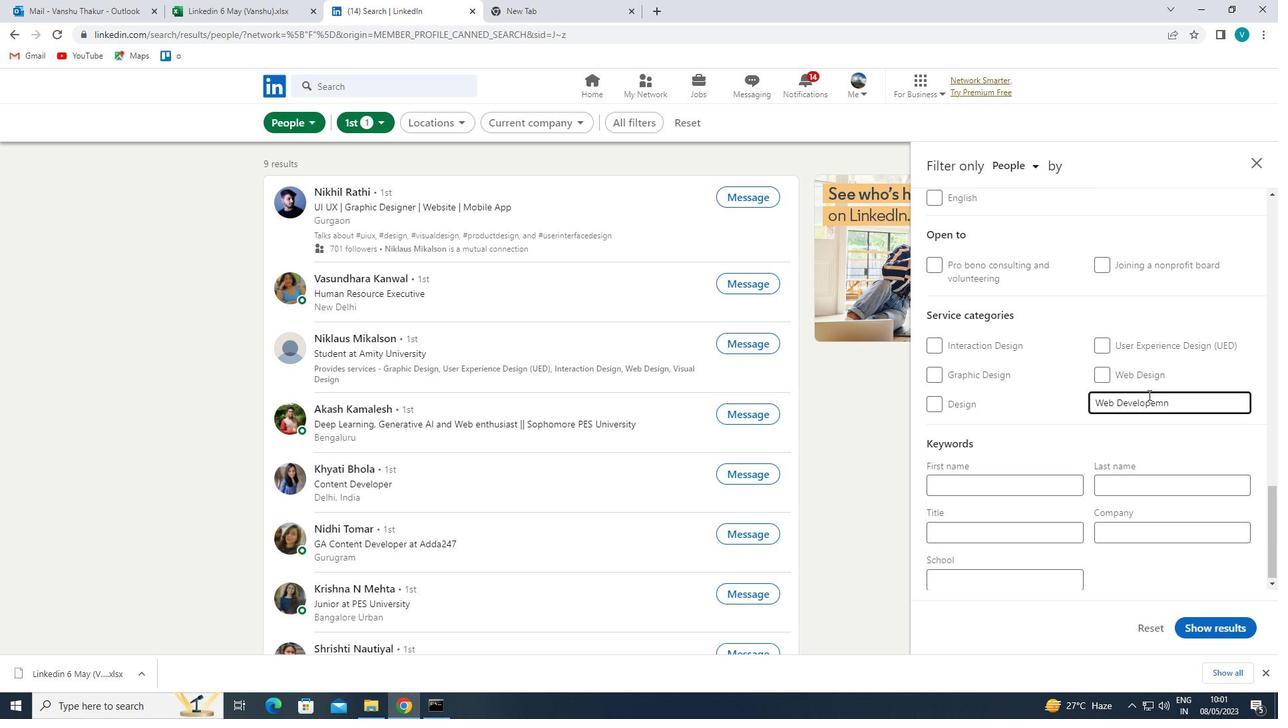 
Action: Key pressed =<Key.backspace><Key.backspace><Key.backspace><Key.backspace>
Screenshot: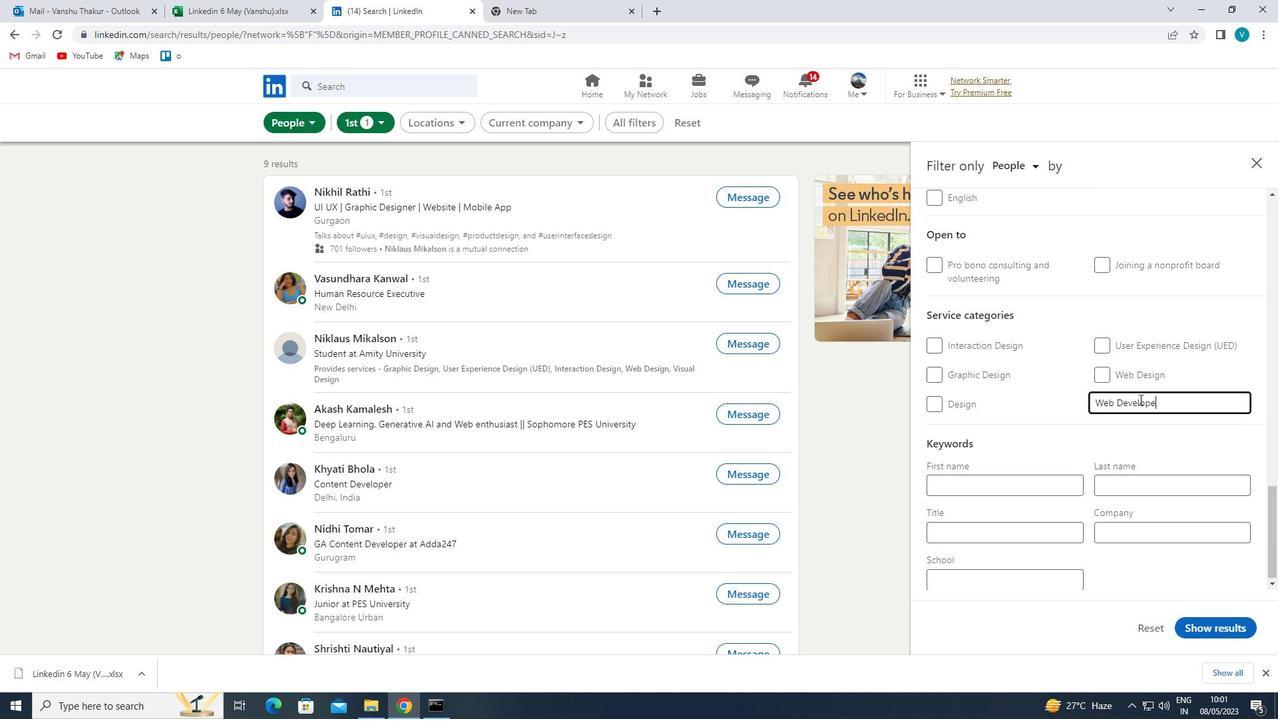 
Action: Mouse moved to (1113, 419)
Screenshot: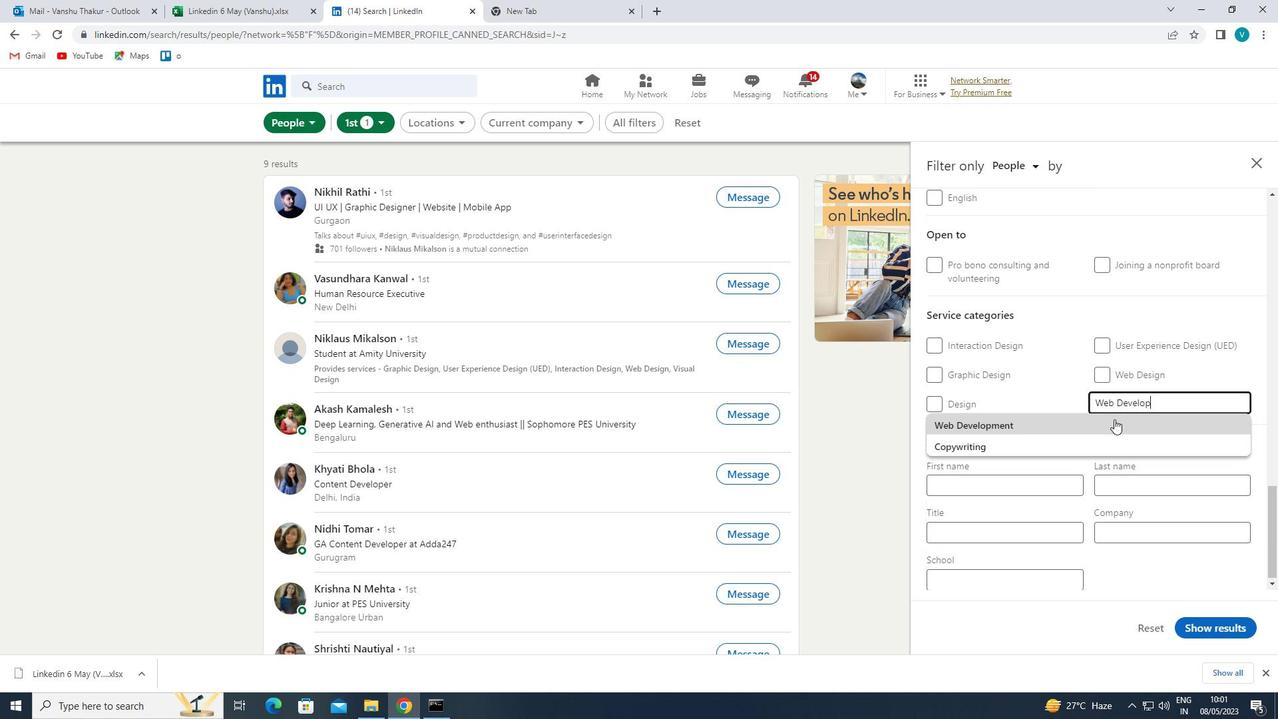 
Action: Mouse pressed left at (1113, 419)
Screenshot: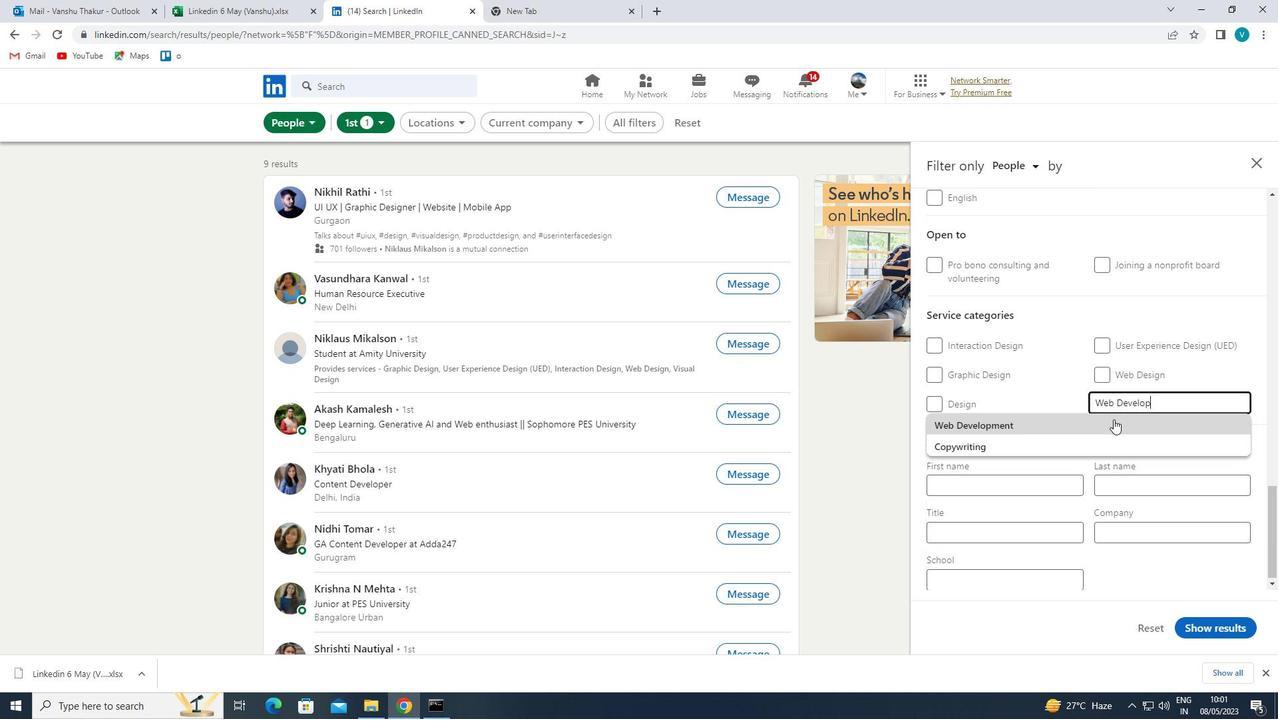 
Action: Mouse scrolled (1113, 418) with delta (0, 0)
Screenshot: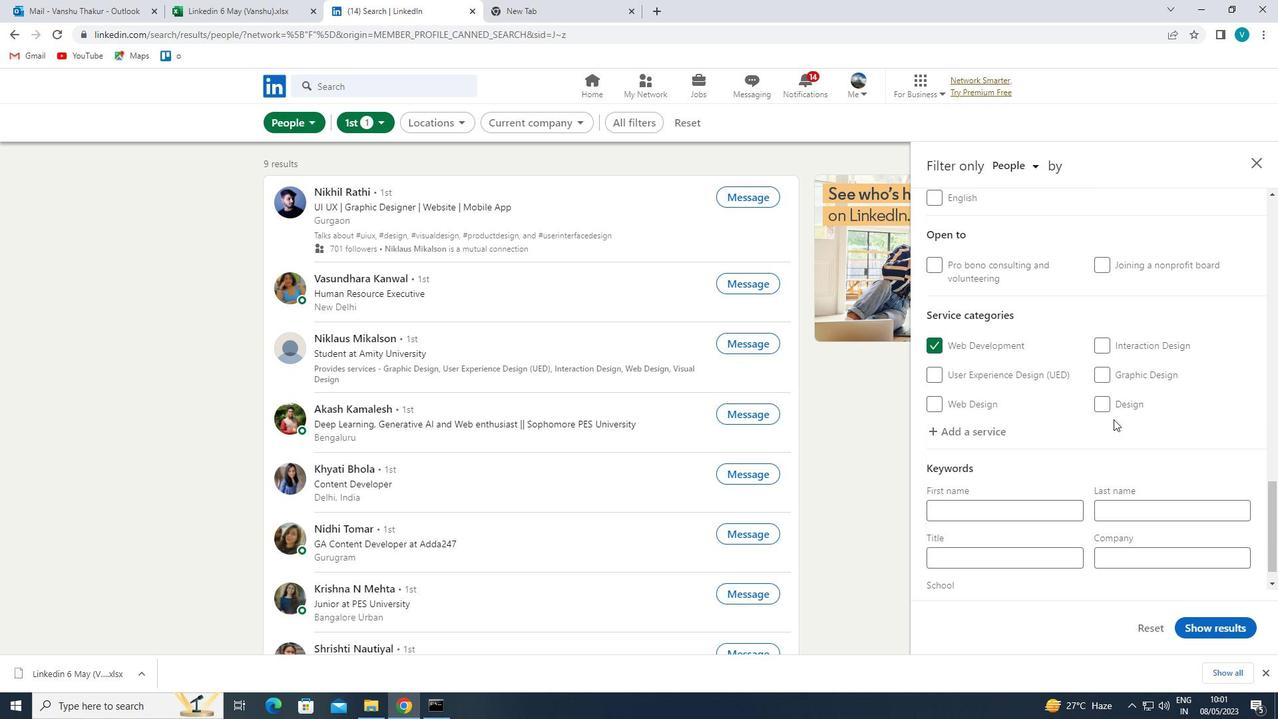 
Action: Mouse scrolled (1113, 418) with delta (0, 0)
Screenshot: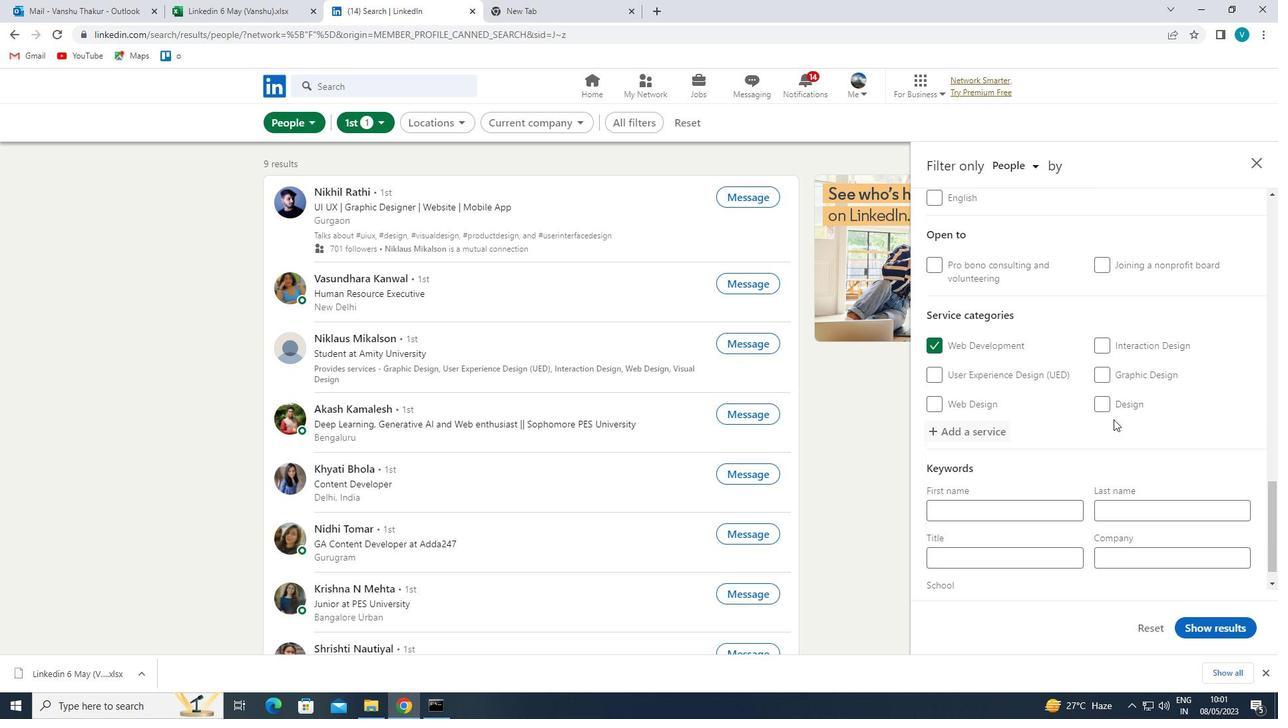 
Action: Mouse scrolled (1113, 418) with delta (0, 0)
Screenshot: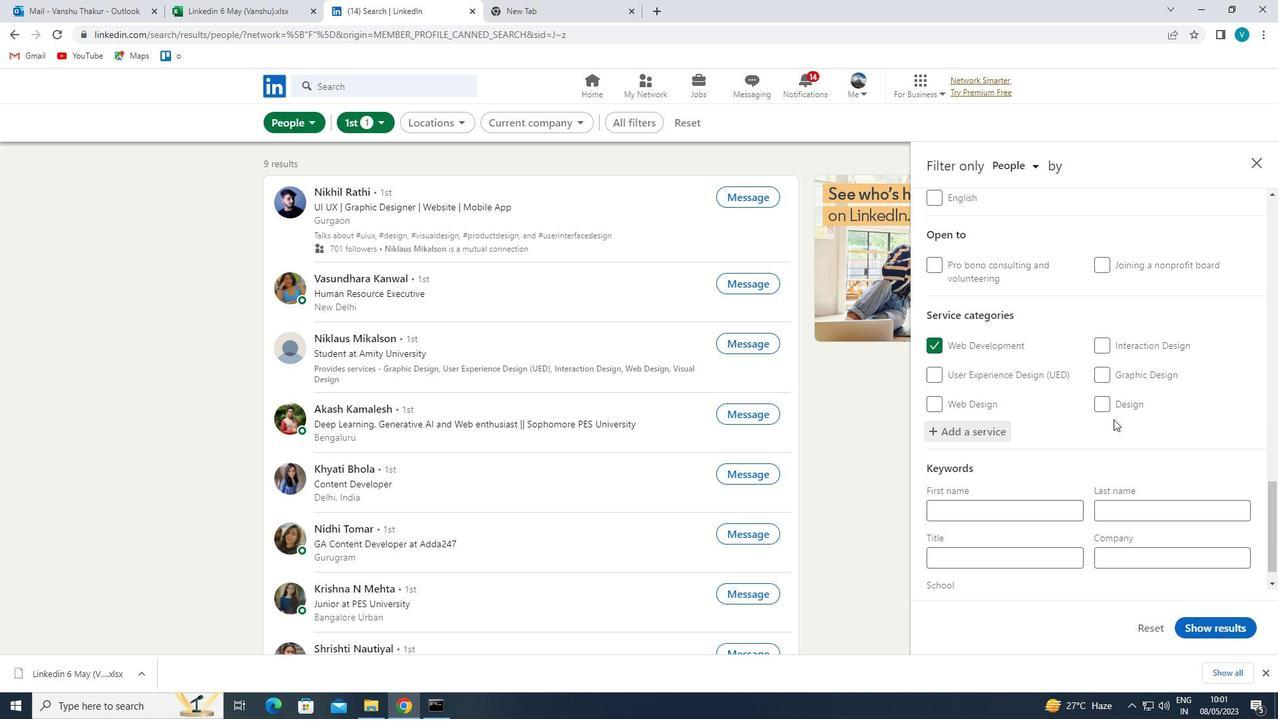 
Action: Mouse moved to (1103, 447)
Screenshot: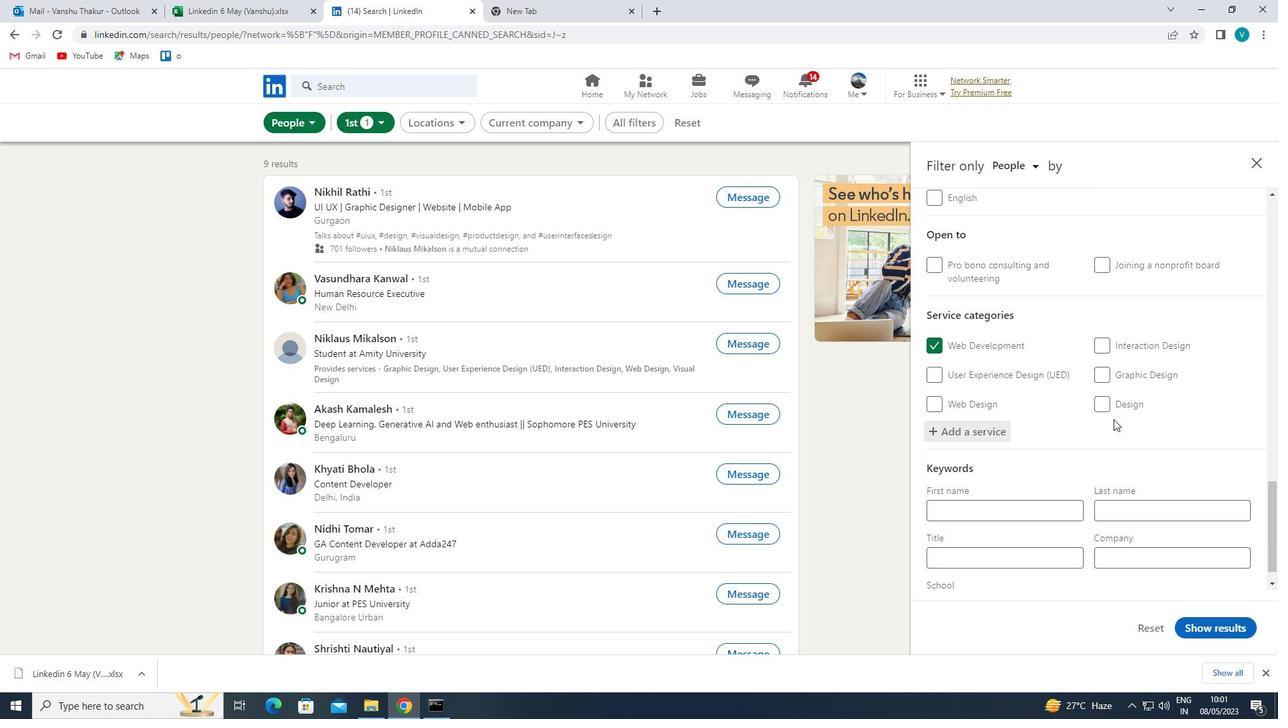 
Action: Mouse scrolled (1103, 446) with delta (0, 0)
Screenshot: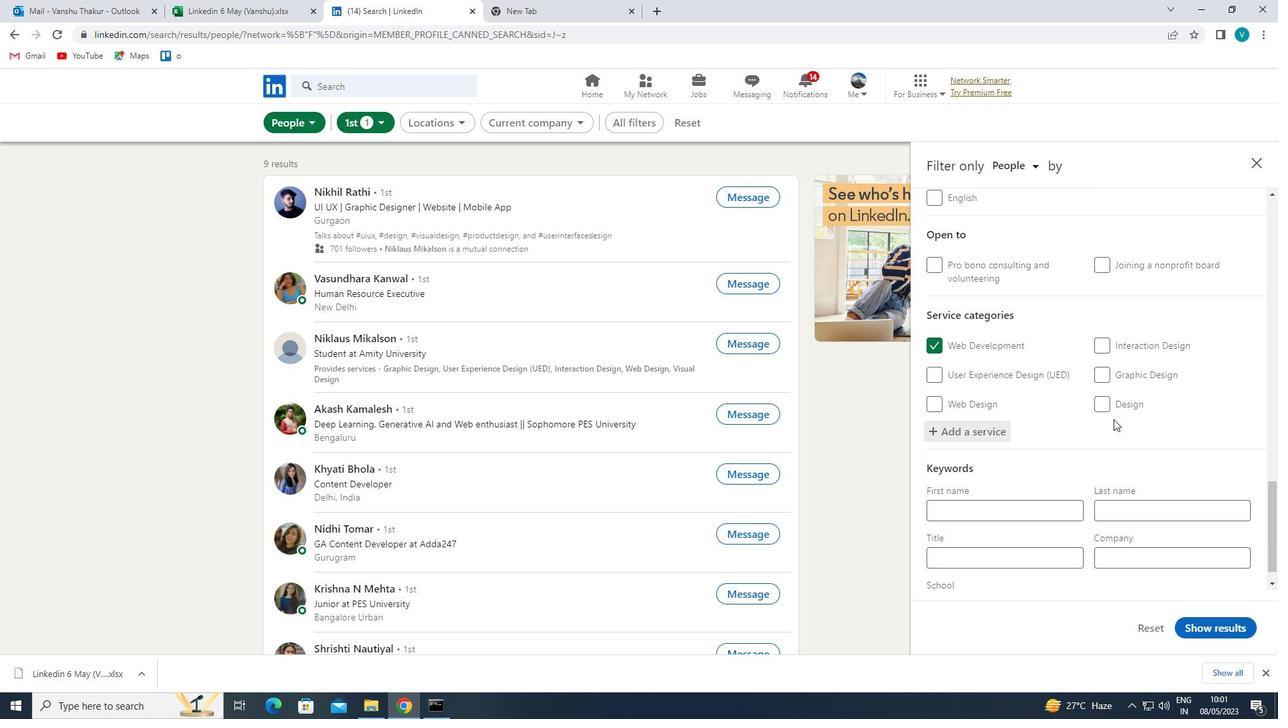 
Action: Mouse moved to (1058, 524)
Screenshot: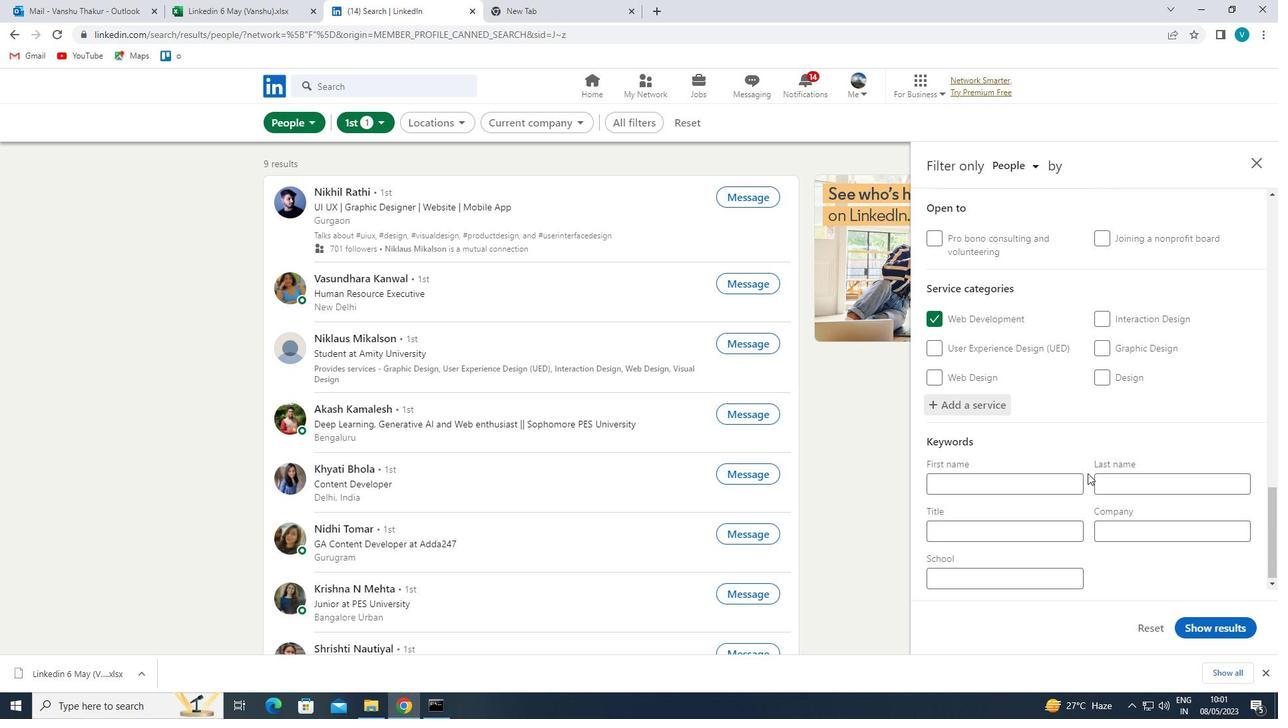 
Action: Mouse pressed left at (1058, 524)
Screenshot: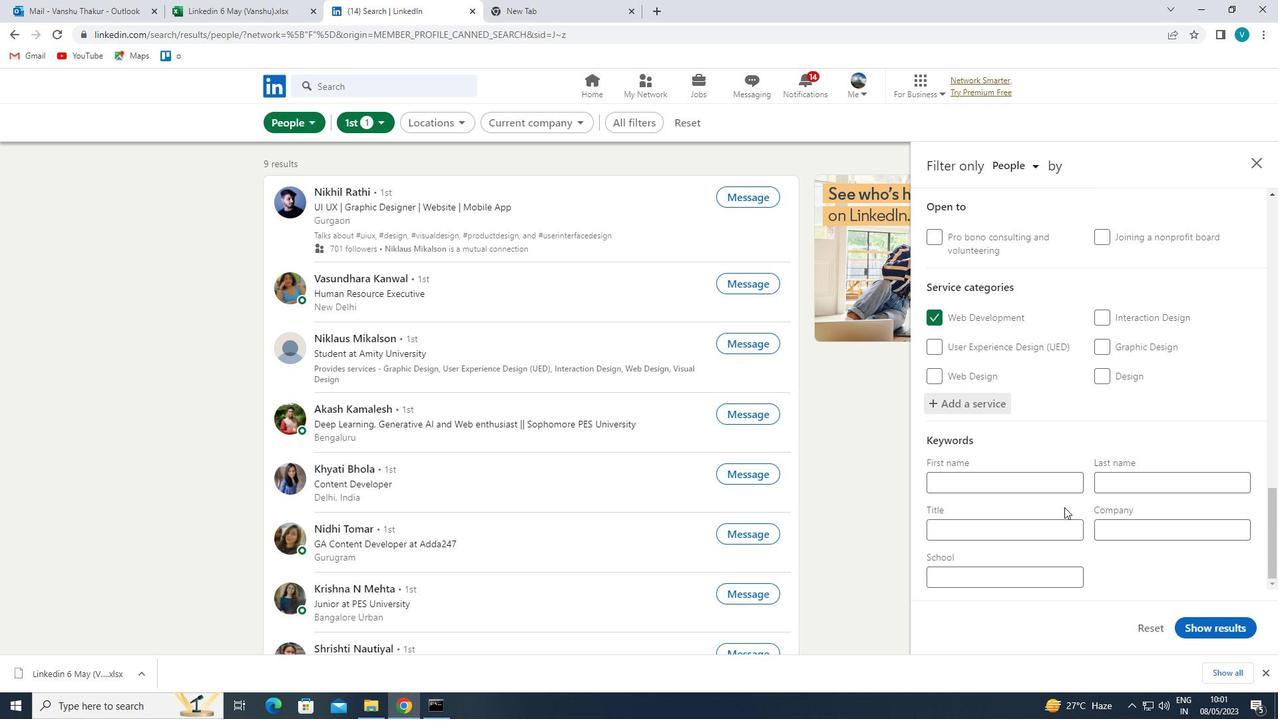 
Action: Key pressed <Key.shift>WOMEMN<Key.backspace>'S<Key.space><Key.shift>SHELE<Key.backspace><Key.backspace><Key.backspace><Key.backspace><Key.backspace><Key.backspace><Key.backspace><Key.backspace><Key.backspace>N'S<Key.space><Key.shift>SHELTER<Key.space><Key.shift>JOBS
Screenshot: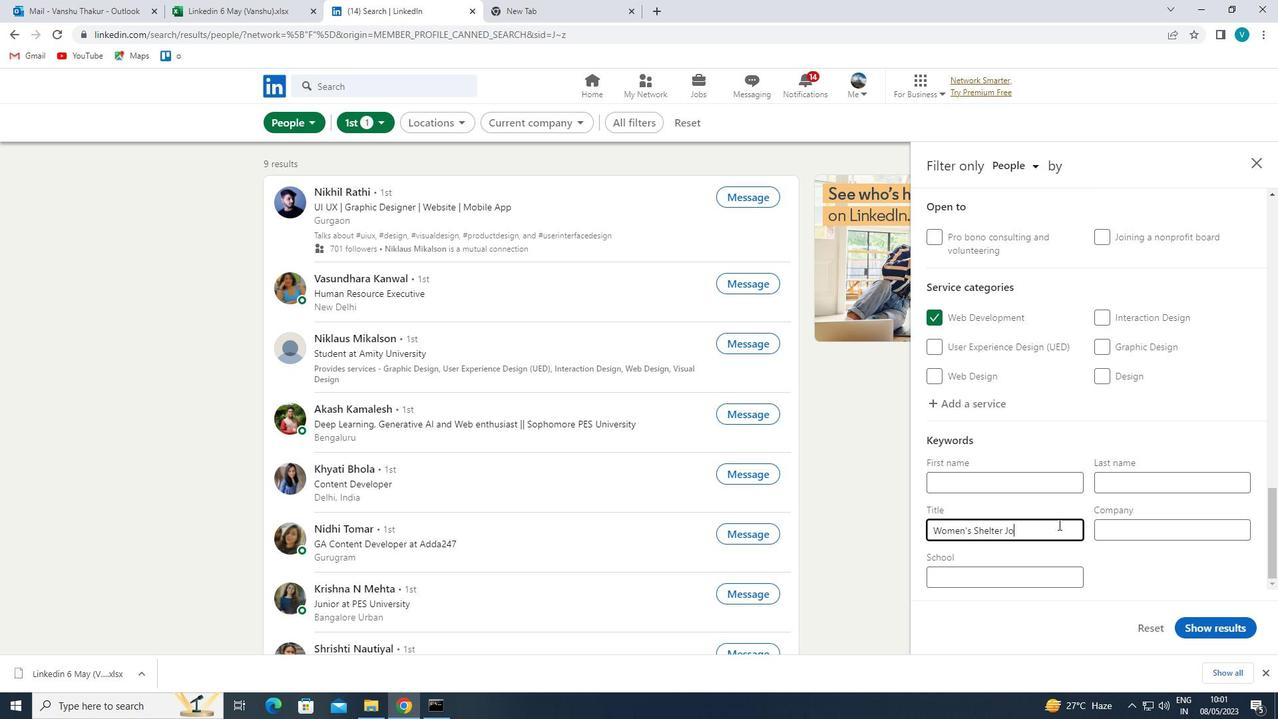 
Action: Mouse moved to (1211, 621)
Screenshot: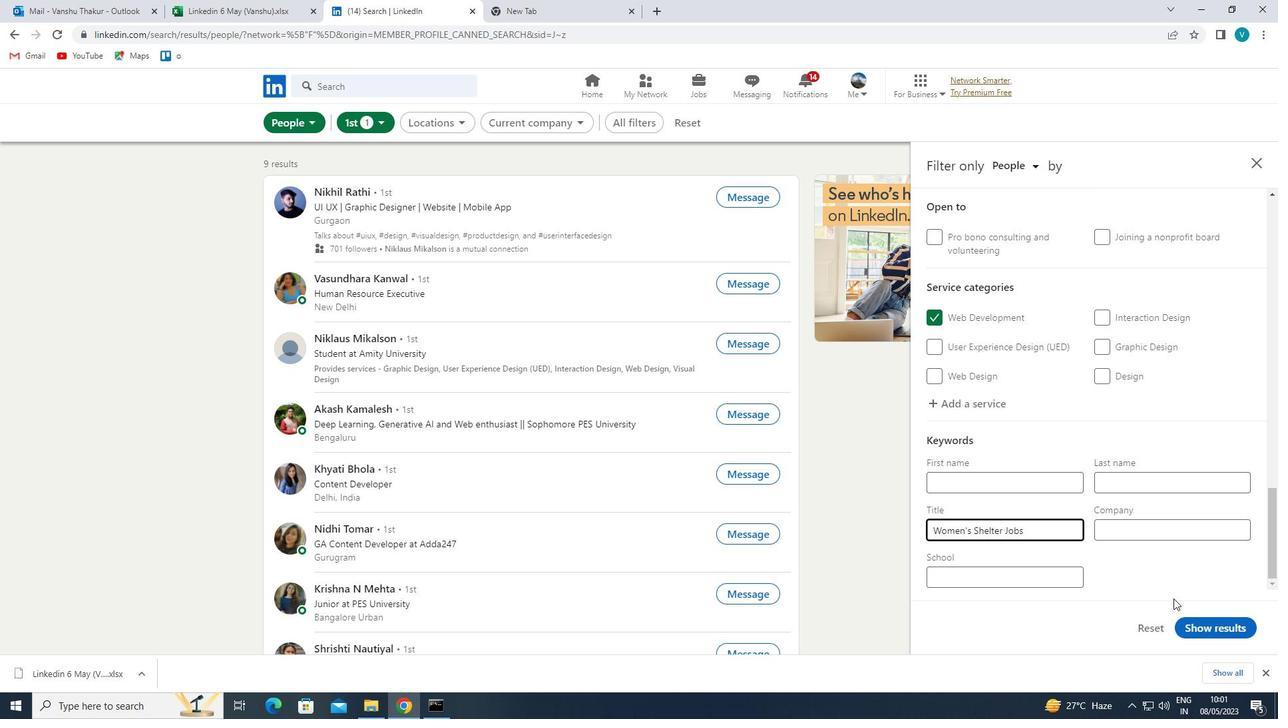 
Action: Mouse pressed left at (1211, 621)
Screenshot: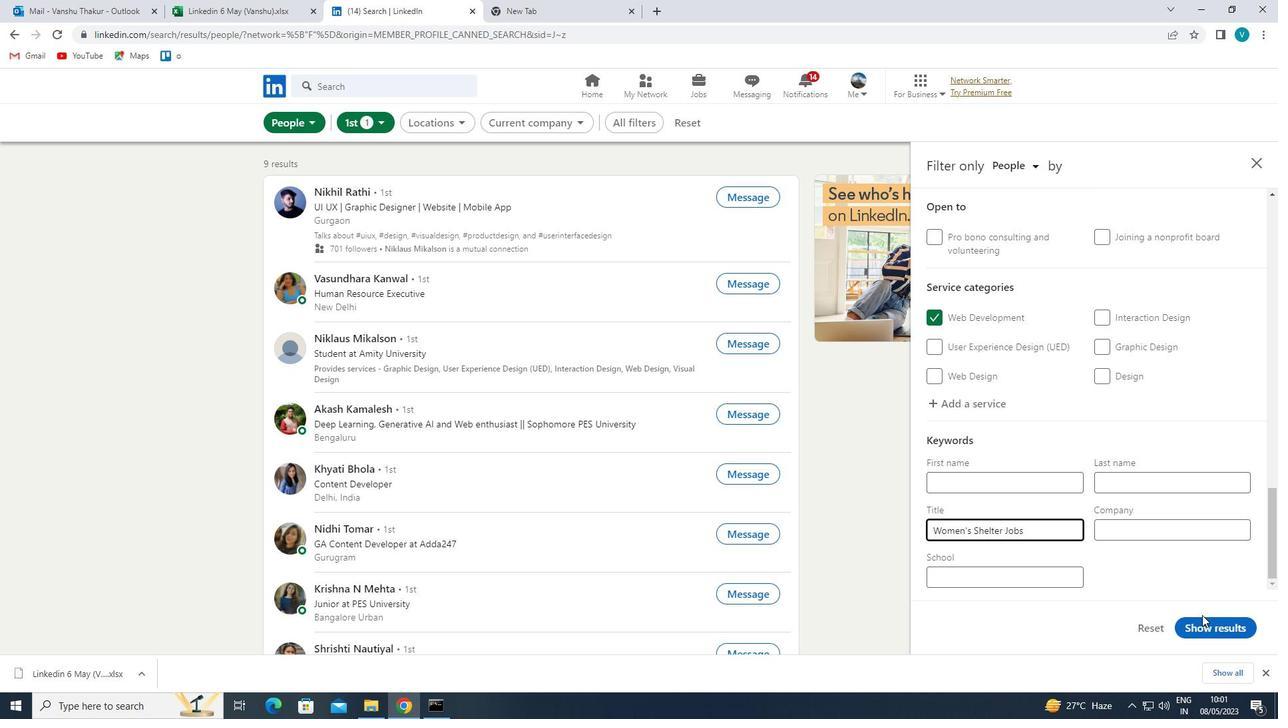 
